 Task: Check the percentage active listings of 1 half bathroom in the last 1 year.
Action: Mouse moved to (1035, 240)
Screenshot: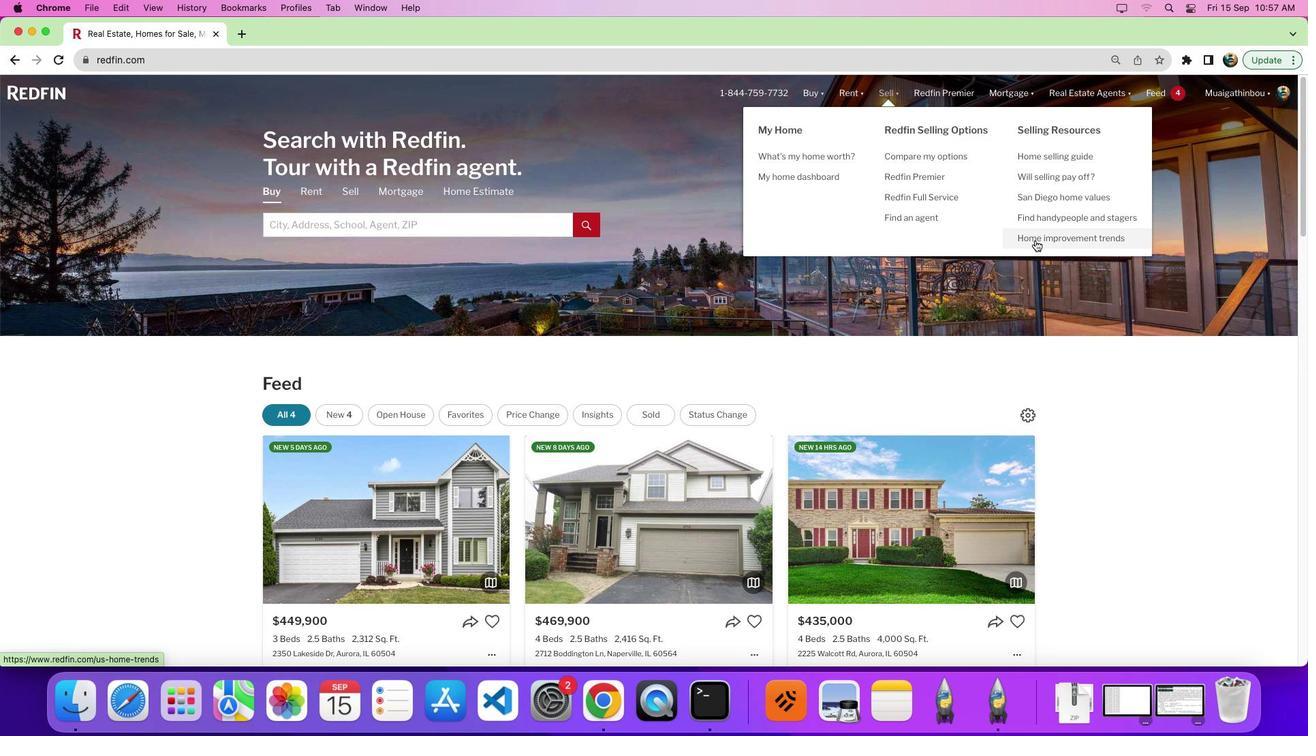 
Action: Mouse pressed left at (1035, 240)
Screenshot: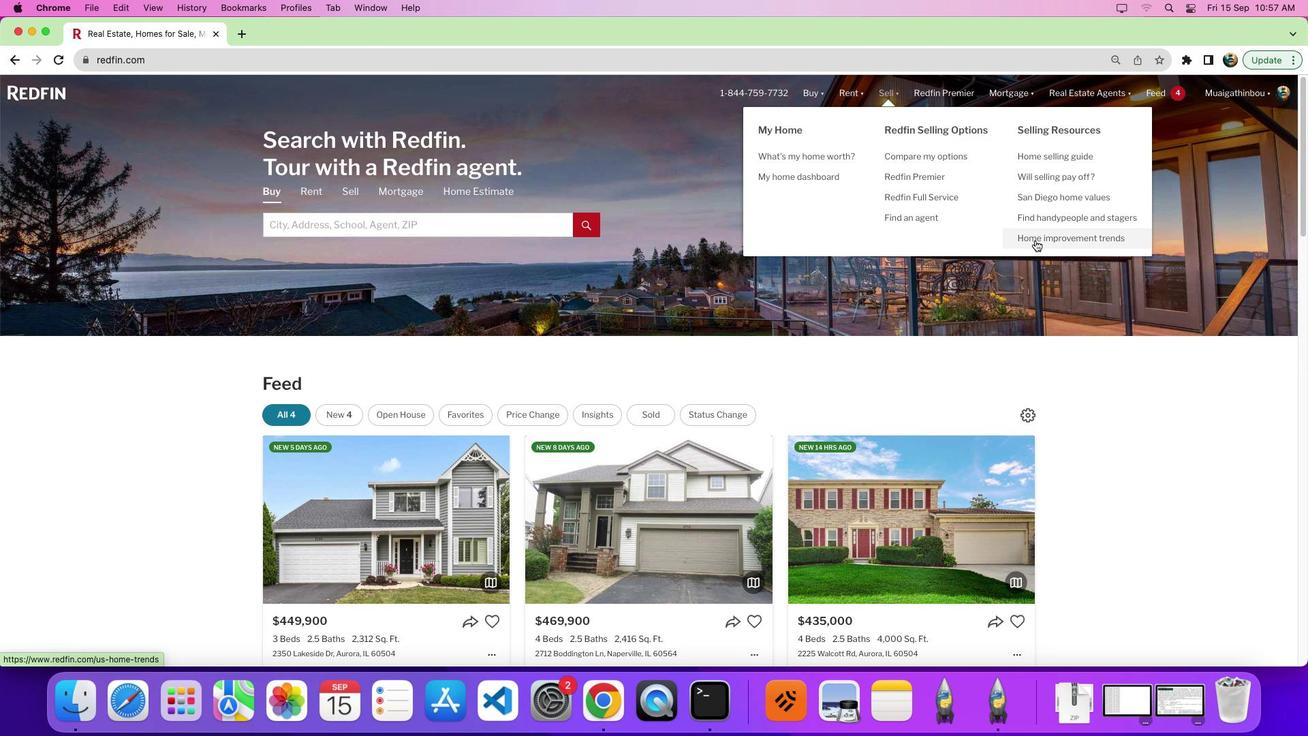 
Action: Mouse moved to (368, 263)
Screenshot: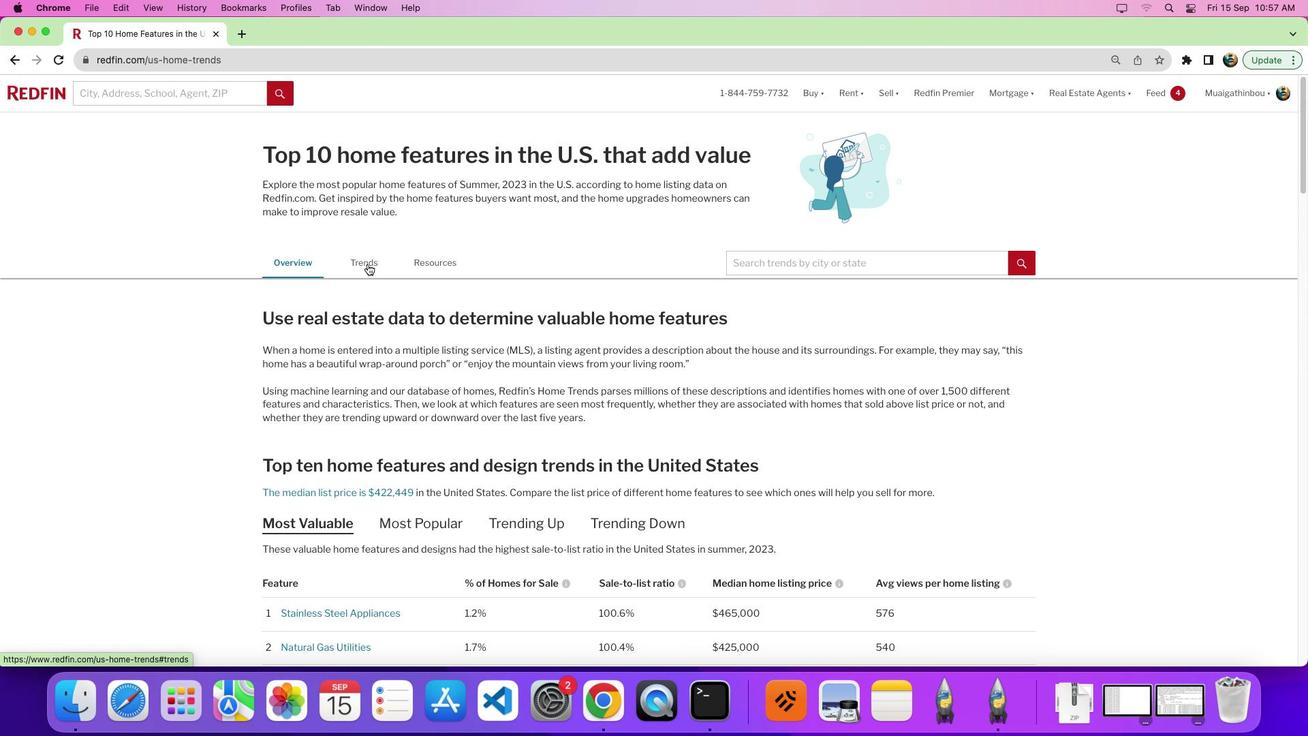 
Action: Mouse pressed left at (368, 263)
Screenshot: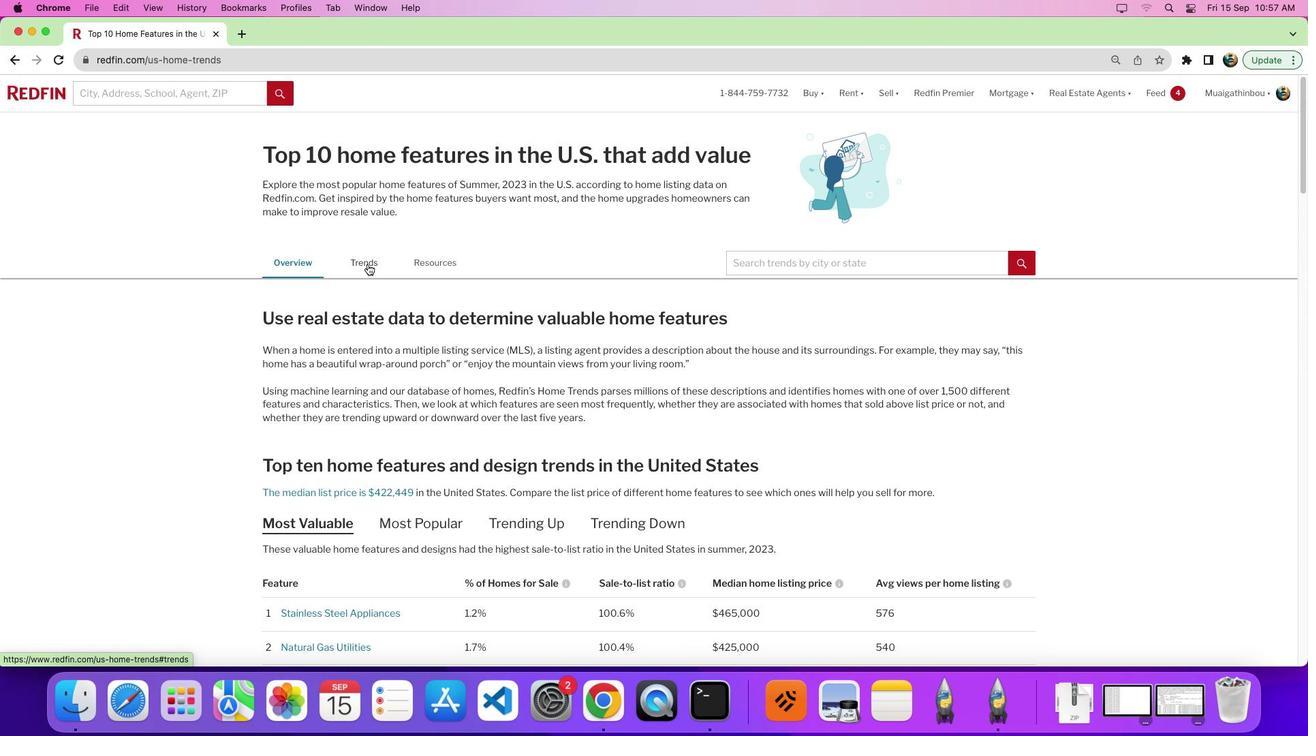 
Action: Mouse moved to (368, 264)
Screenshot: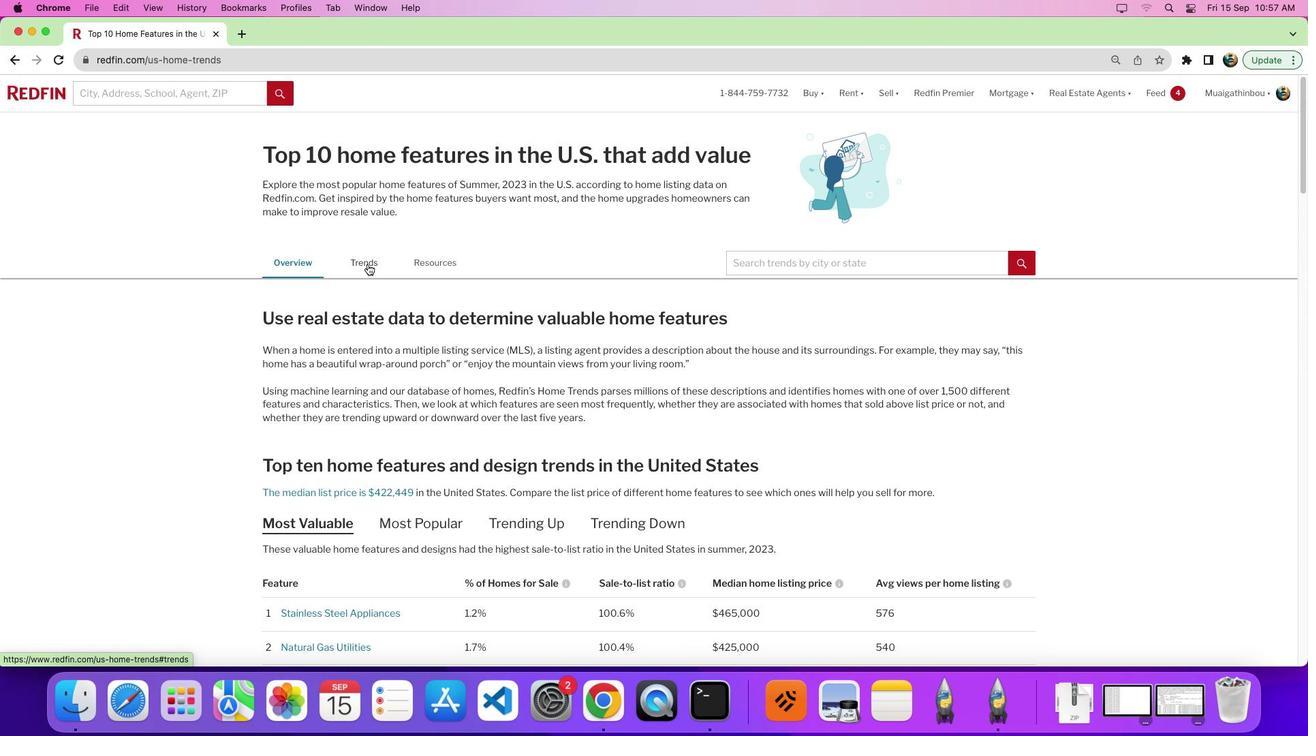 
Action: Mouse pressed left at (368, 264)
Screenshot: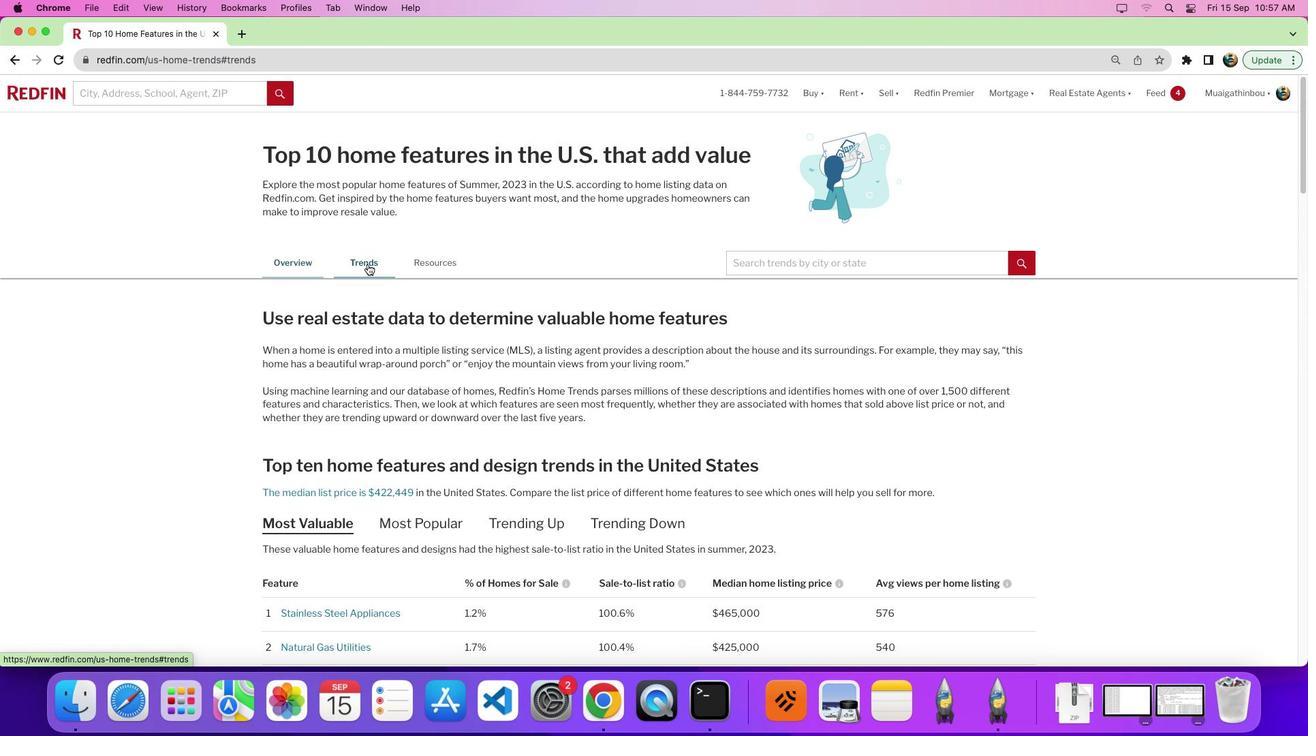 
Action: Mouse moved to (584, 308)
Screenshot: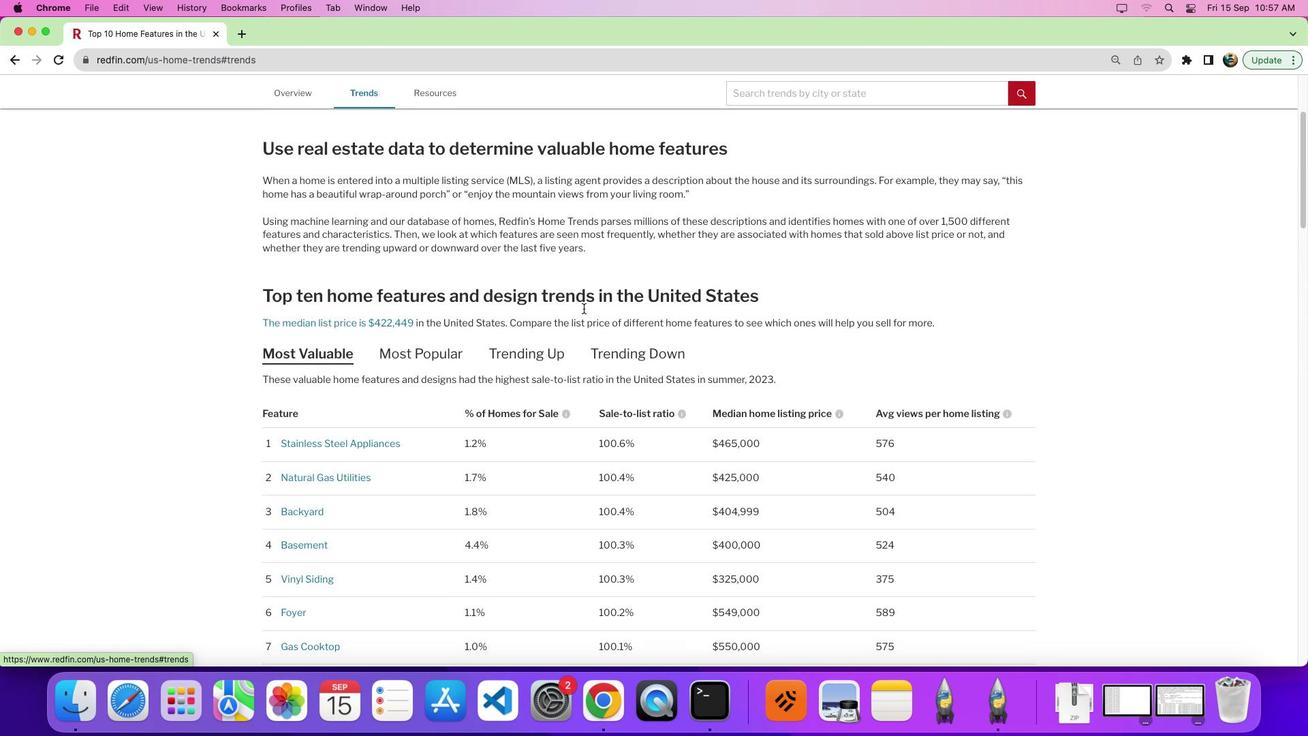 
Action: Mouse scrolled (584, 308) with delta (0, 0)
Screenshot: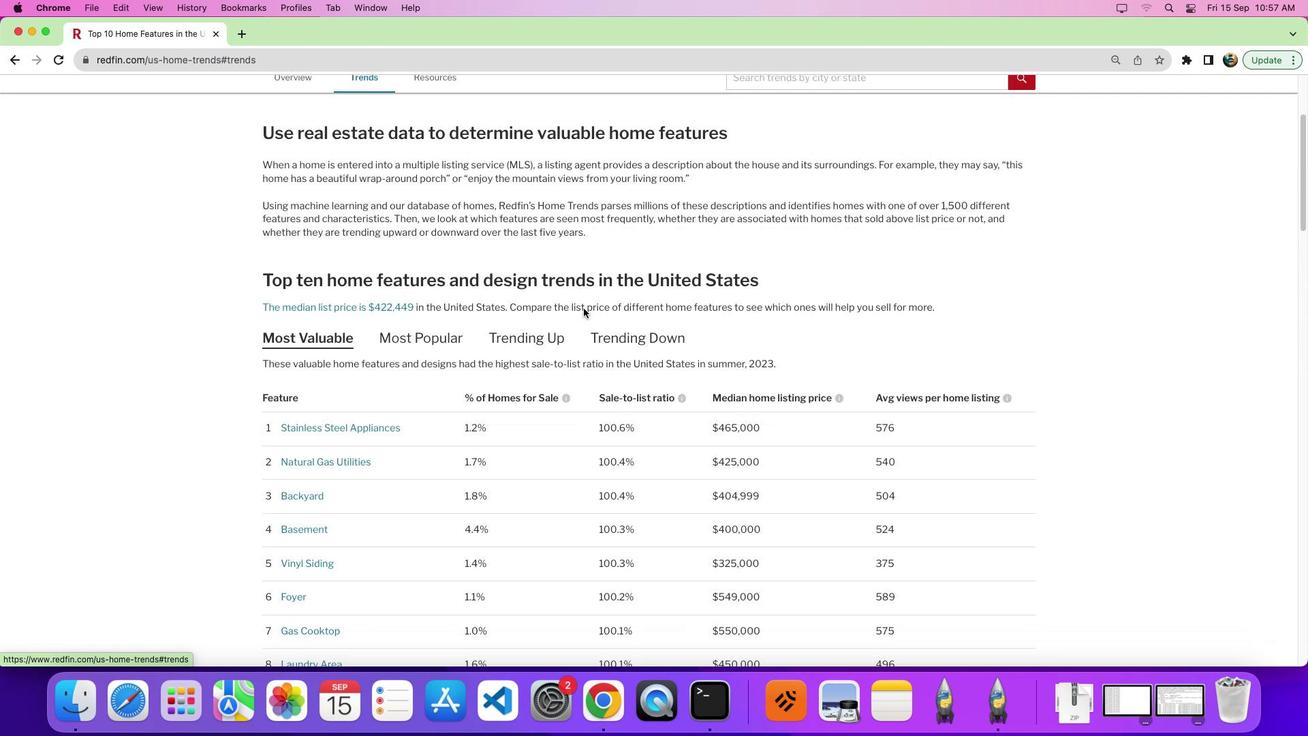 
Action: Mouse scrolled (584, 308) with delta (0, 0)
Screenshot: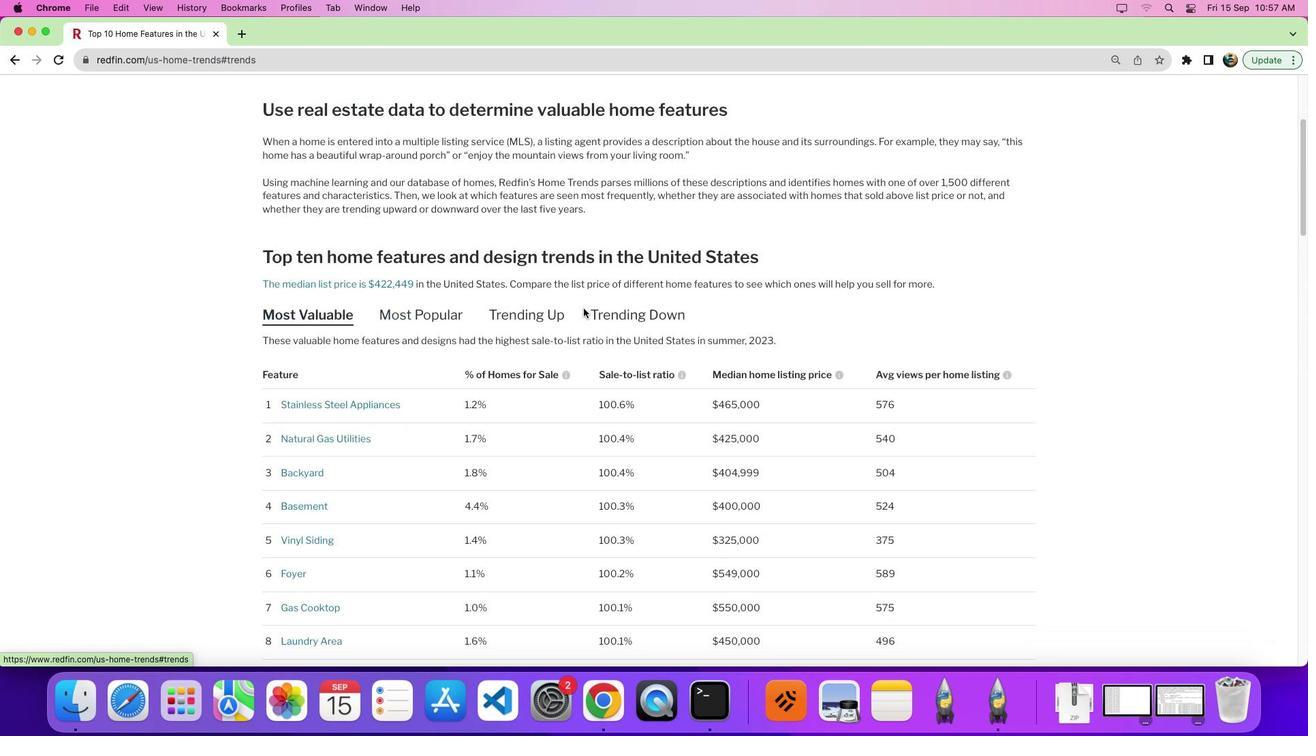 
Action: Mouse scrolled (584, 308) with delta (0, -4)
Screenshot: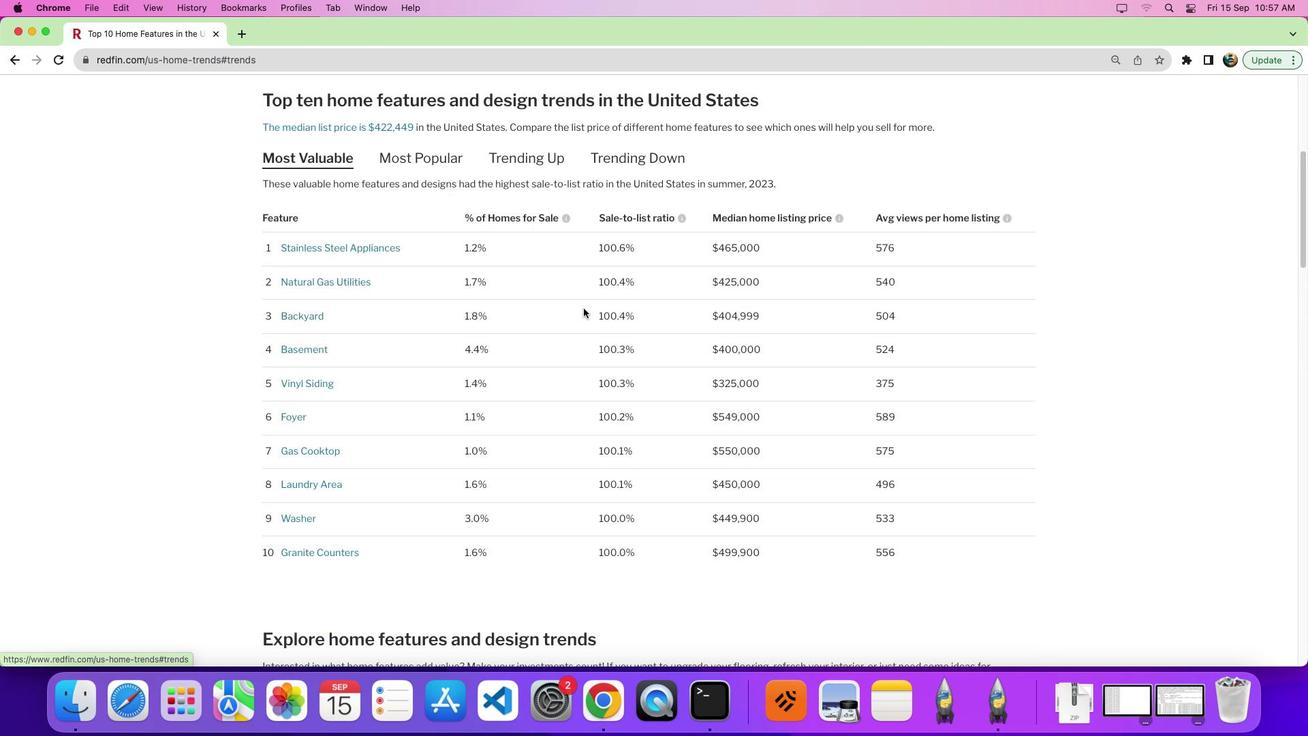 
Action: Mouse moved to (445, 288)
Screenshot: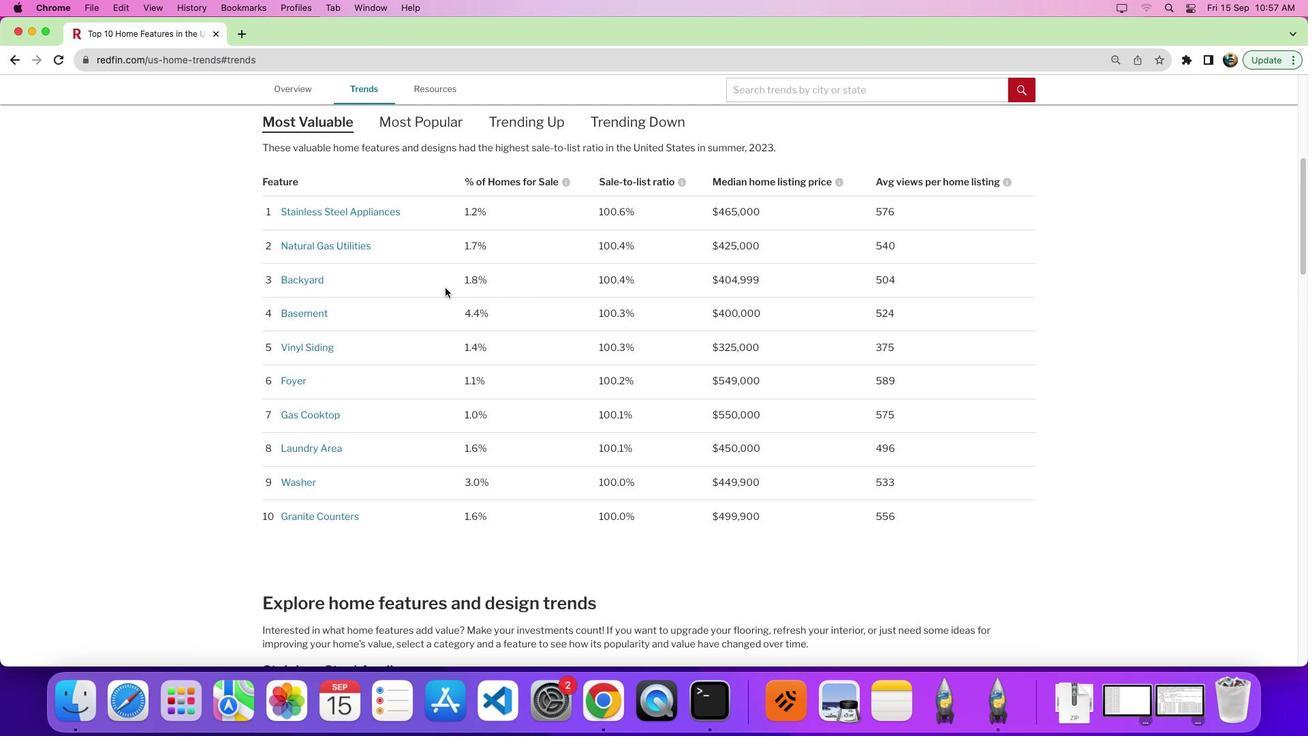 
Action: Mouse scrolled (445, 288) with delta (0, 0)
Screenshot: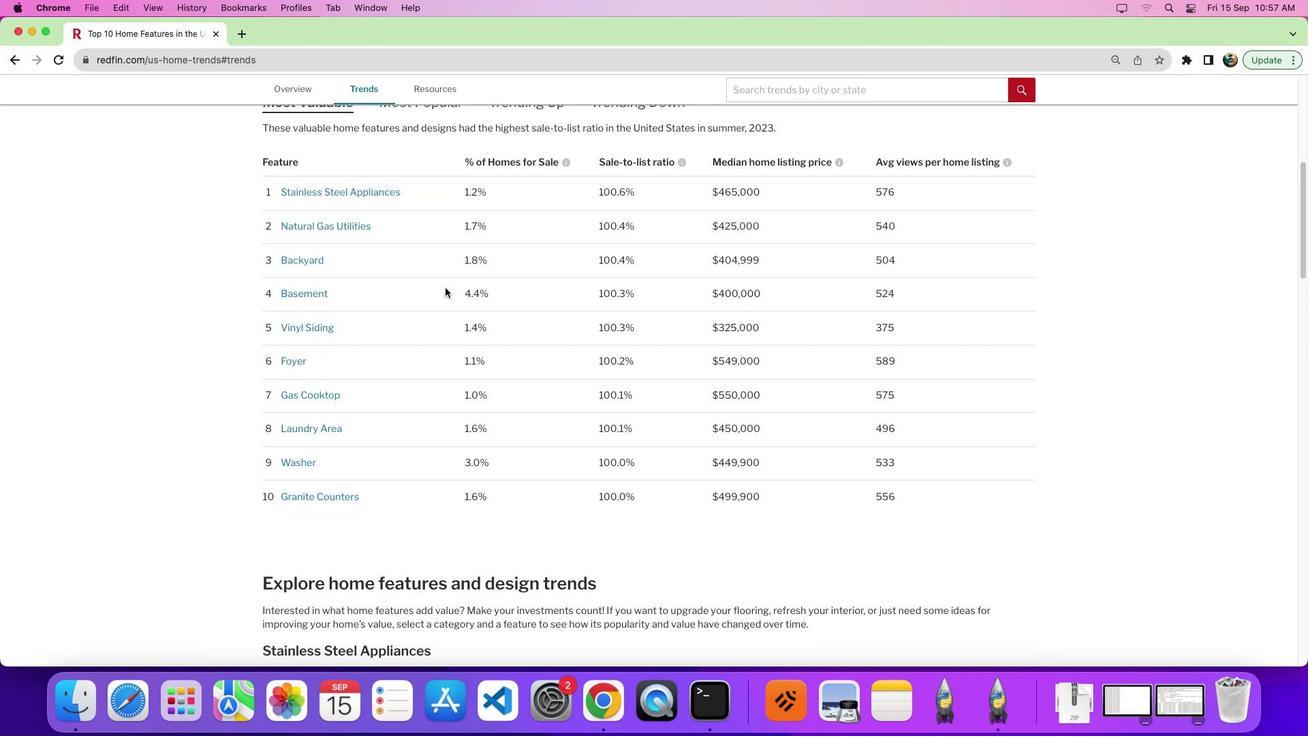 
Action: Mouse scrolled (445, 288) with delta (0, 0)
Screenshot: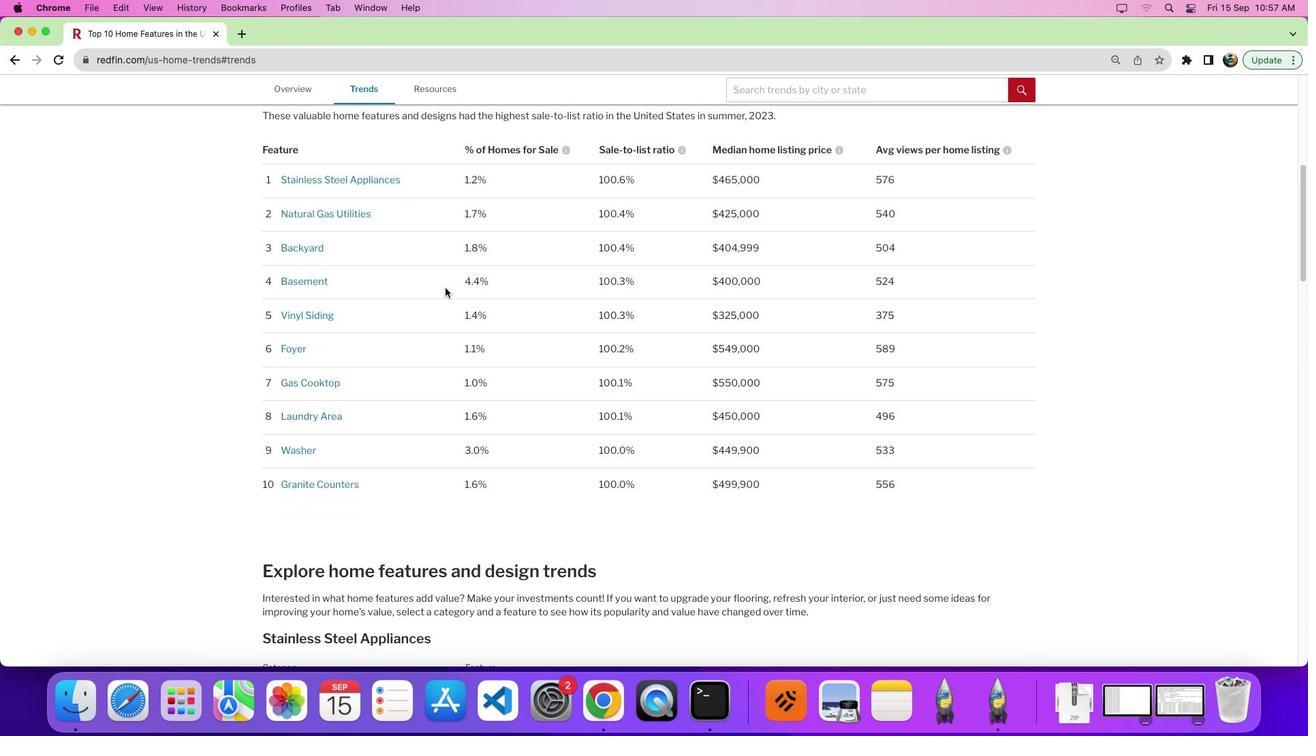 
Action: Mouse moved to (446, 288)
Screenshot: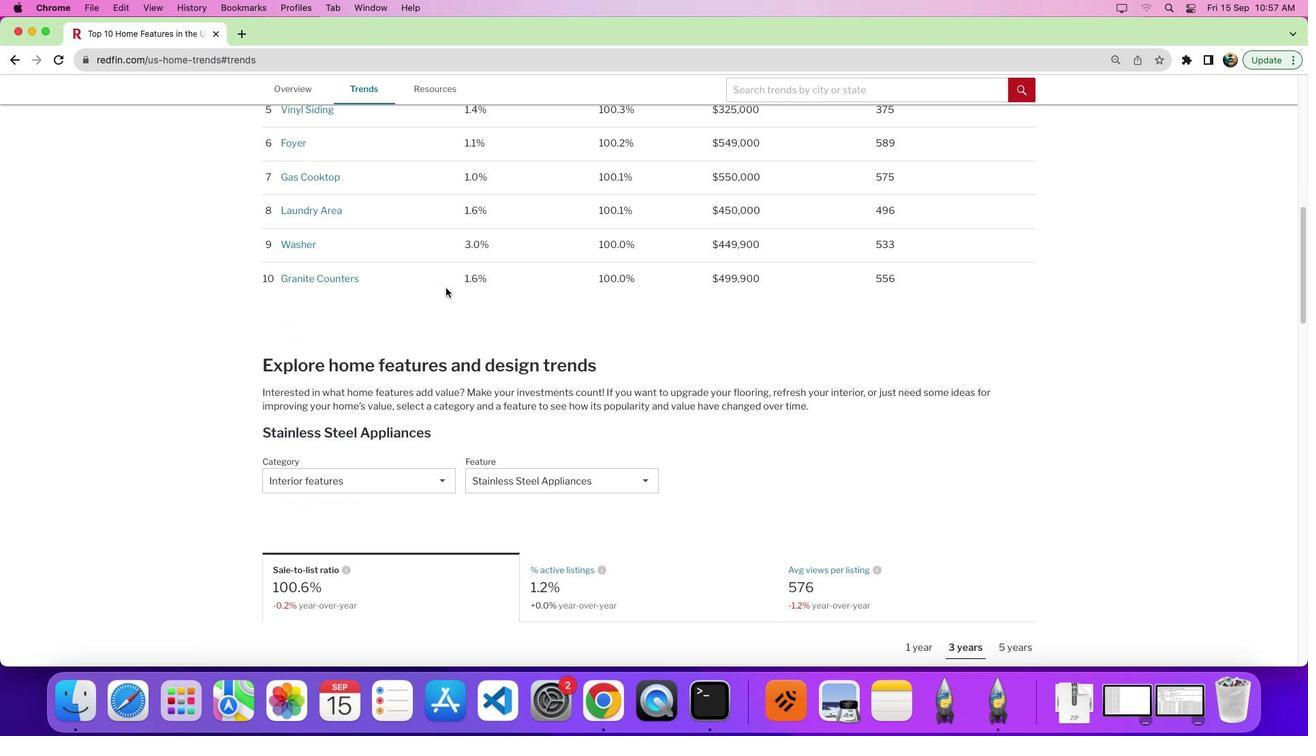 
Action: Mouse scrolled (446, 288) with delta (0, 0)
Screenshot: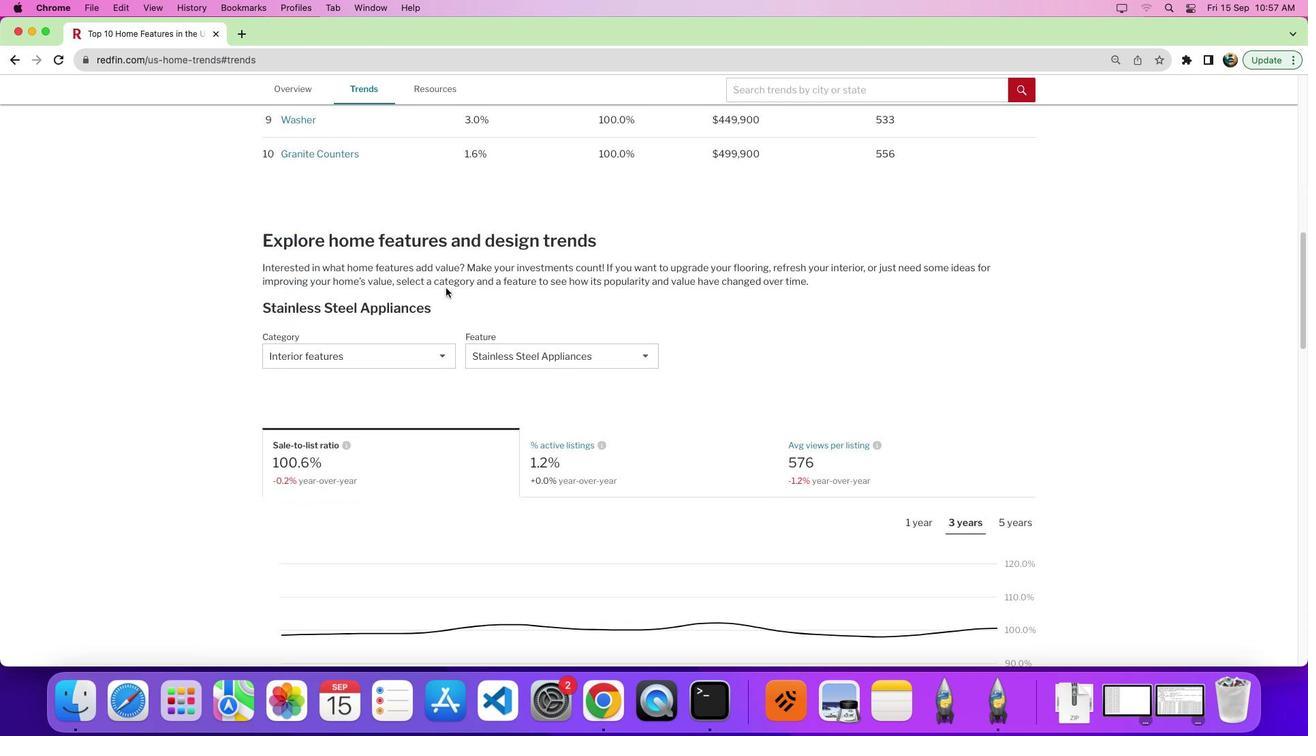 
Action: Mouse scrolled (446, 288) with delta (0, -1)
Screenshot: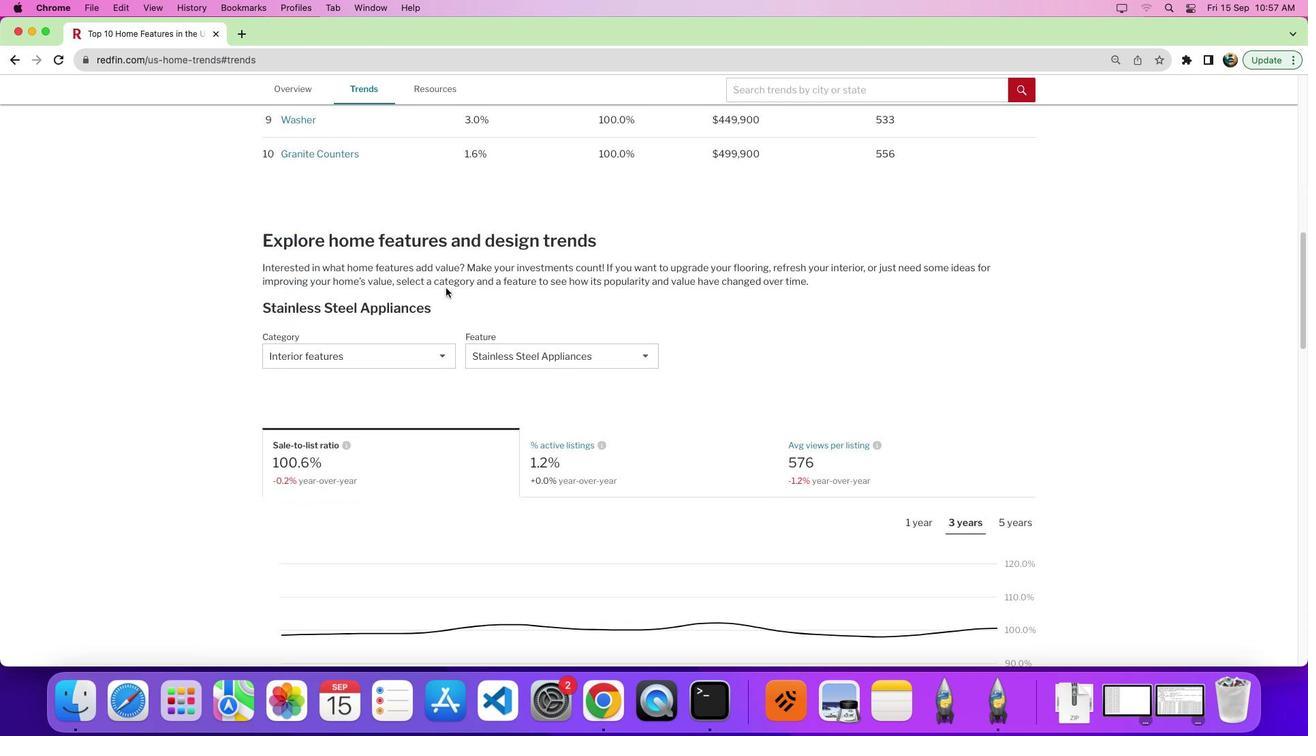 
Action: Mouse scrolled (446, 288) with delta (0, -6)
Screenshot: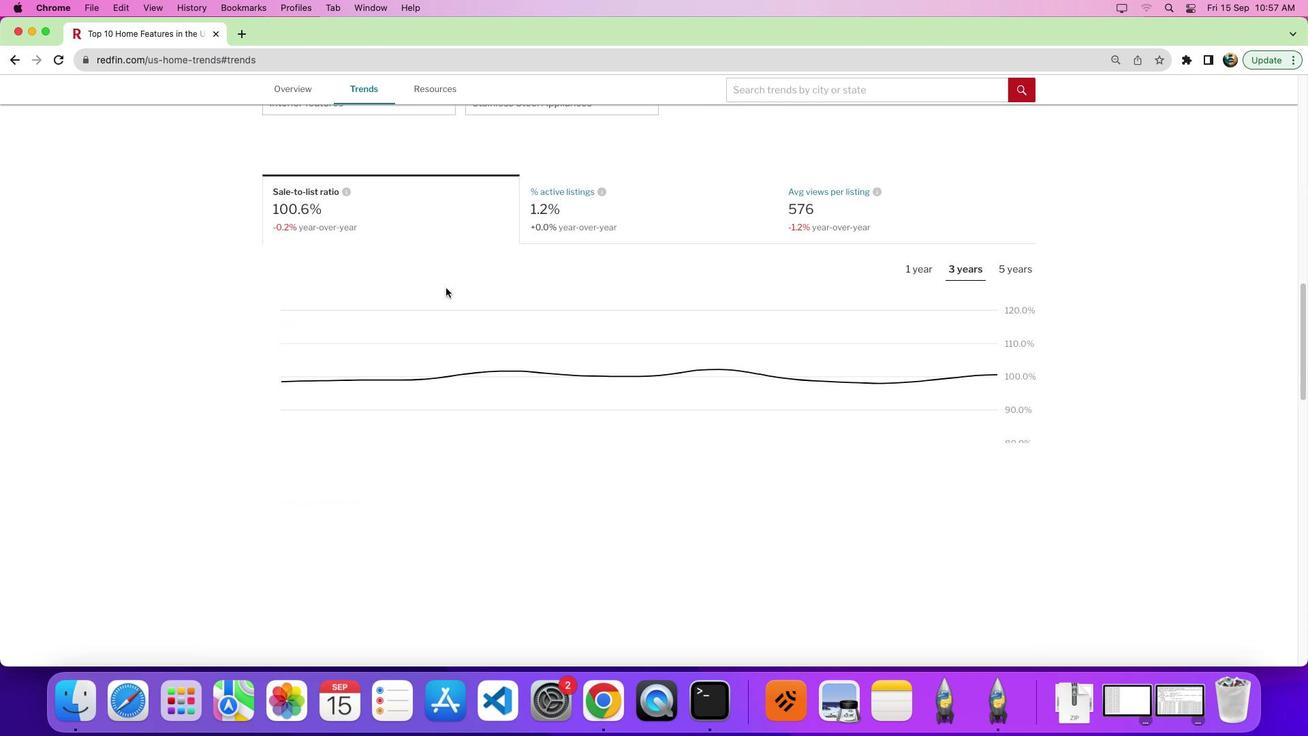 
Action: Mouse scrolled (446, 288) with delta (0, -8)
Screenshot: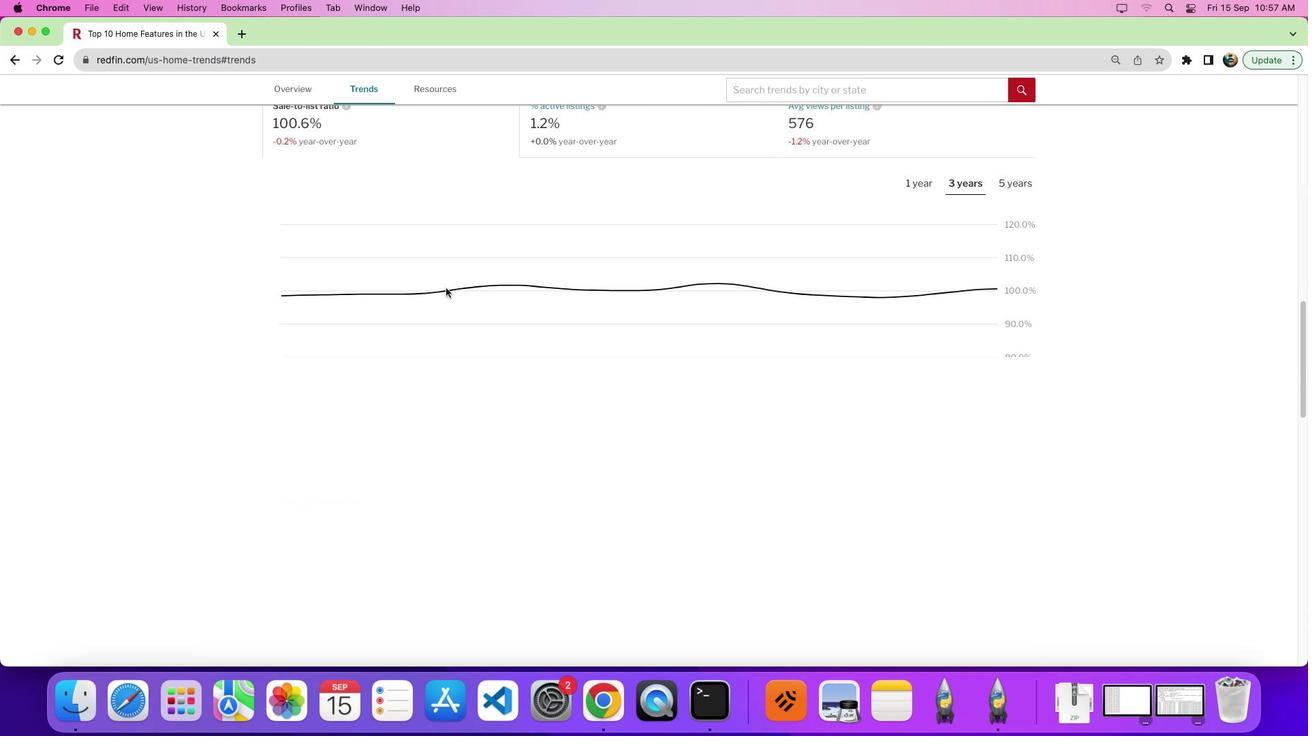 
Action: Mouse moved to (385, 211)
Screenshot: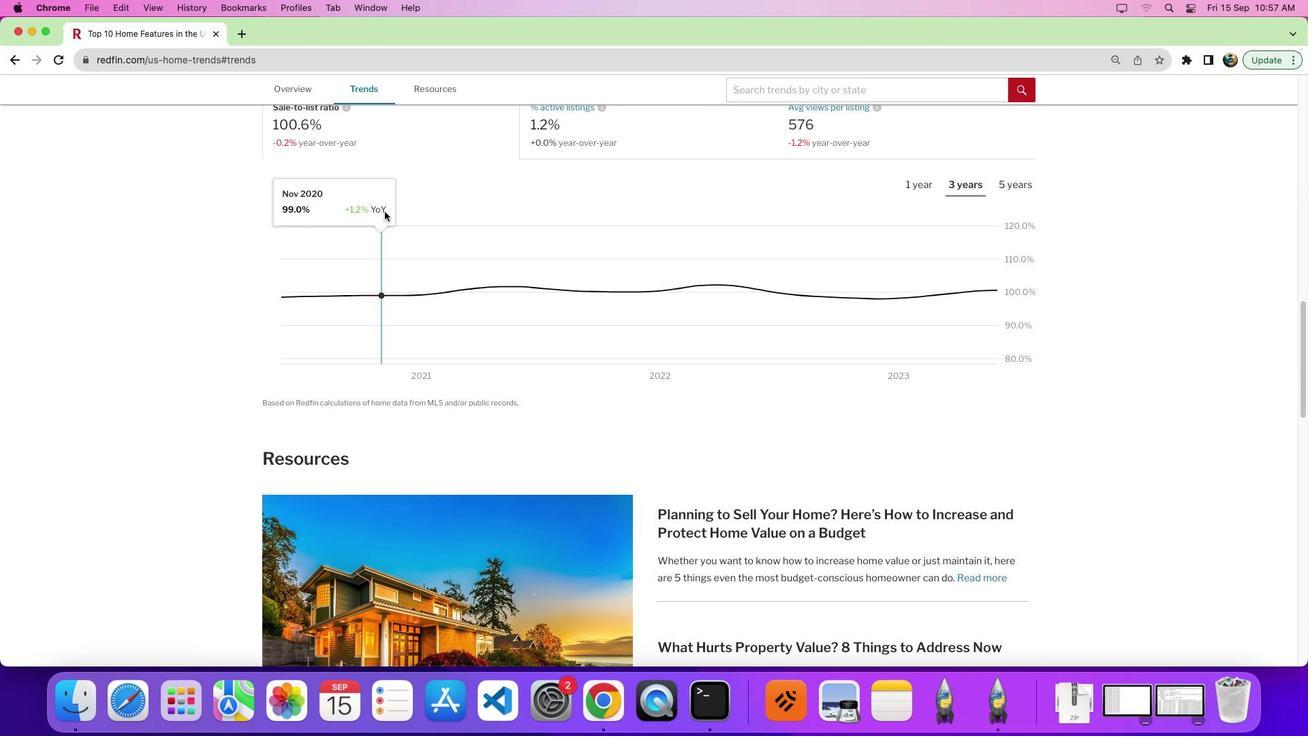 
Action: Mouse scrolled (385, 211) with delta (0, 0)
Screenshot: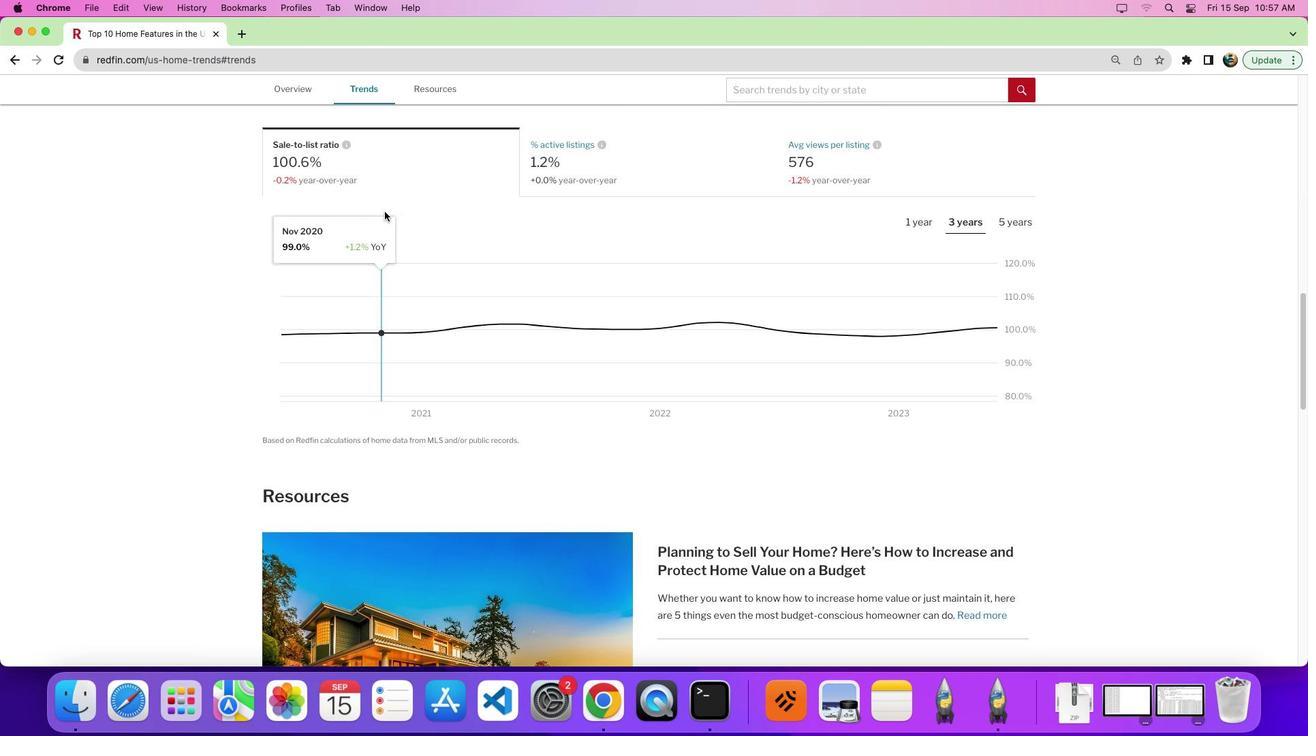 
Action: Mouse scrolled (385, 211) with delta (0, 0)
Screenshot: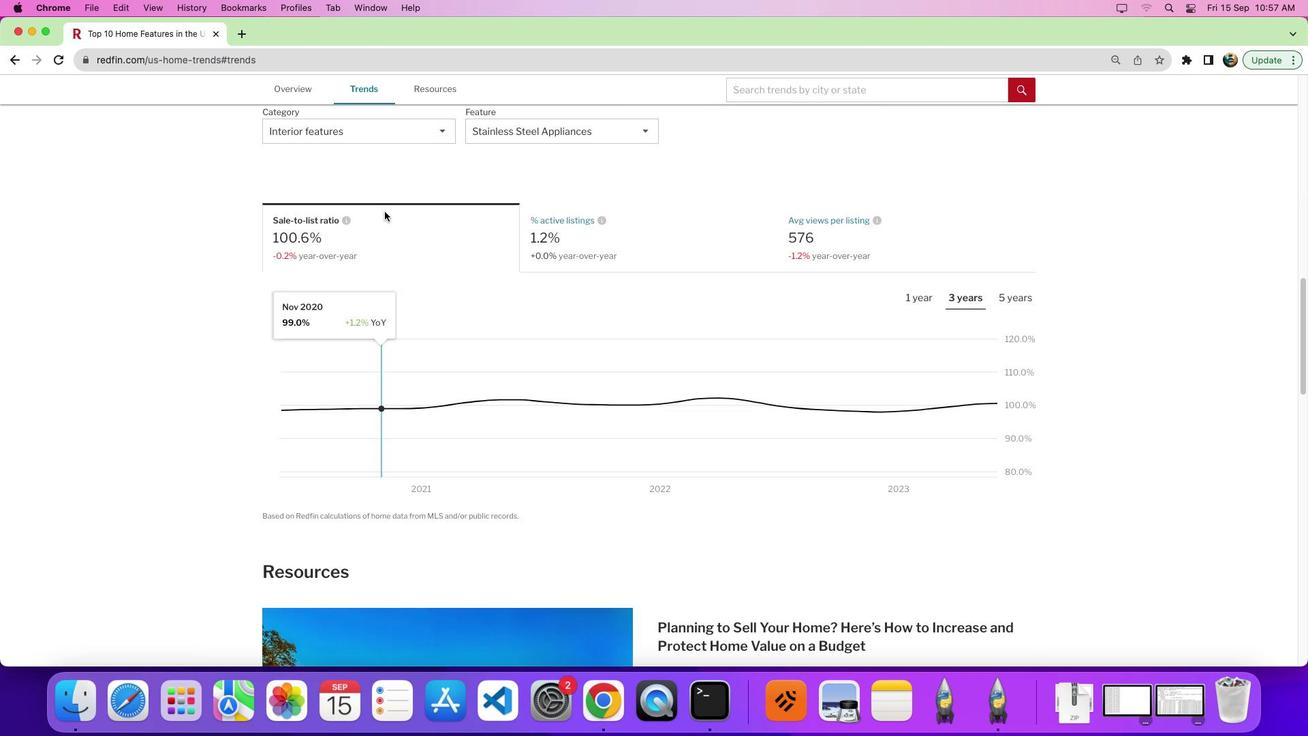 
Action: Mouse scrolled (385, 211) with delta (0, 4)
Screenshot: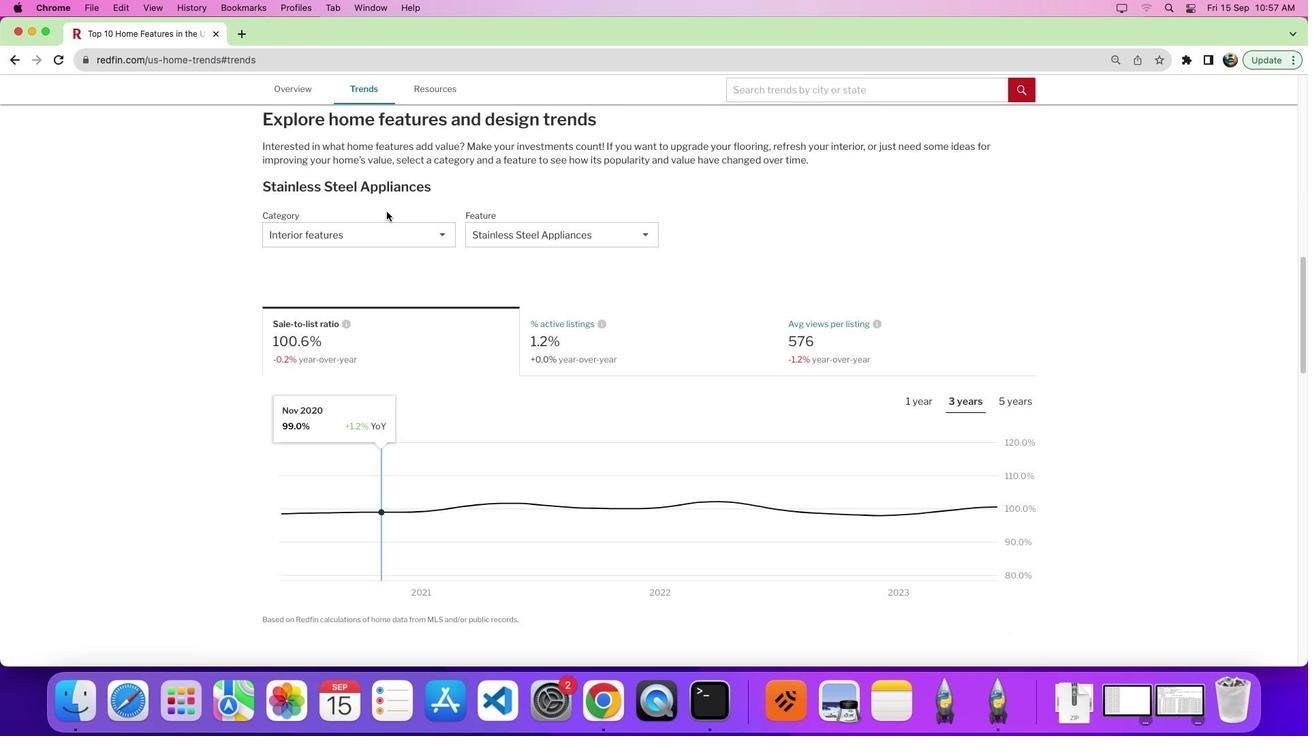 
Action: Mouse moved to (337, 253)
Screenshot: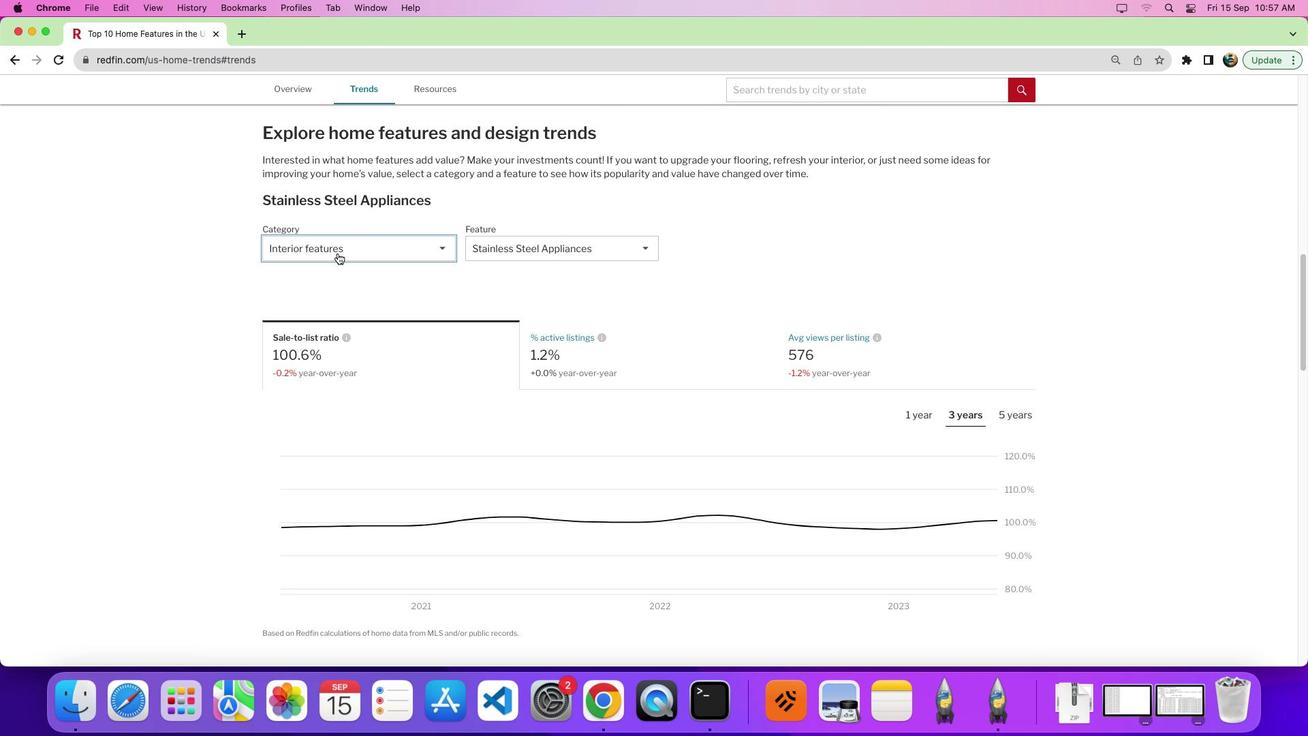 
Action: Mouse pressed left at (337, 253)
Screenshot: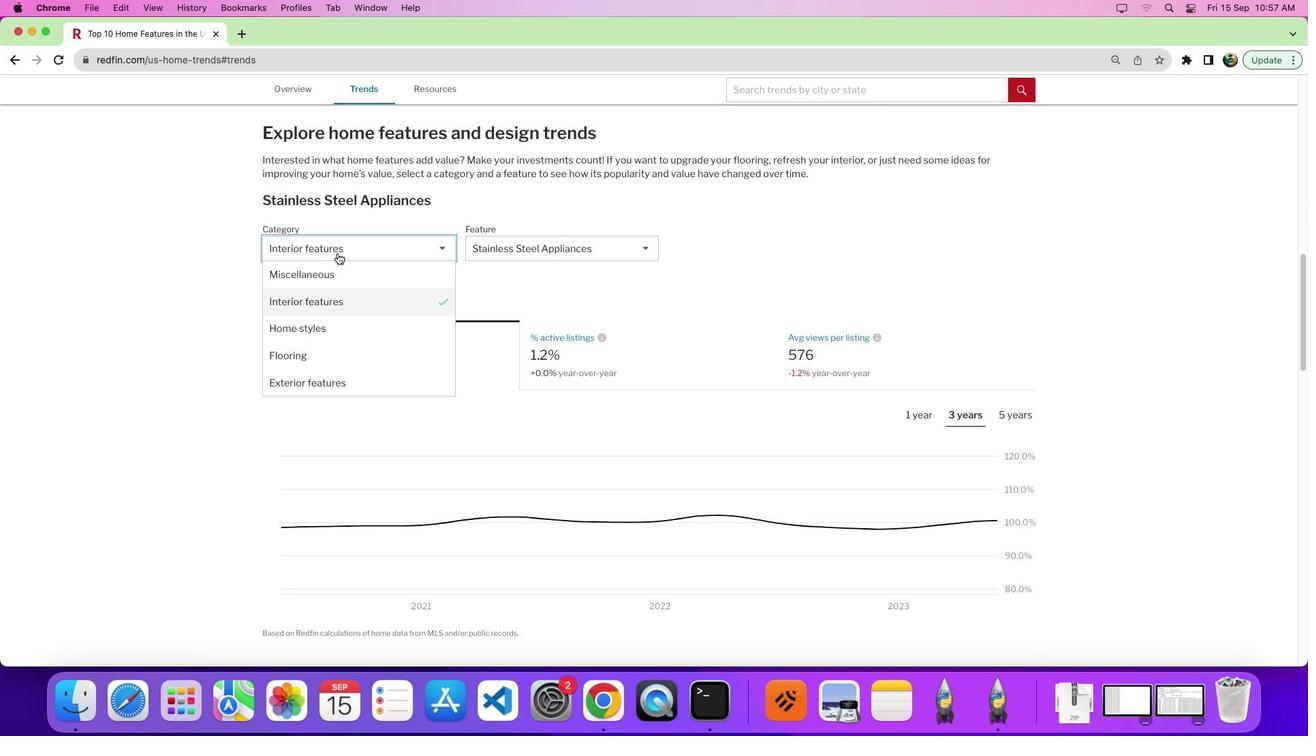 
Action: Mouse moved to (553, 244)
Screenshot: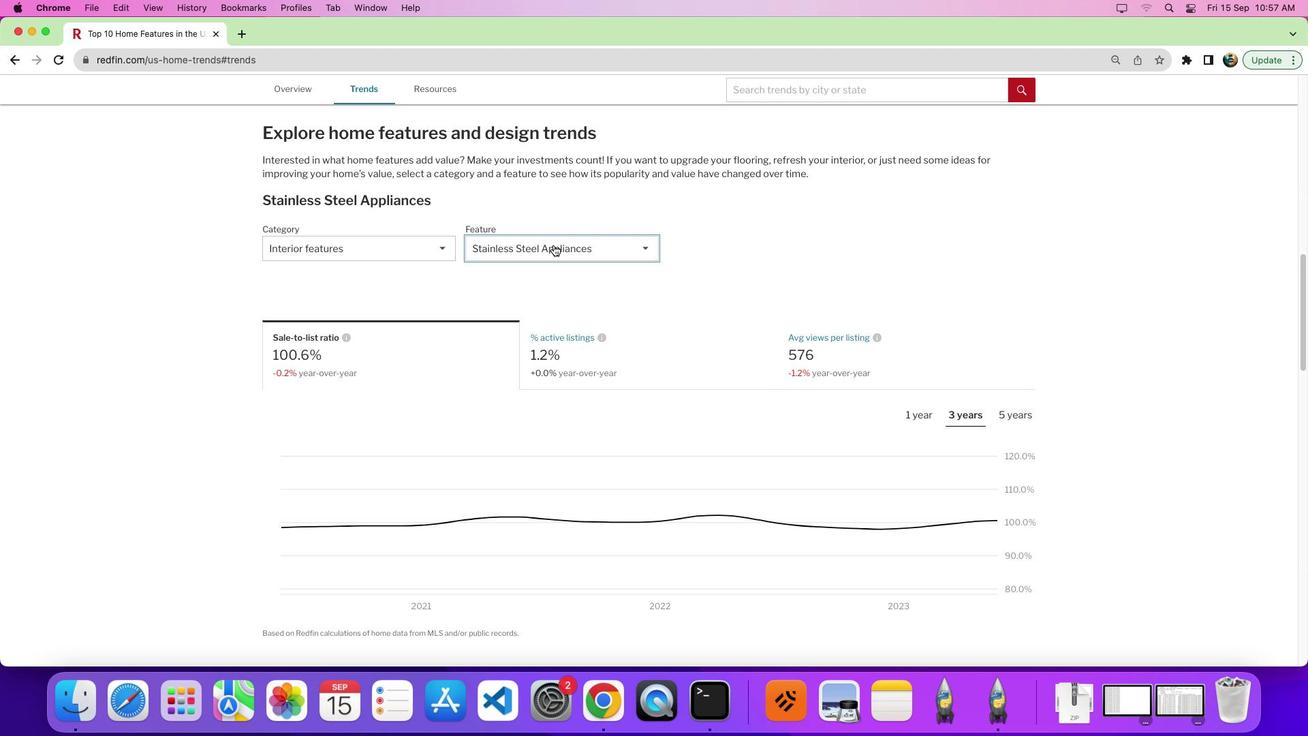 
Action: Mouse pressed left at (553, 244)
Screenshot: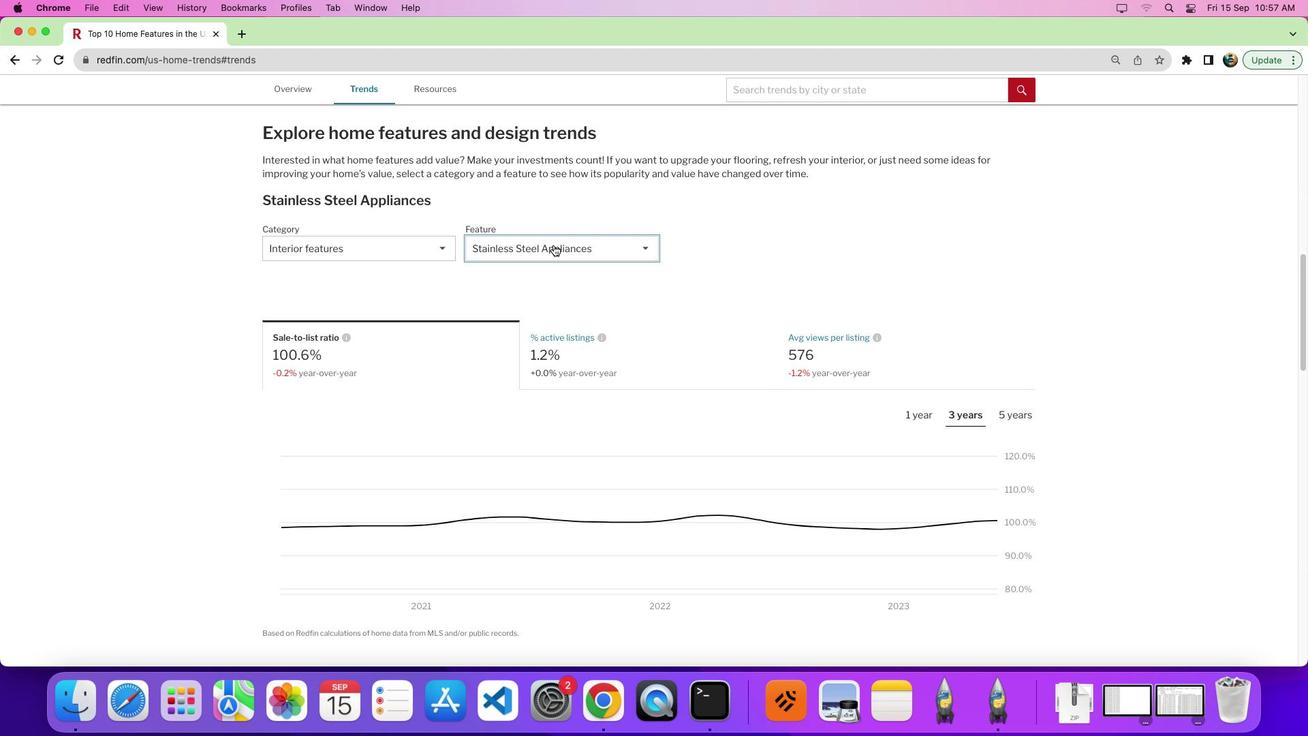
Action: Mouse moved to (549, 333)
Screenshot: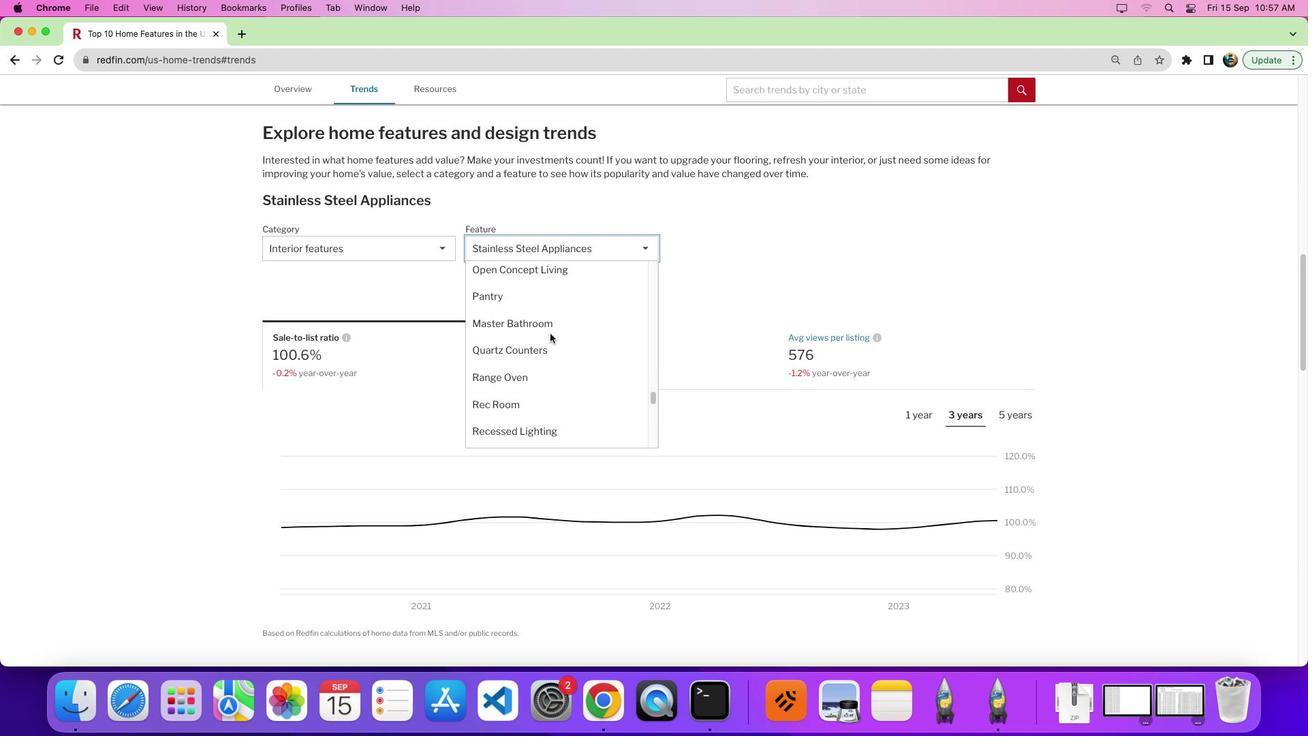 
Action: Mouse scrolled (549, 333) with delta (0, 0)
Screenshot: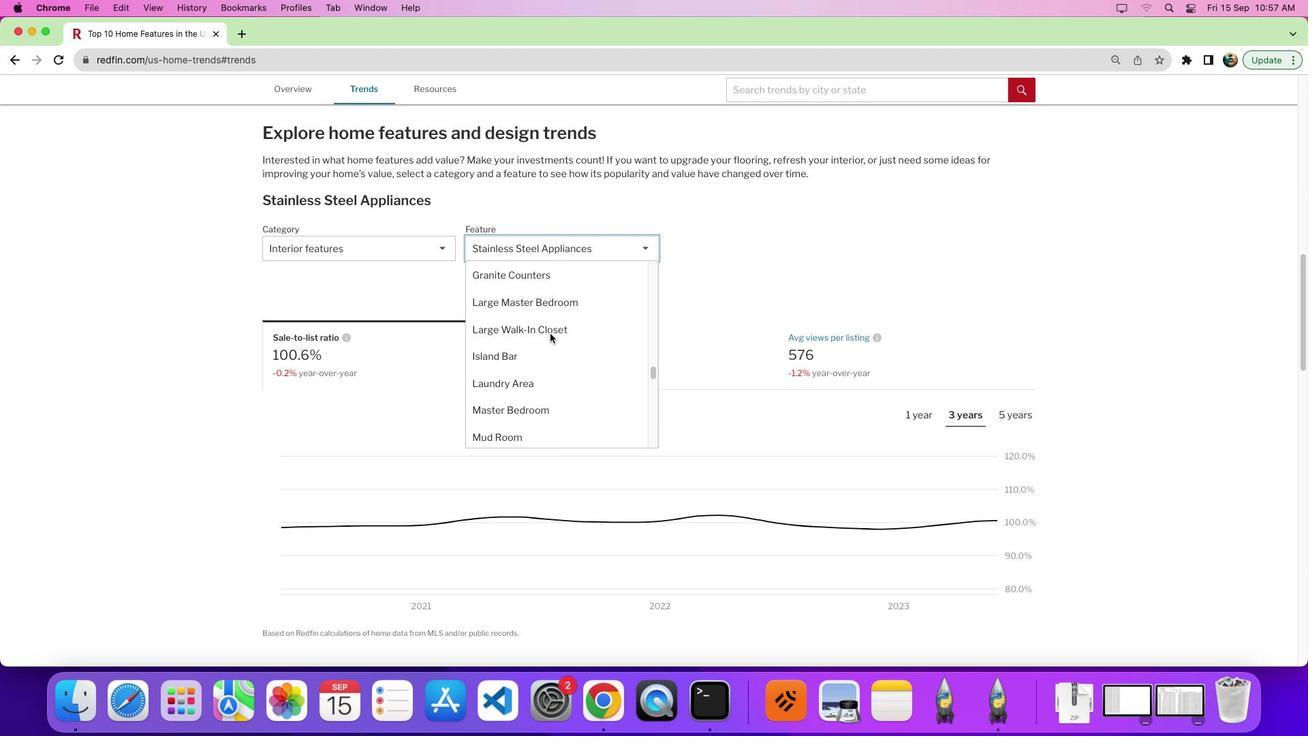 
Action: Mouse scrolled (549, 333) with delta (0, 1)
Screenshot: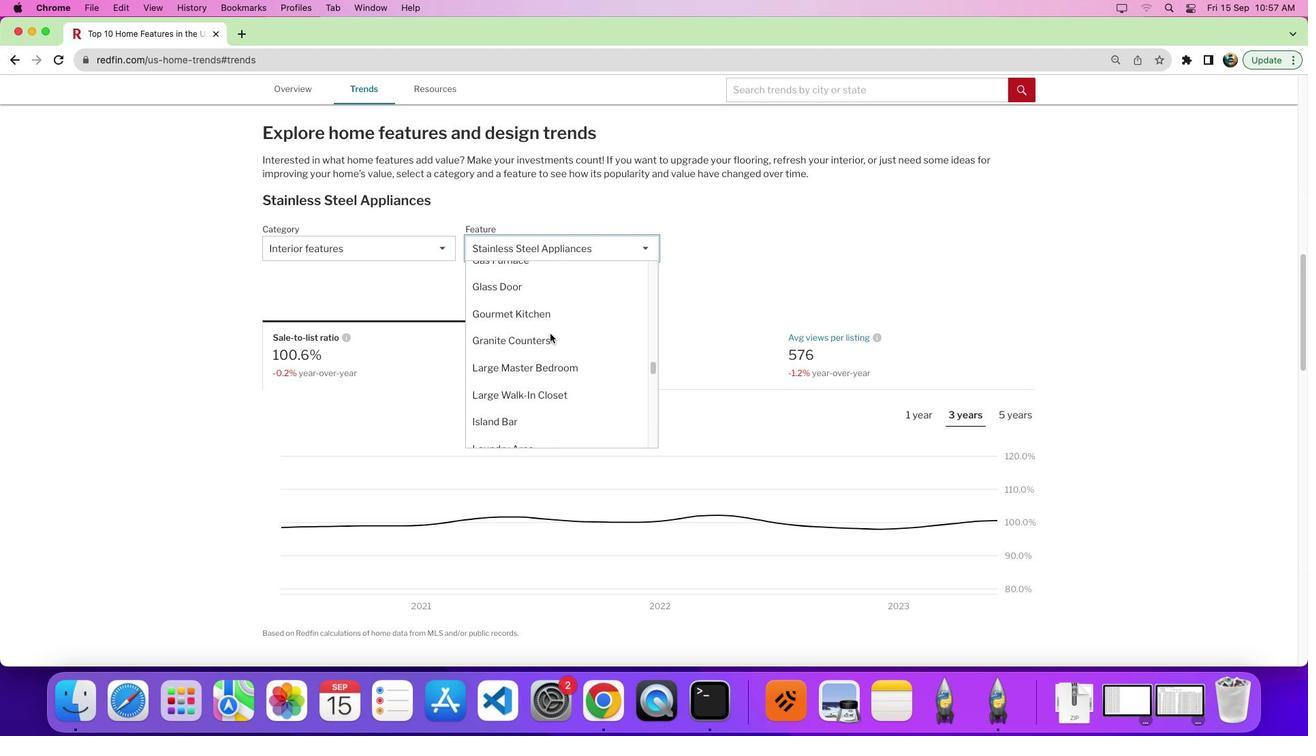 
Action: Mouse scrolled (549, 333) with delta (0, 6)
Screenshot: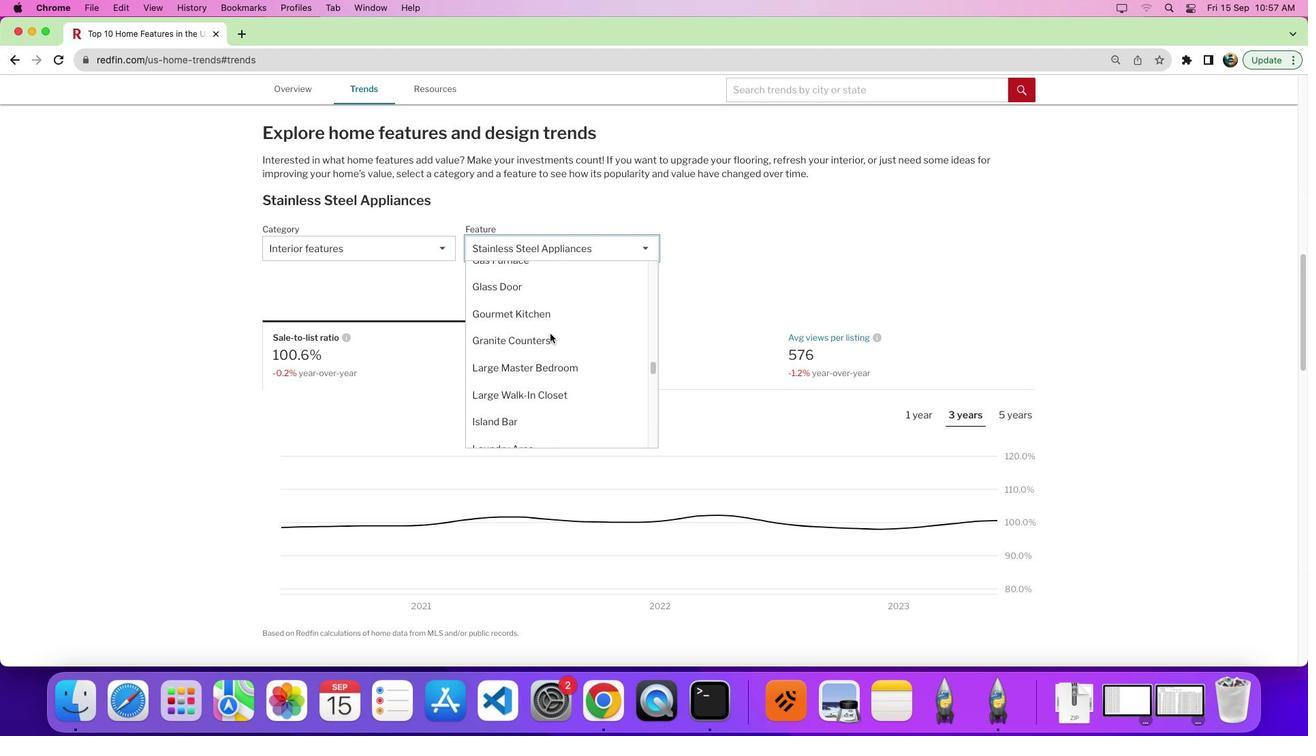 
Action: Mouse scrolled (549, 333) with delta (0, 9)
Screenshot: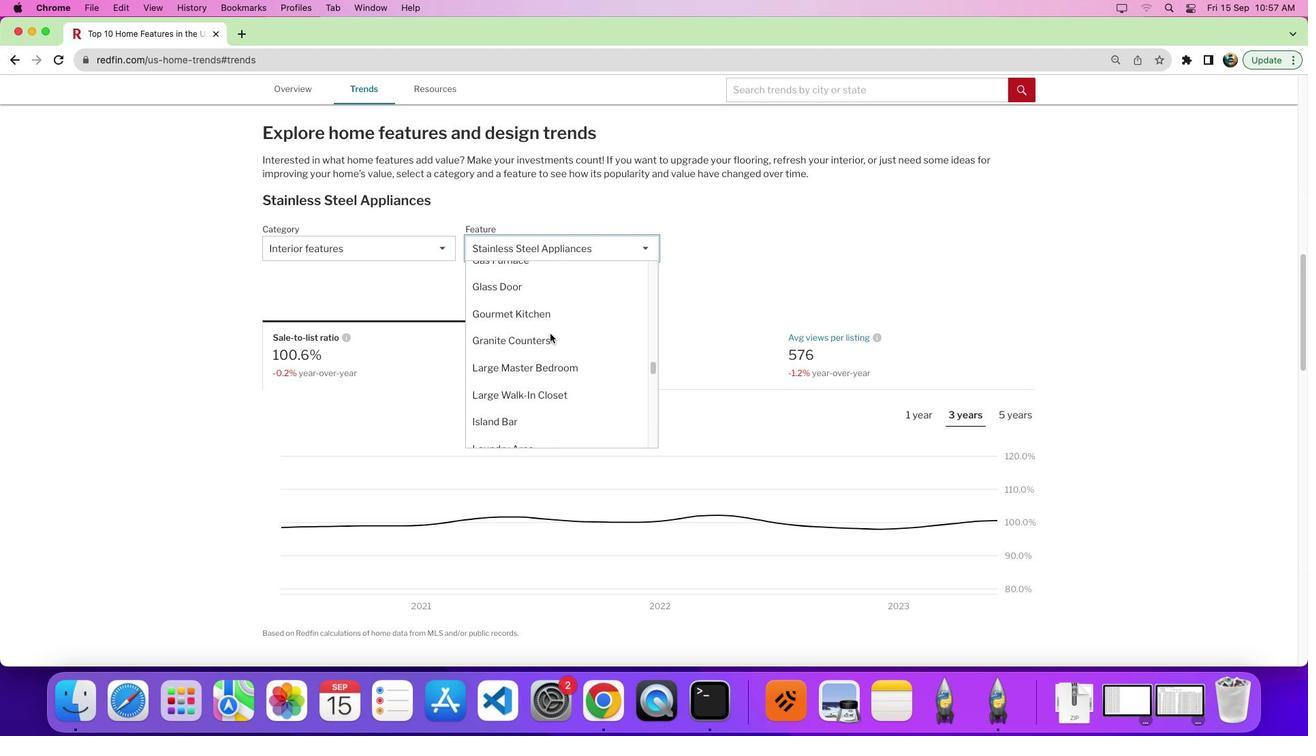 
Action: Mouse moved to (549, 333)
Screenshot: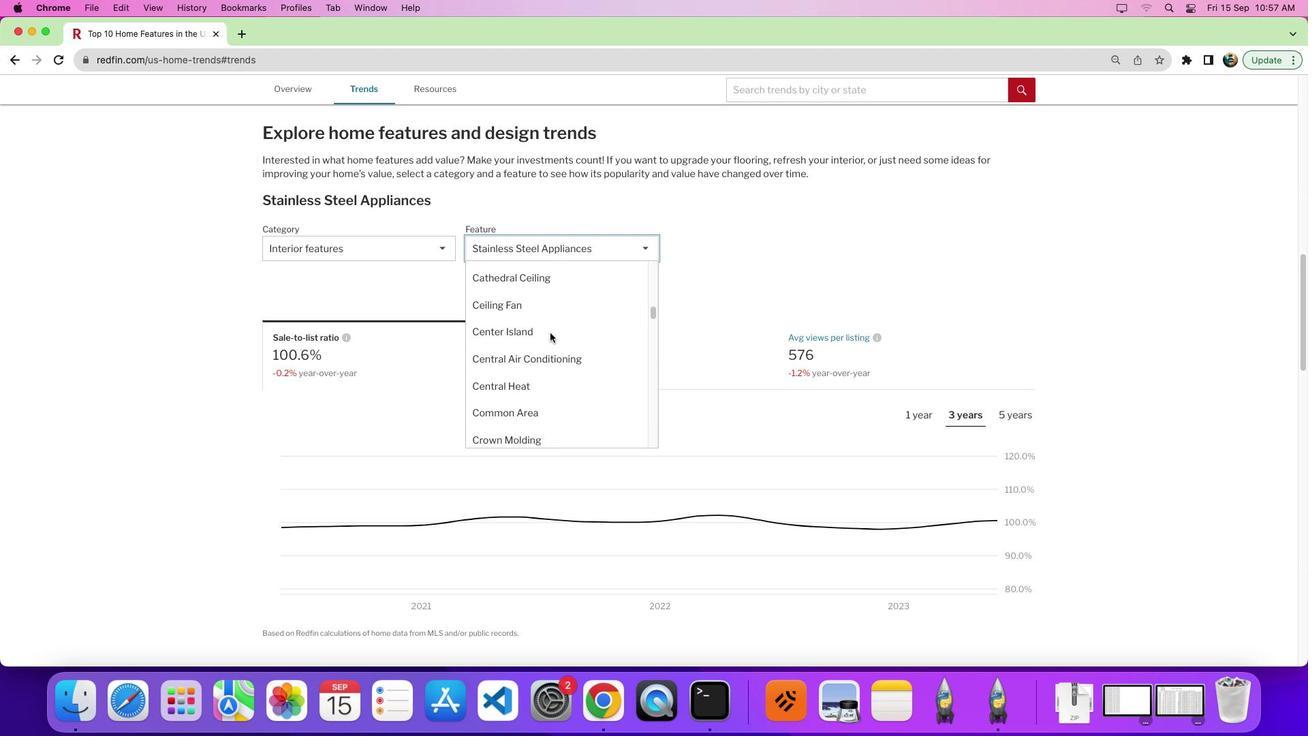 
Action: Mouse scrolled (549, 333) with delta (0, 0)
Screenshot: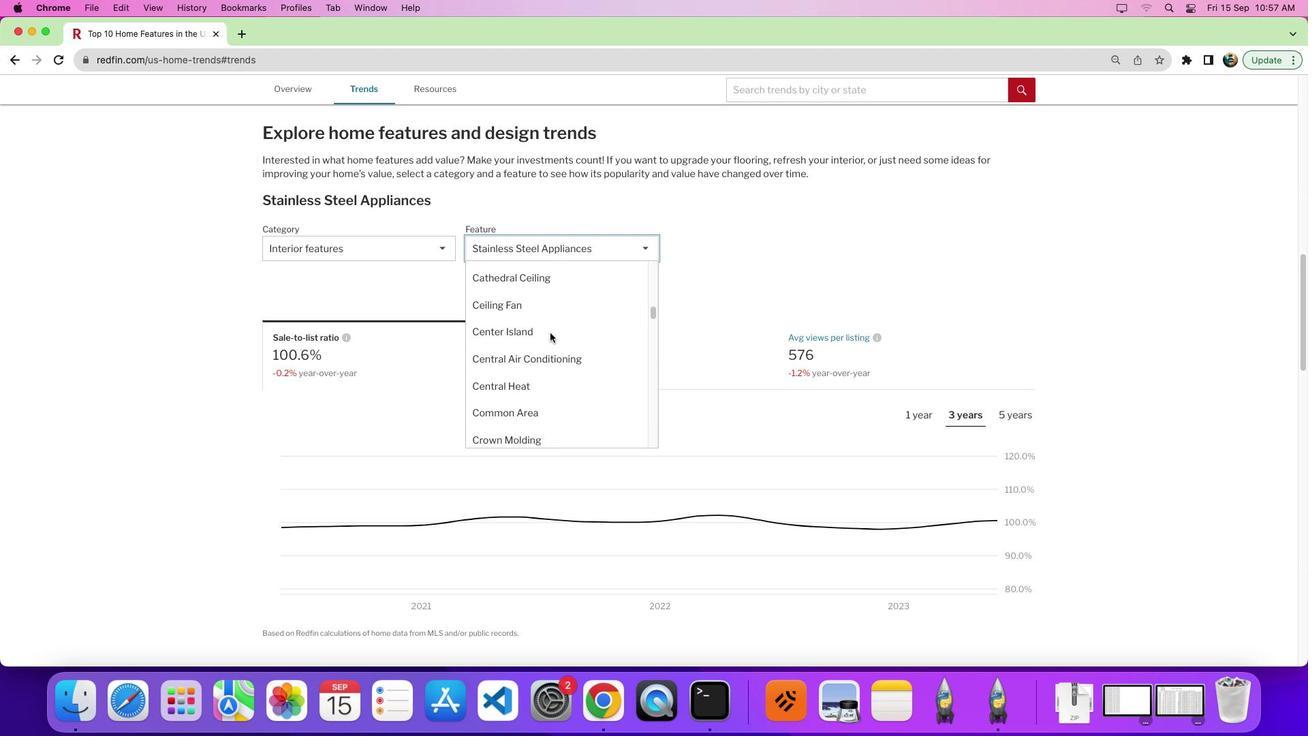 
Action: Mouse scrolled (549, 333) with delta (0, 1)
Screenshot: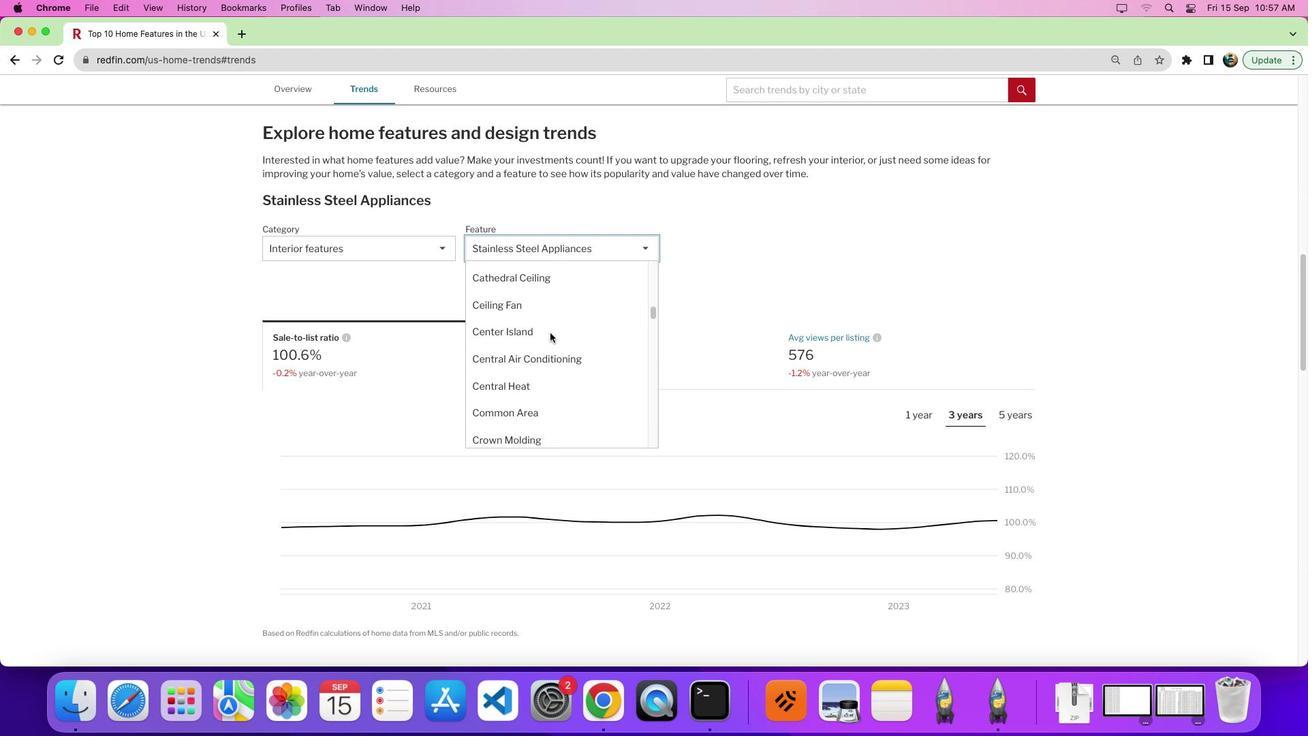 
Action: Mouse scrolled (549, 333) with delta (0, 6)
Screenshot: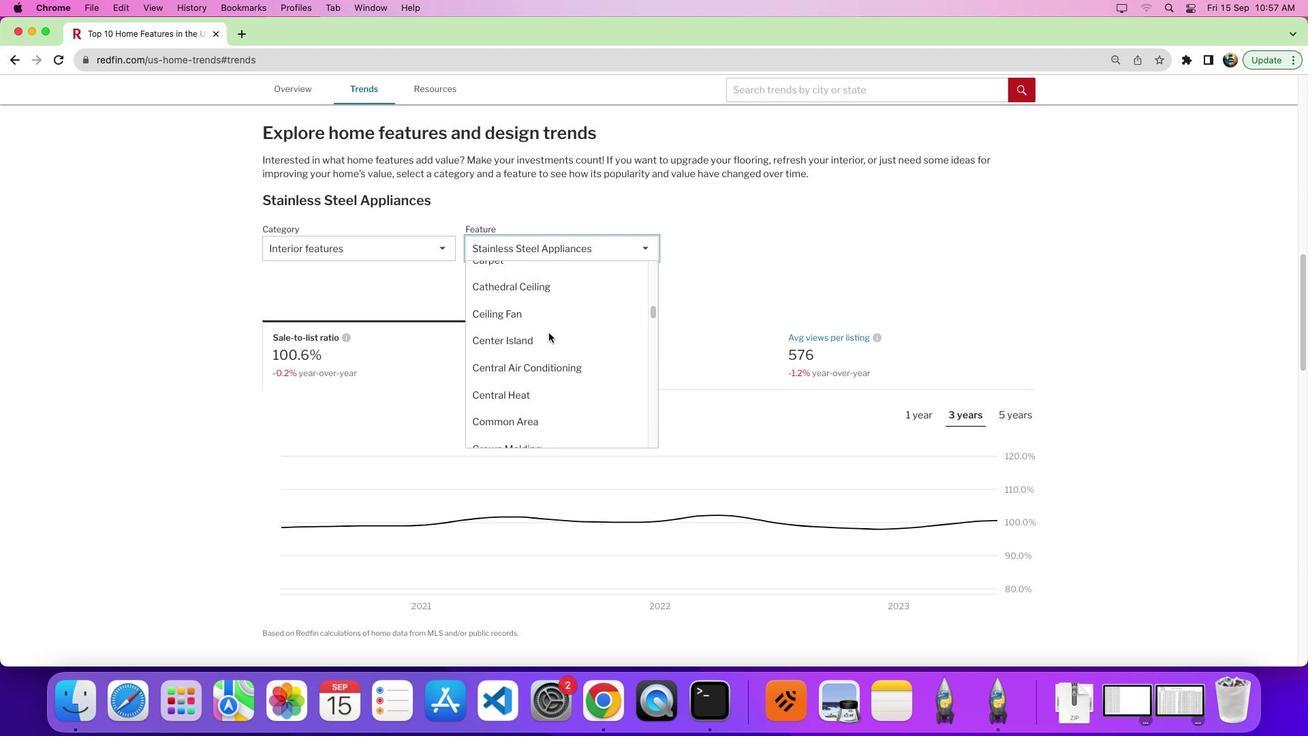 
Action: Mouse scrolled (549, 333) with delta (0, 9)
Screenshot: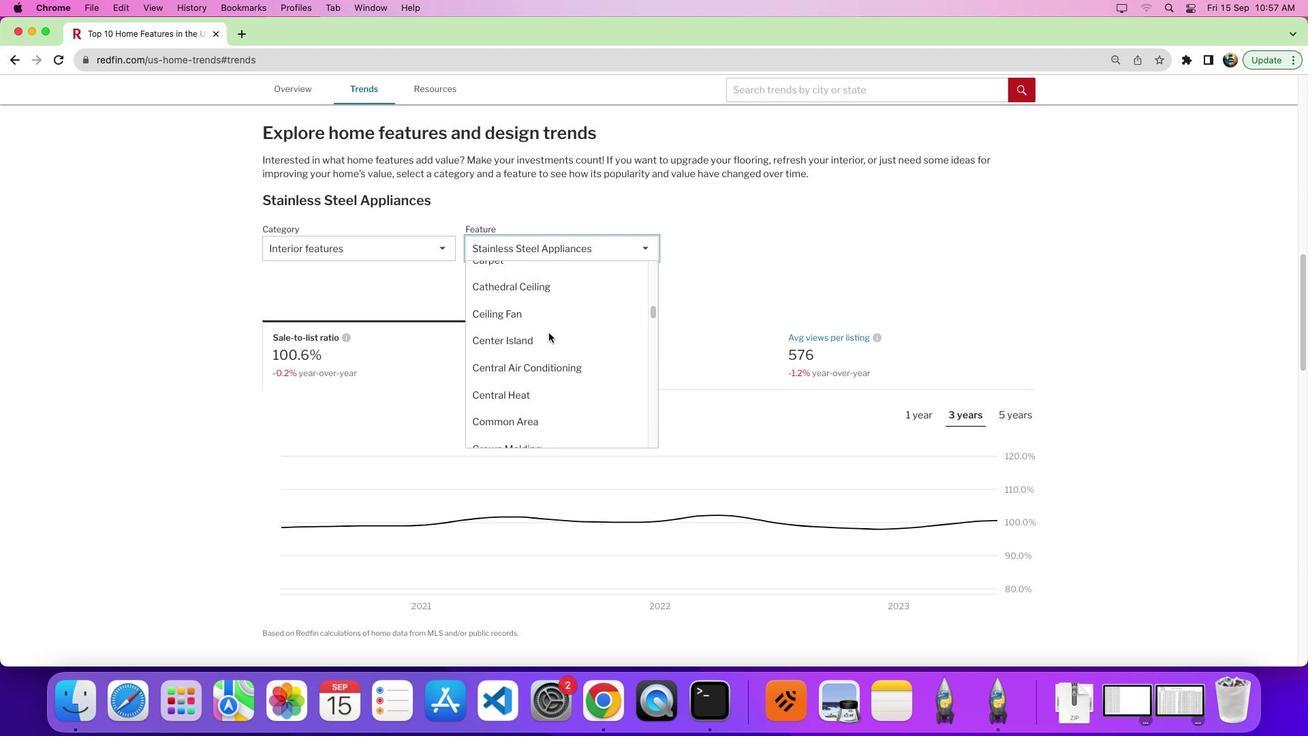 
Action: Mouse moved to (543, 331)
Screenshot: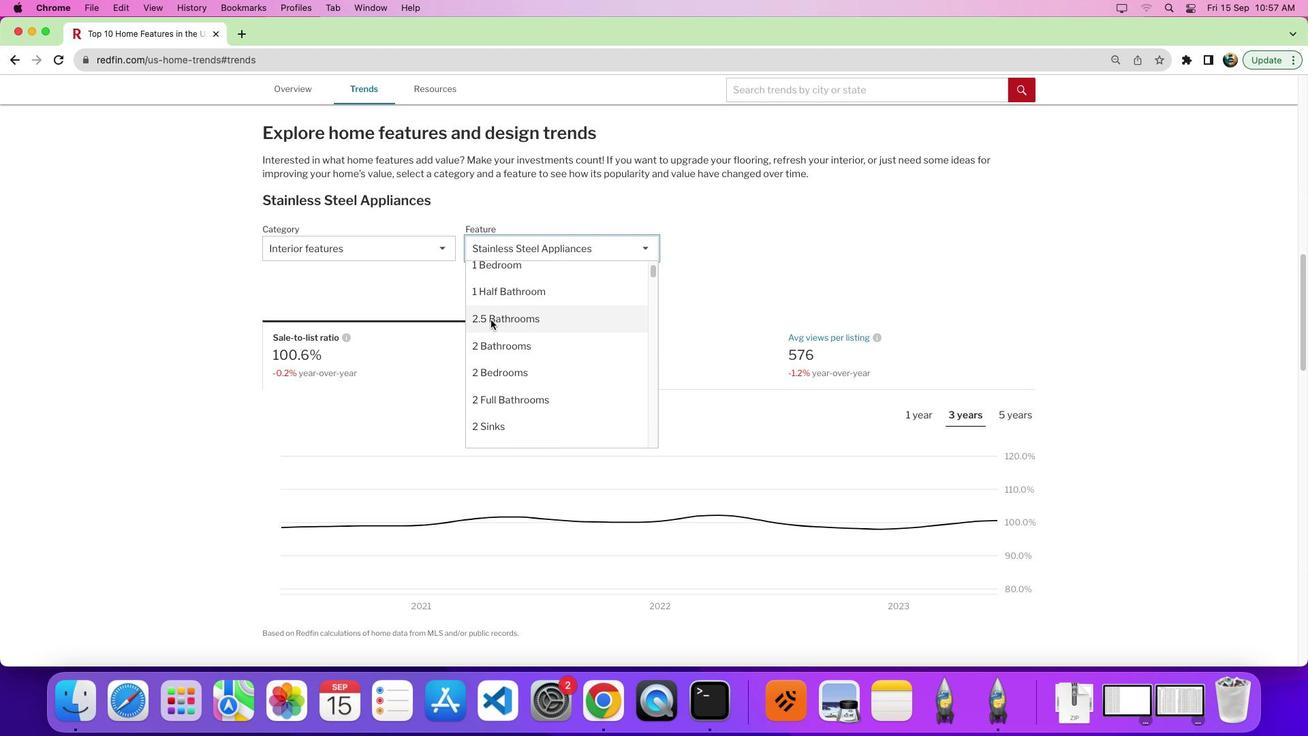 
Action: Mouse scrolled (543, 331) with delta (0, 0)
Screenshot: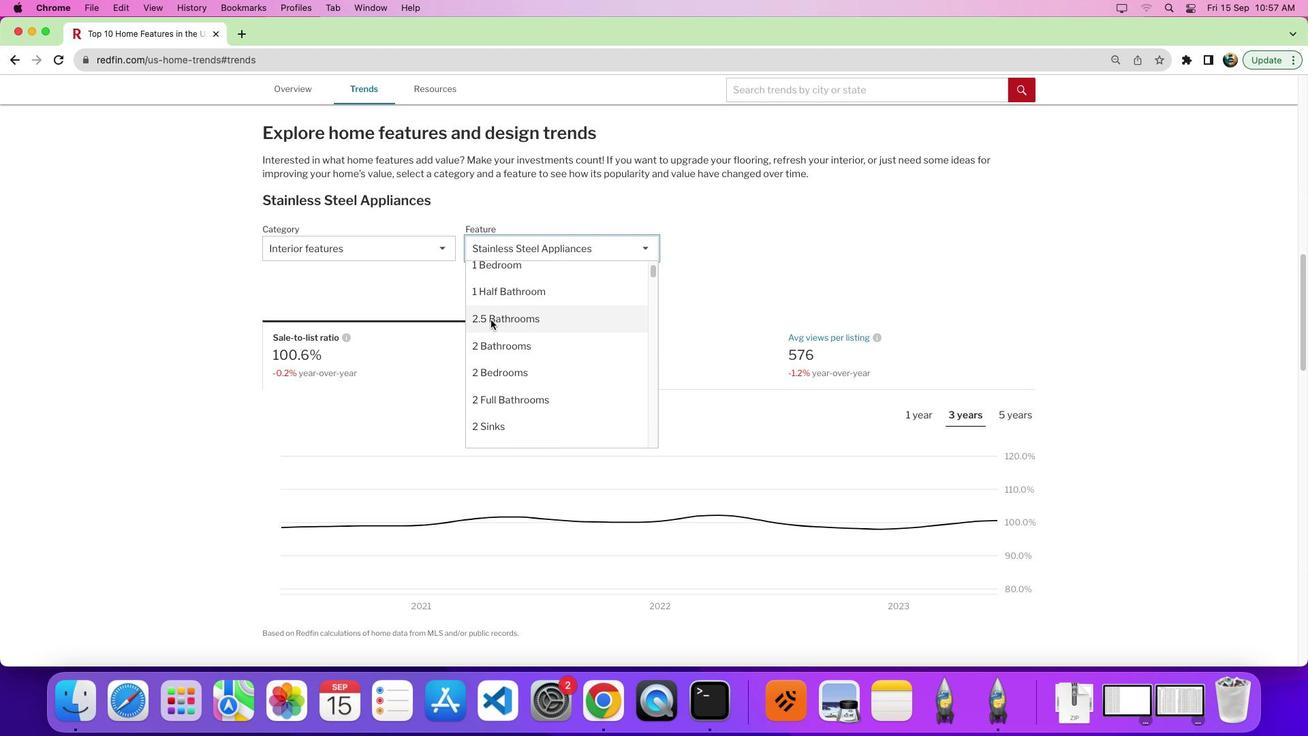 
Action: Mouse moved to (542, 331)
Screenshot: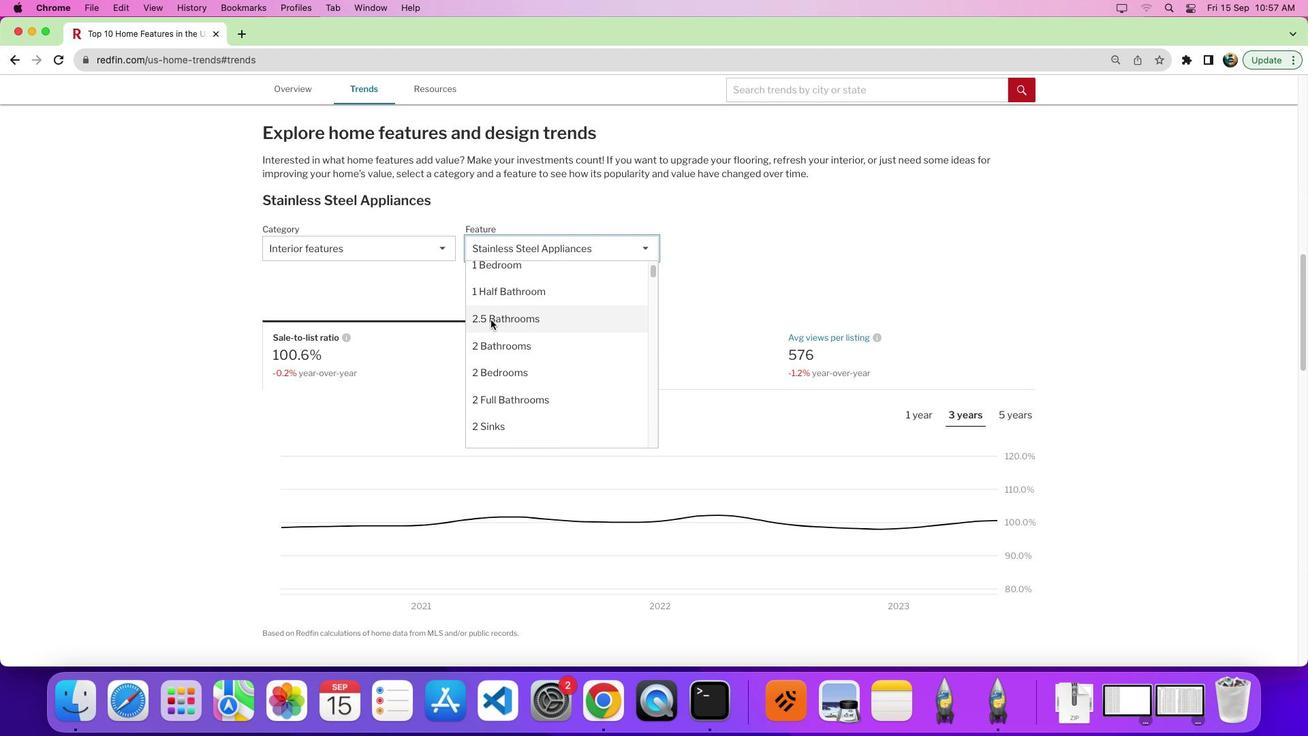 
Action: Mouse scrolled (542, 331) with delta (0, 0)
Screenshot: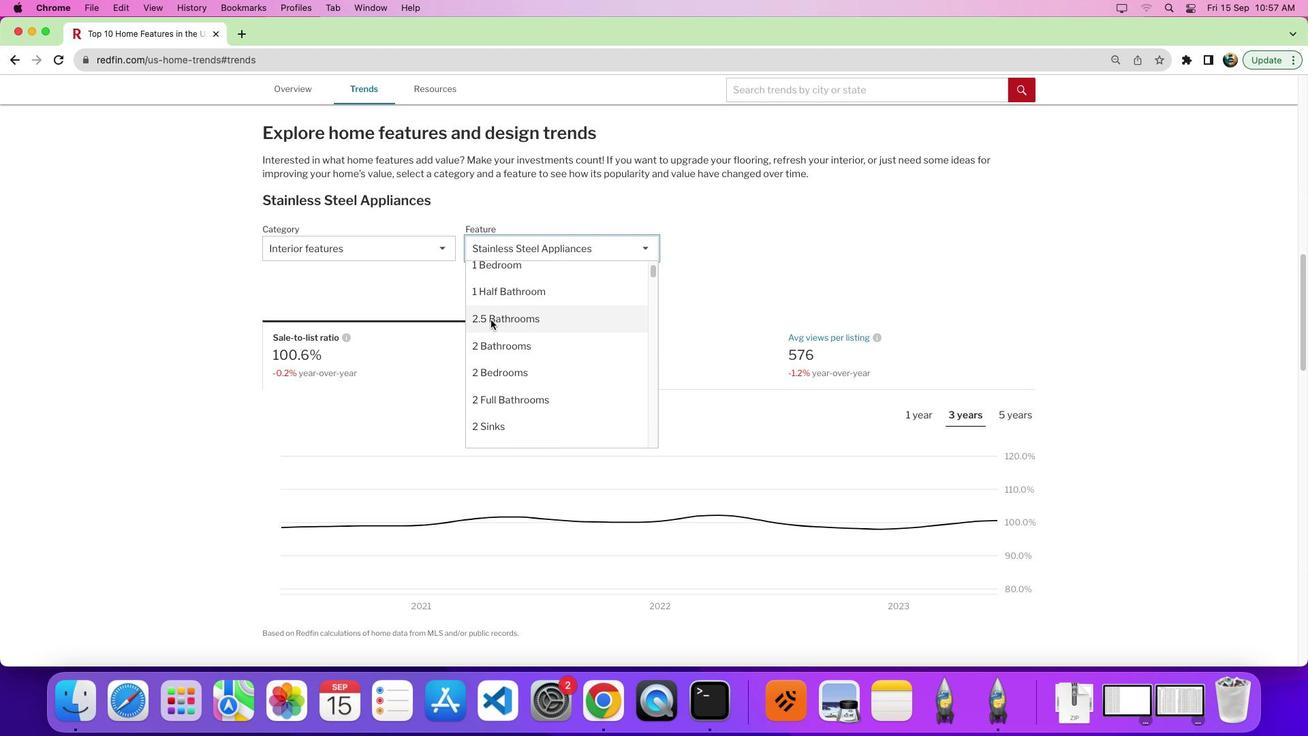 
Action: Mouse moved to (541, 331)
Screenshot: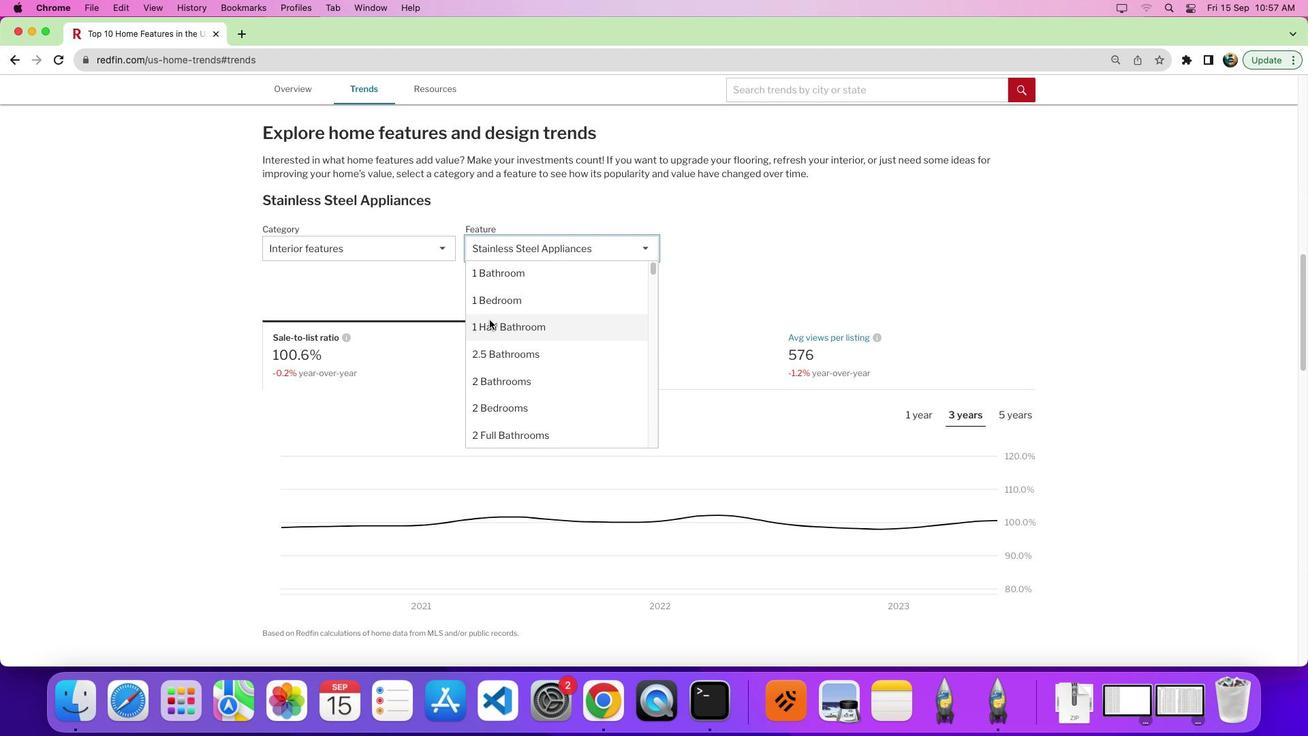 
Action: Mouse scrolled (541, 331) with delta (0, 6)
Screenshot: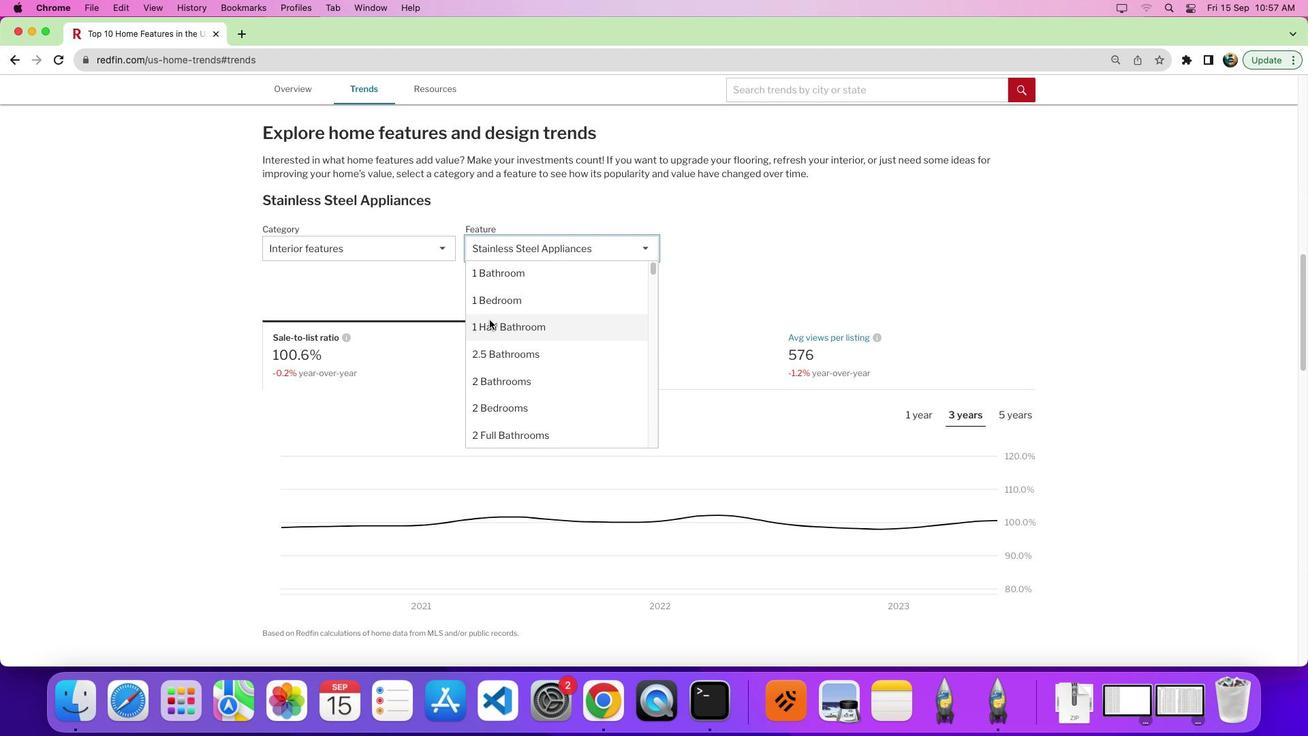 
Action: Mouse moved to (541, 330)
Screenshot: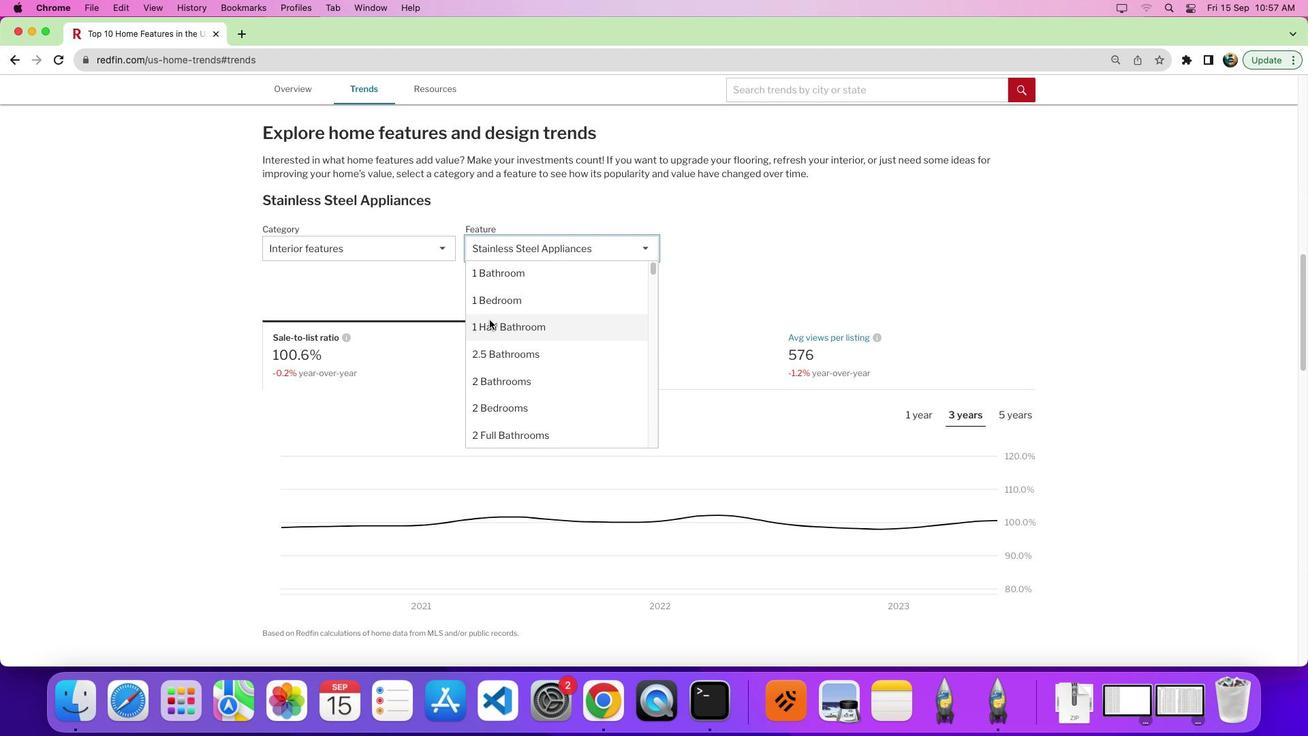 
Action: Mouse scrolled (541, 330) with delta (0, 8)
Screenshot: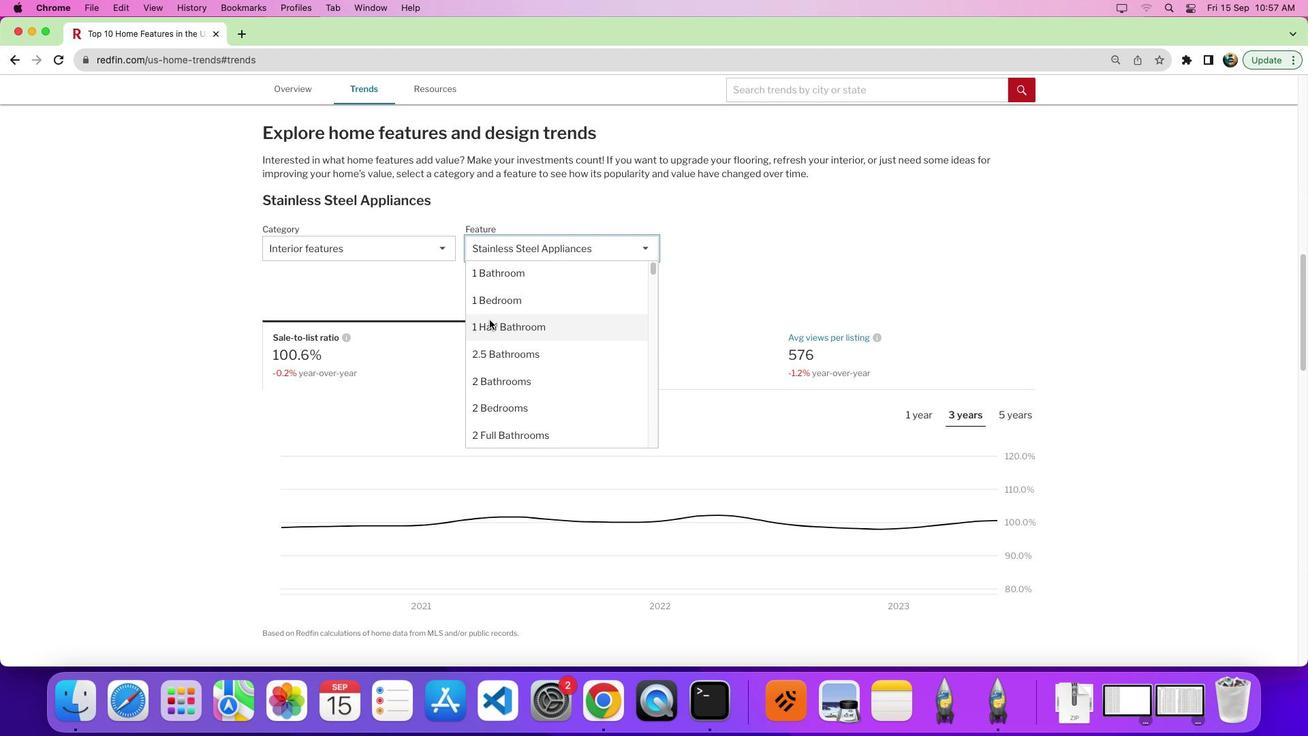 
Action: Mouse moved to (489, 319)
Screenshot: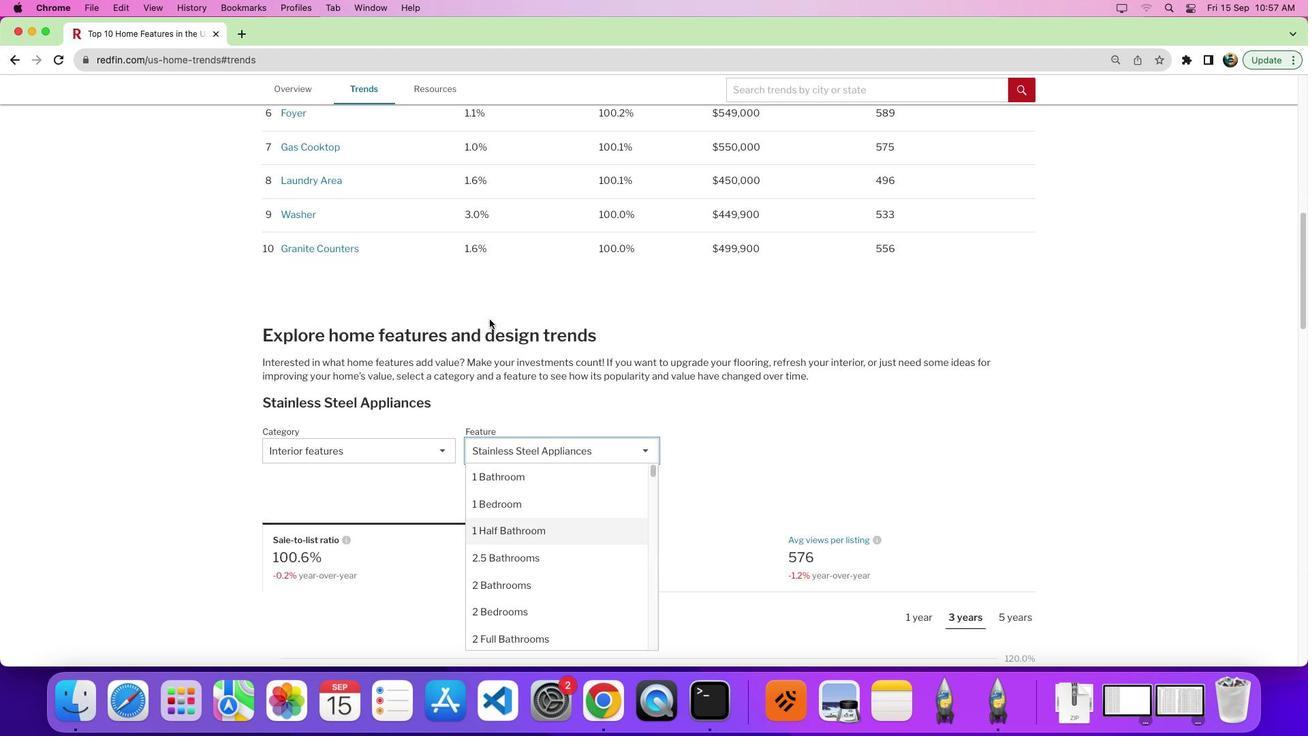 
Action: Mouse scrolled (489, 319) with delta (0, 0)
Screenshot: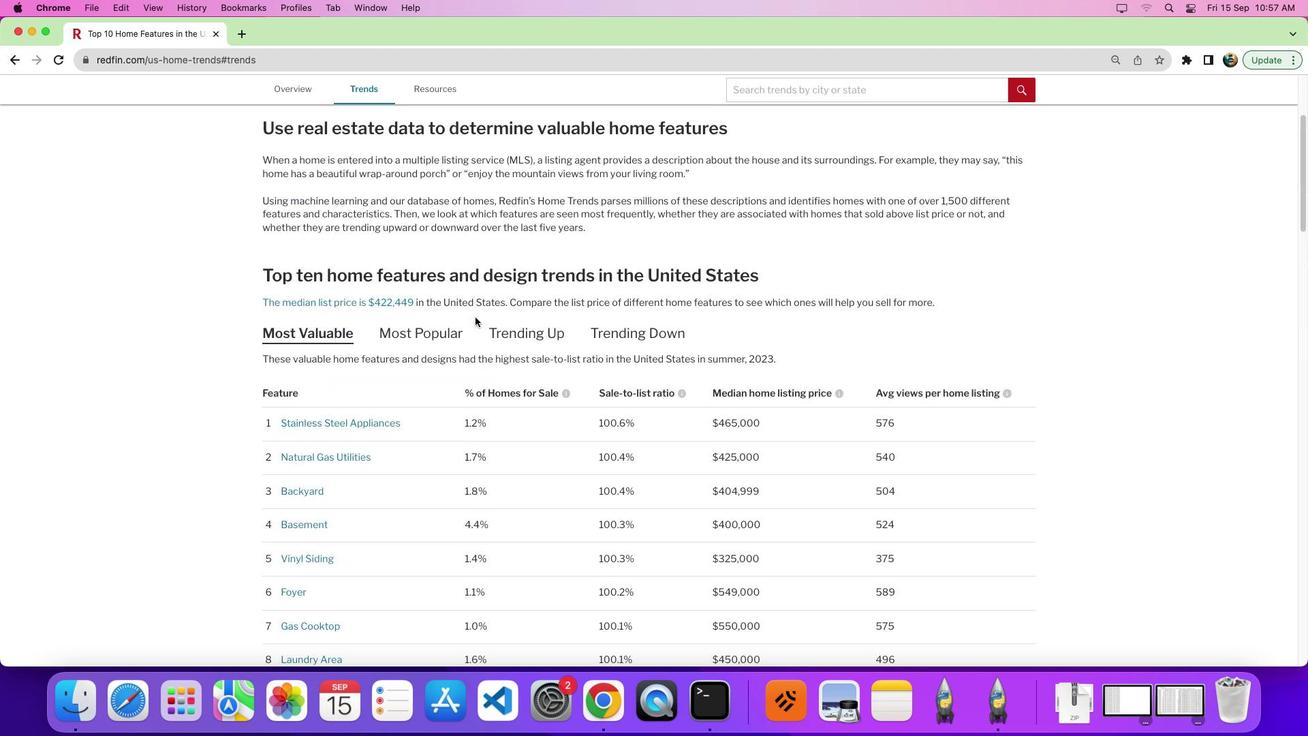 
Action: Mouse scrolled (489, 319) with delta (0, 1)
Screenshot: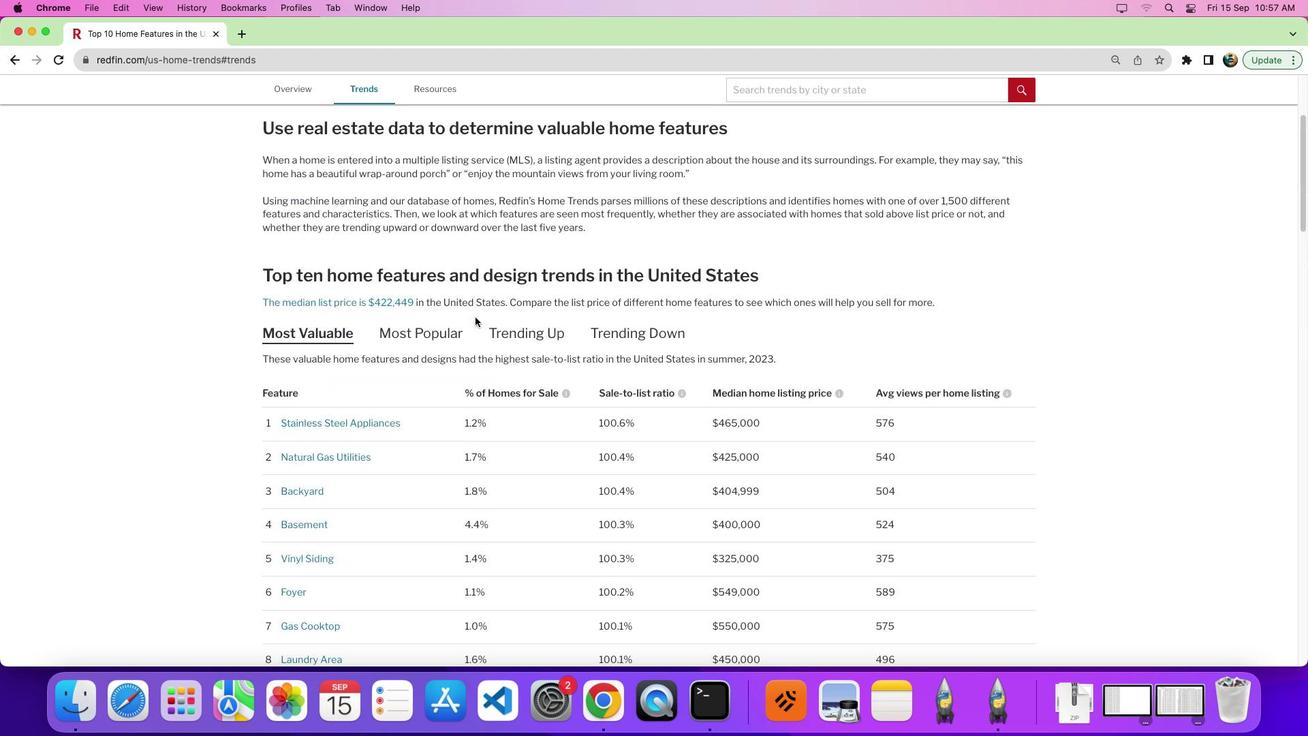 
Action: Mouse scrolled (489, 319) with delta (0, 6)
Screenshot: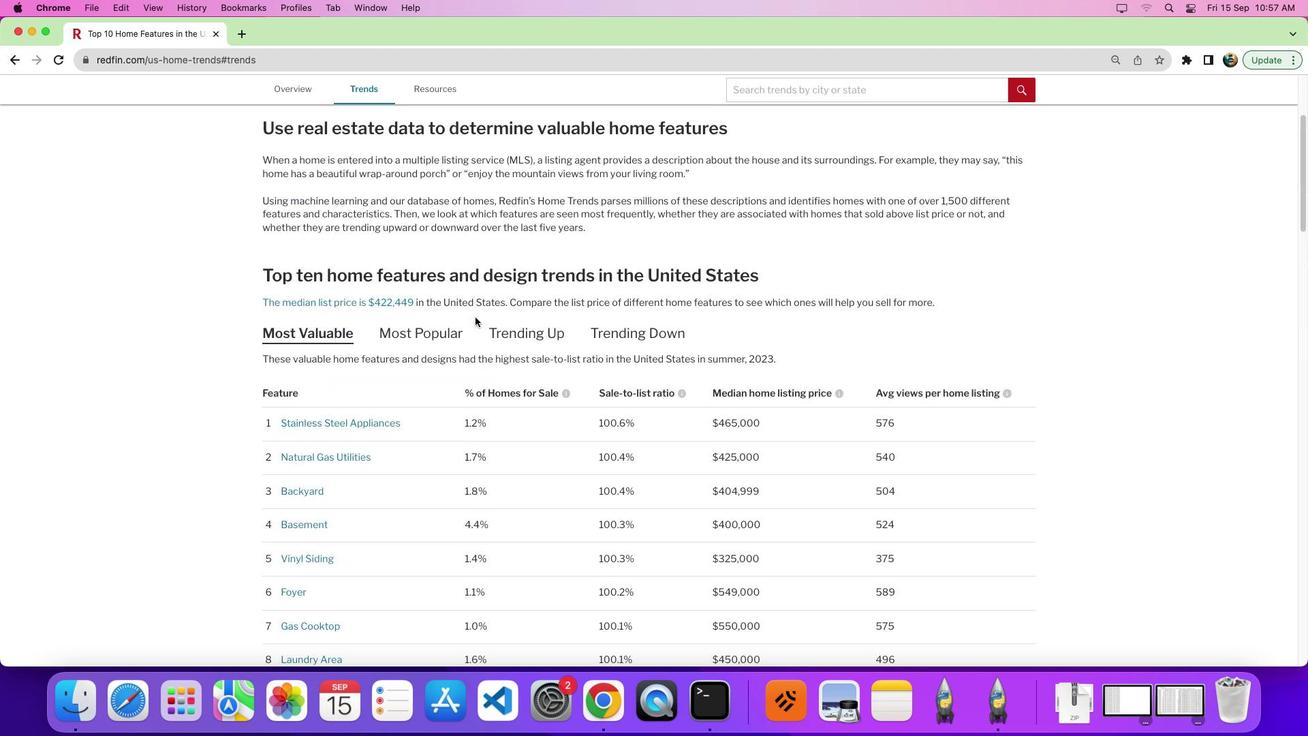 
Action: Mouse scrolled (489, 319) with delta (0, 9)
Screenshot: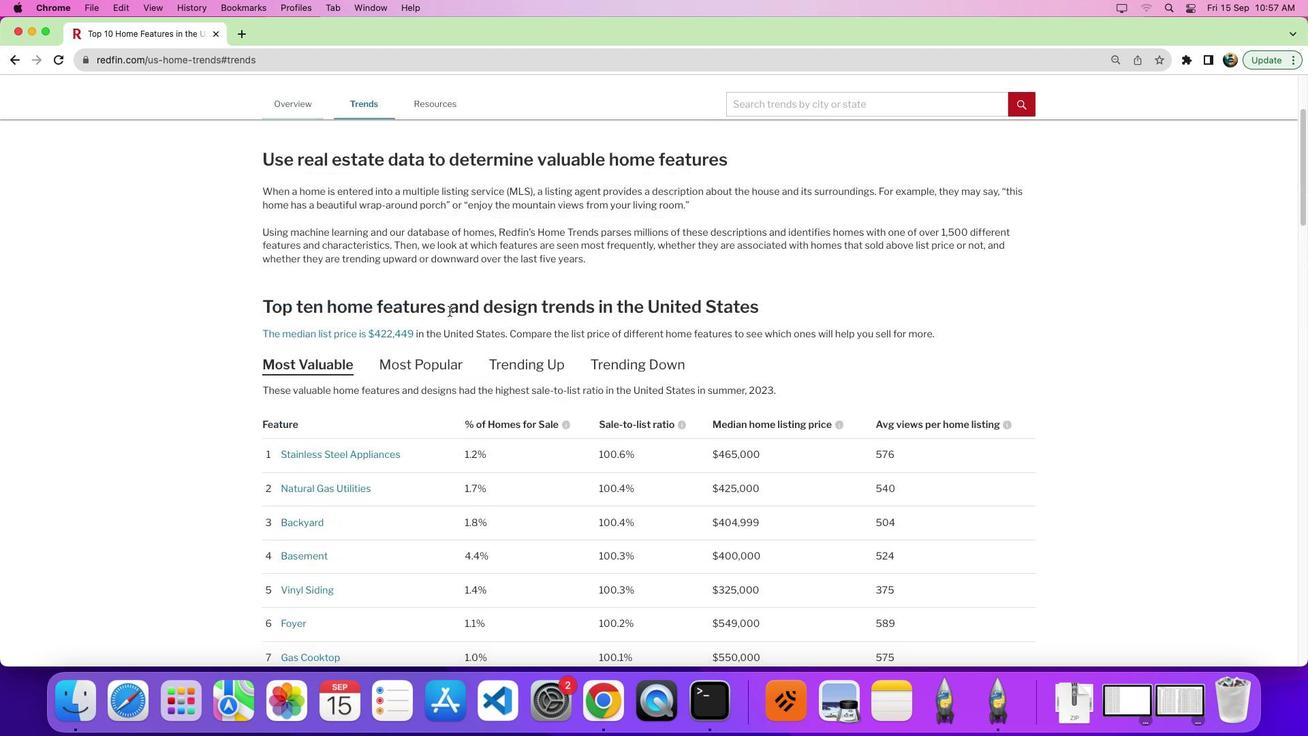 
Action: Mouse moved to (573, 364)
Screenshot: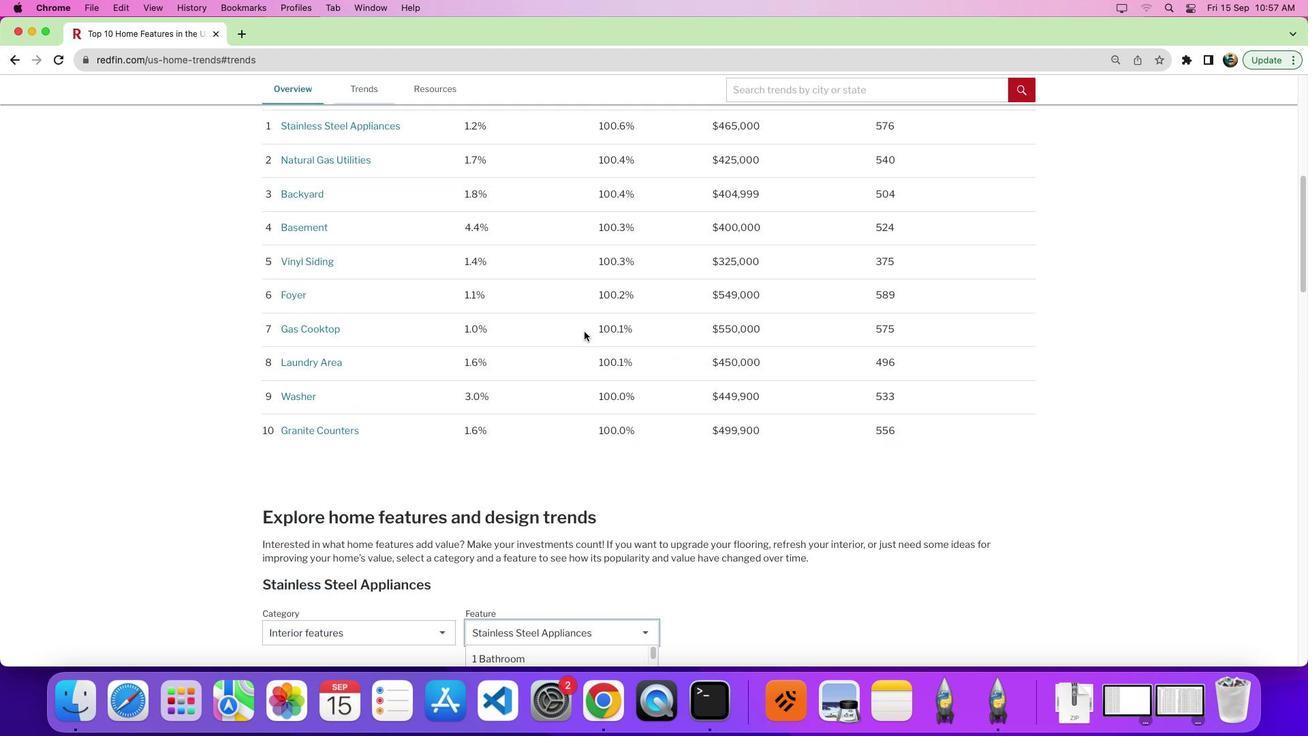 
Action: Mouse scrolled (573, 364) with delta (0, 0)
Screenshot: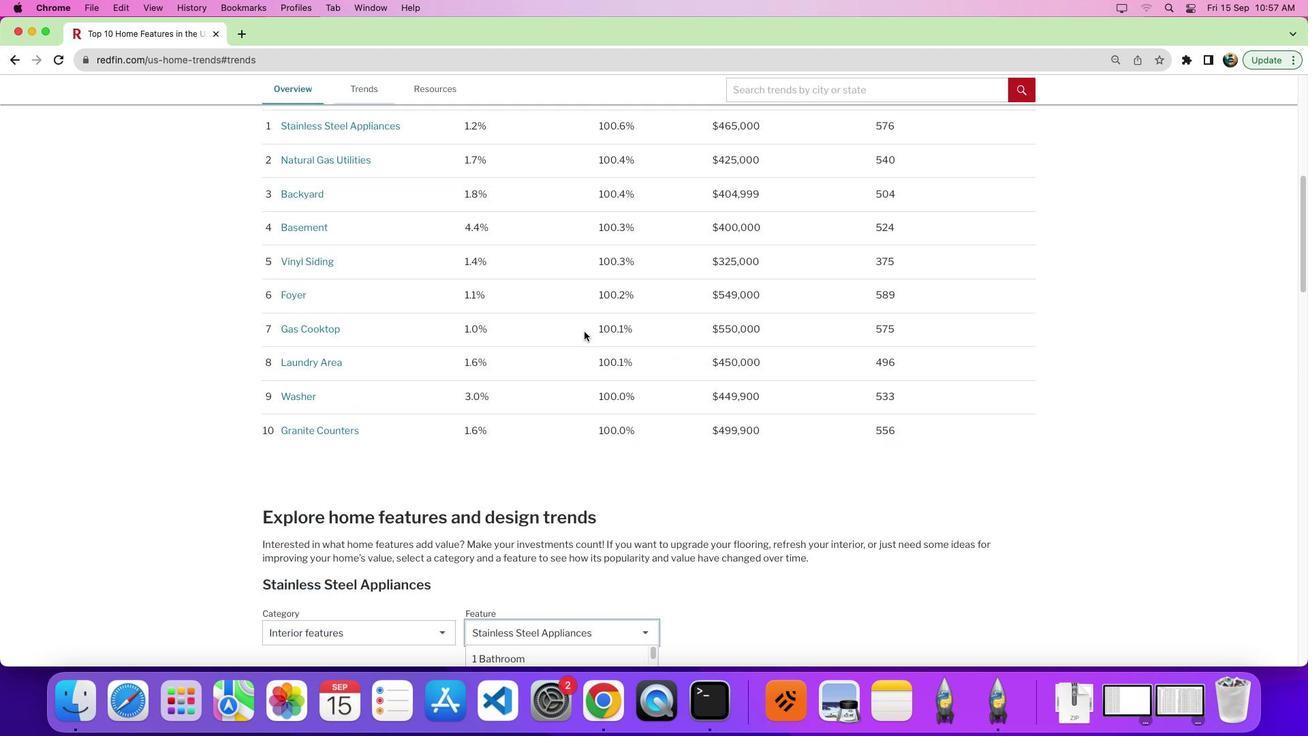 
Action: Mouse moved to (574, 363)
Screenshot: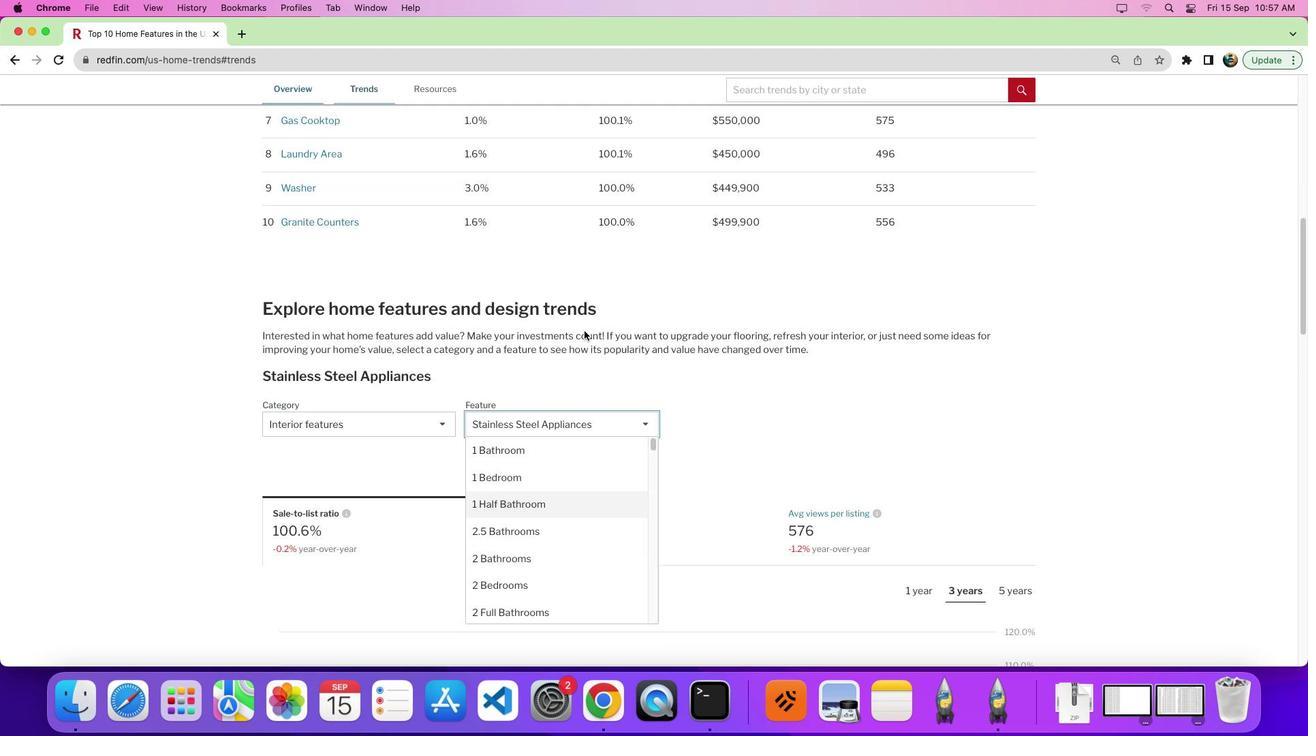
Action: Mouse scrolled (574, 363) with delta (0, 0)
Screenshot: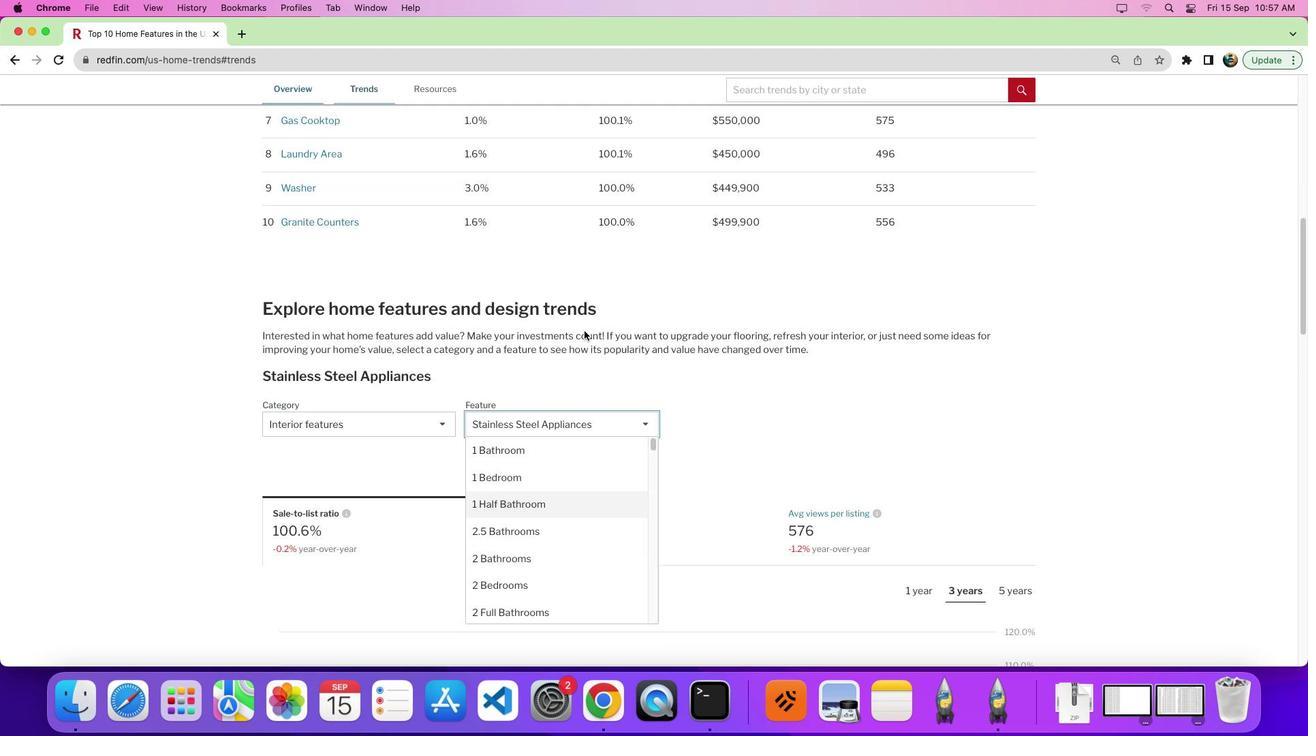 
Action: Mouse moved to (579, 350)
Screenshot: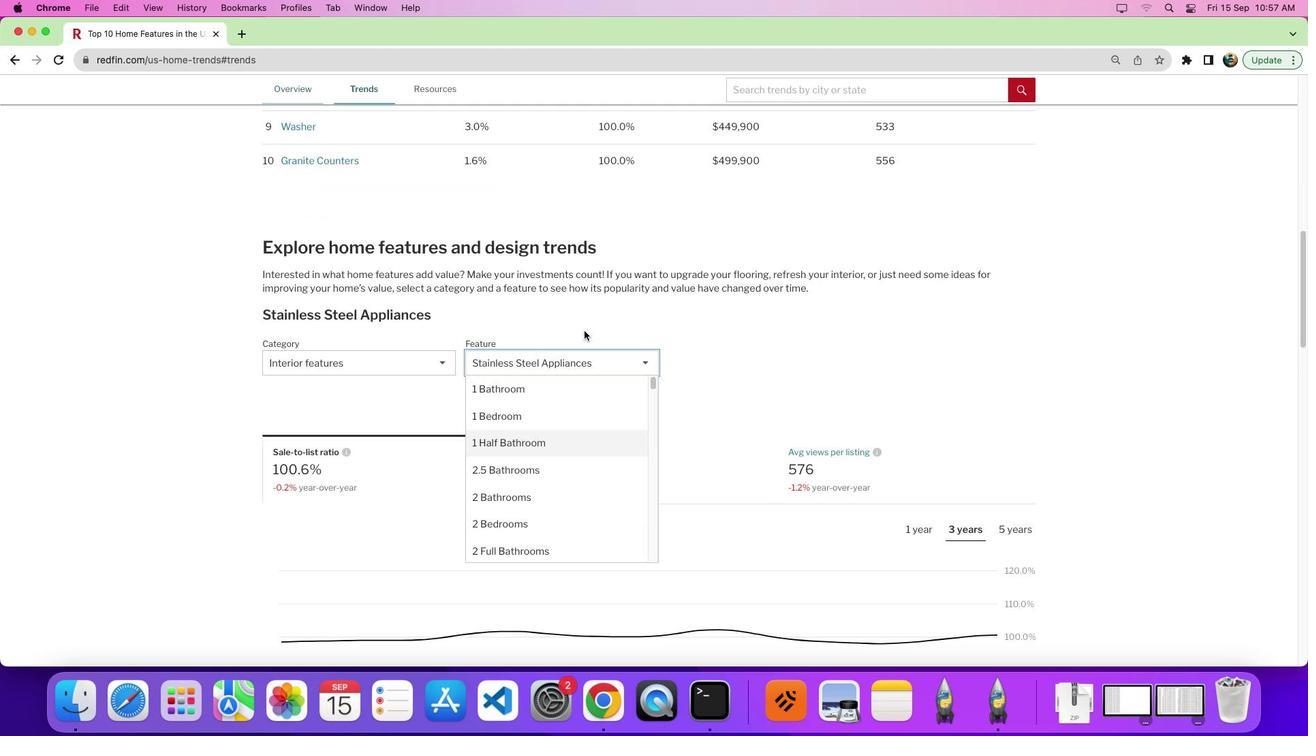 
Action: Mouse scrolled (579, 350) with delta (0, -5)
Screenshot: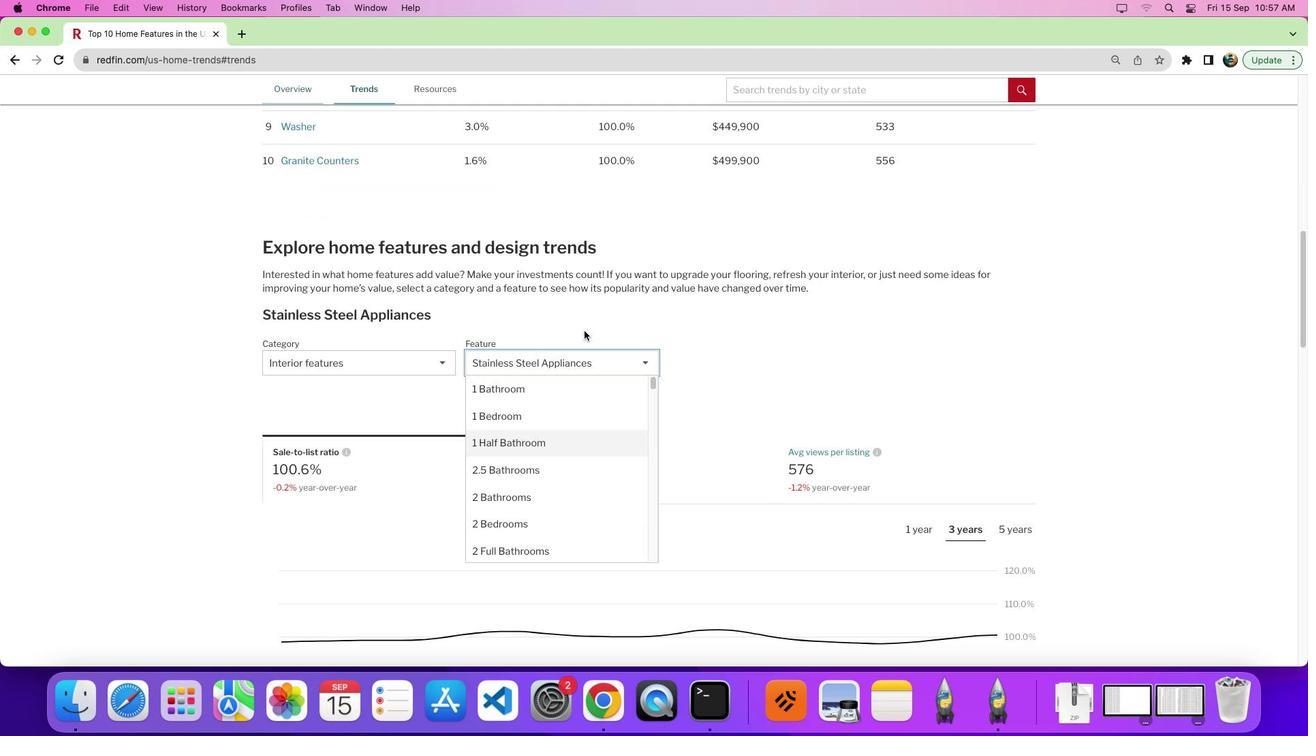 
Action: Mouse moved to (584, 333)
Screenshot: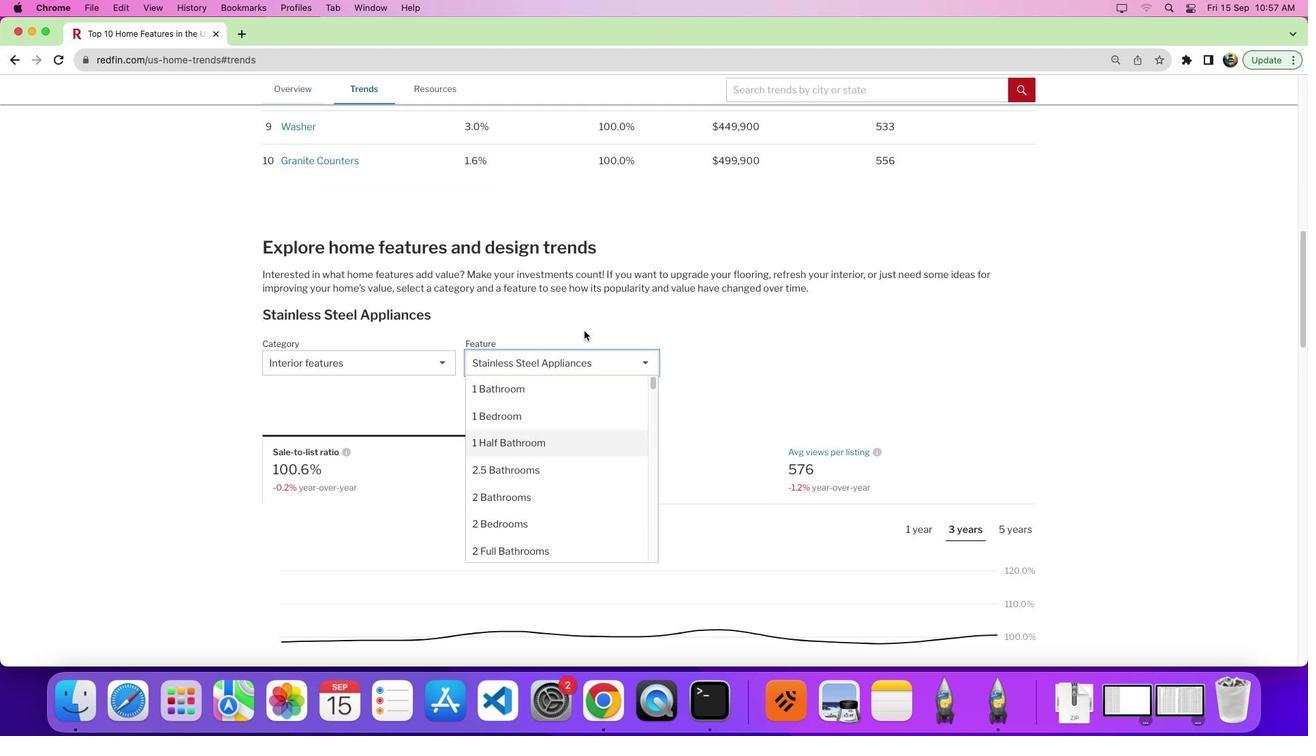 
Action: Mouse scrolled (584, 333) with delta (0, -7)
Screenshot: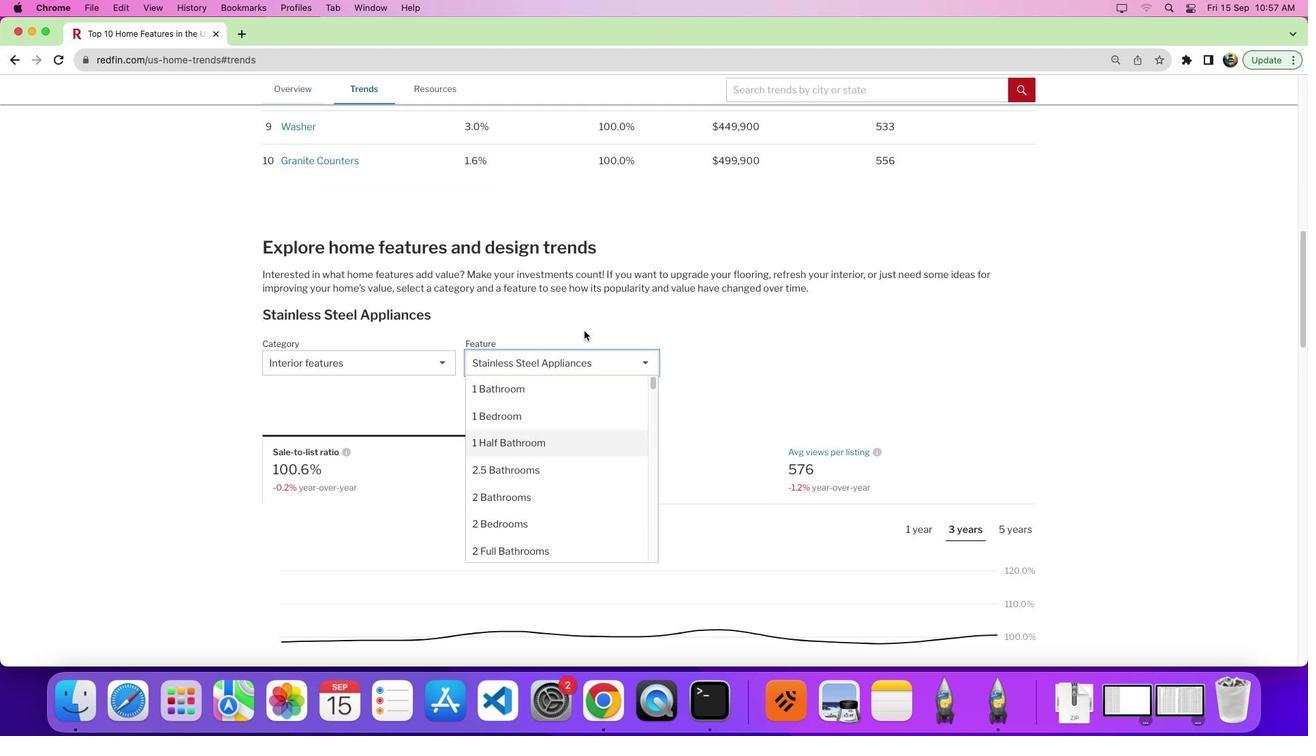 
Action: Mouse moved to (584, 330)
Screenshot: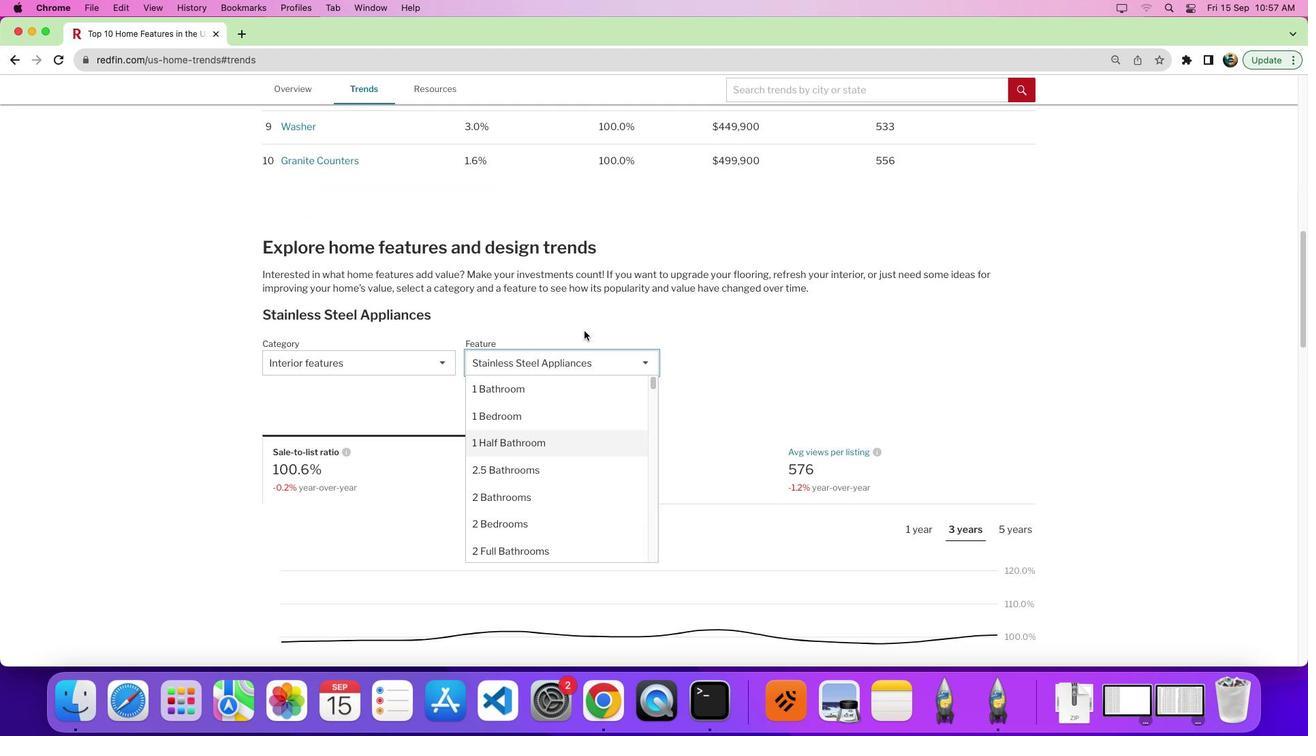 
Action: Mouse scrolled (584, 330) with delta (0, 0)
Screenshot: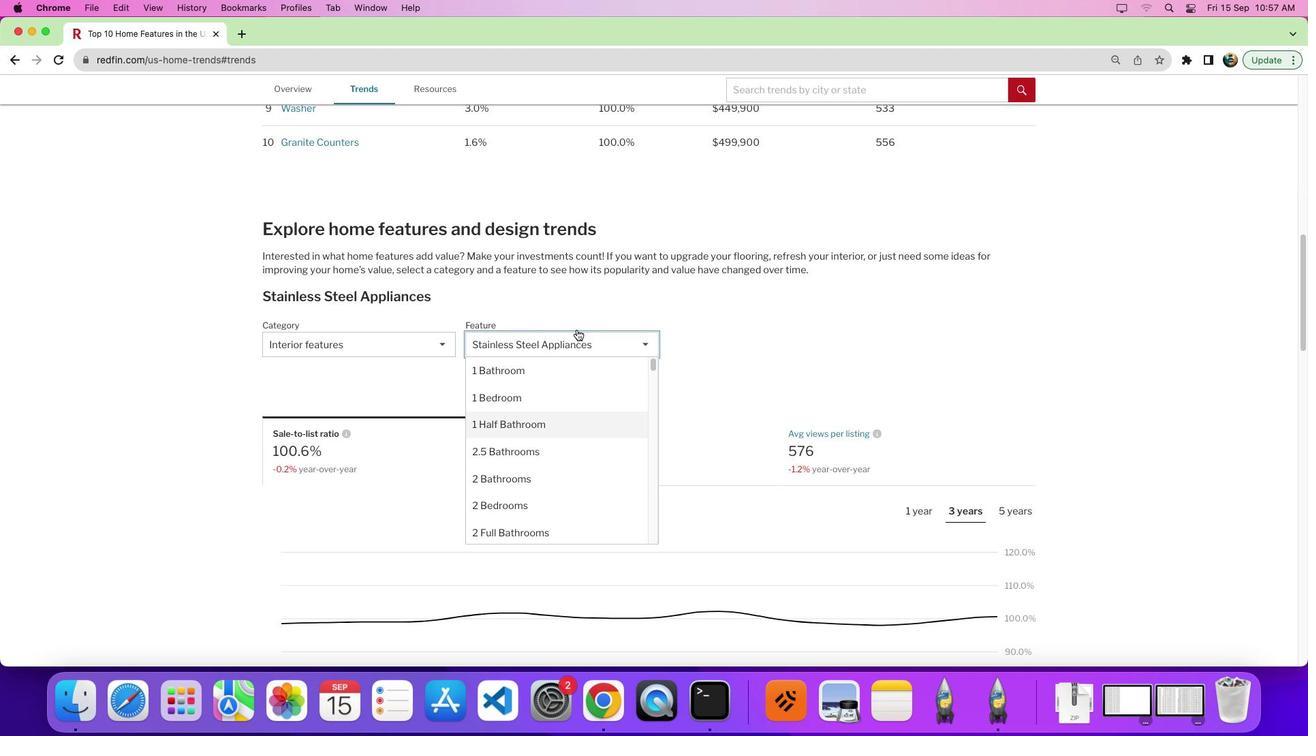 
Action: Mouse scrolled (584, 330) with delta (0, 0)
Screenshot: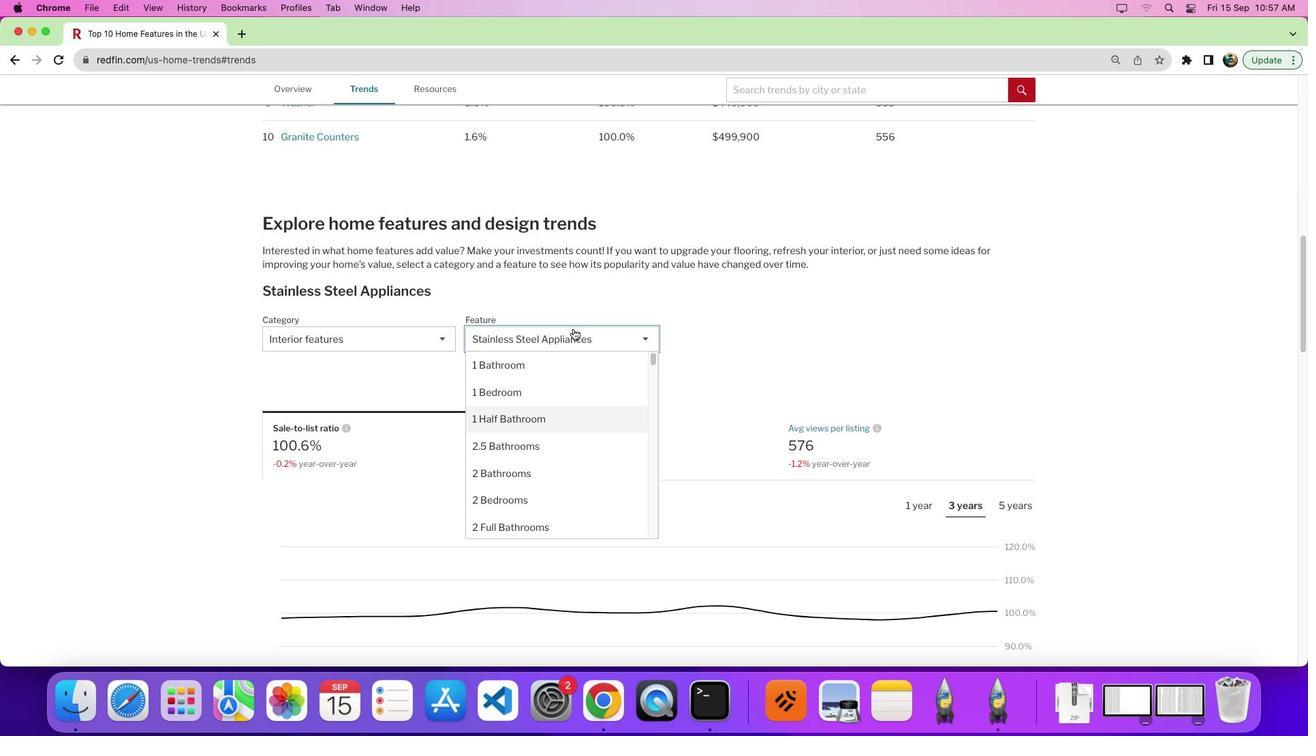 
Action: Mouse moved to (440, 323)
Screenshot: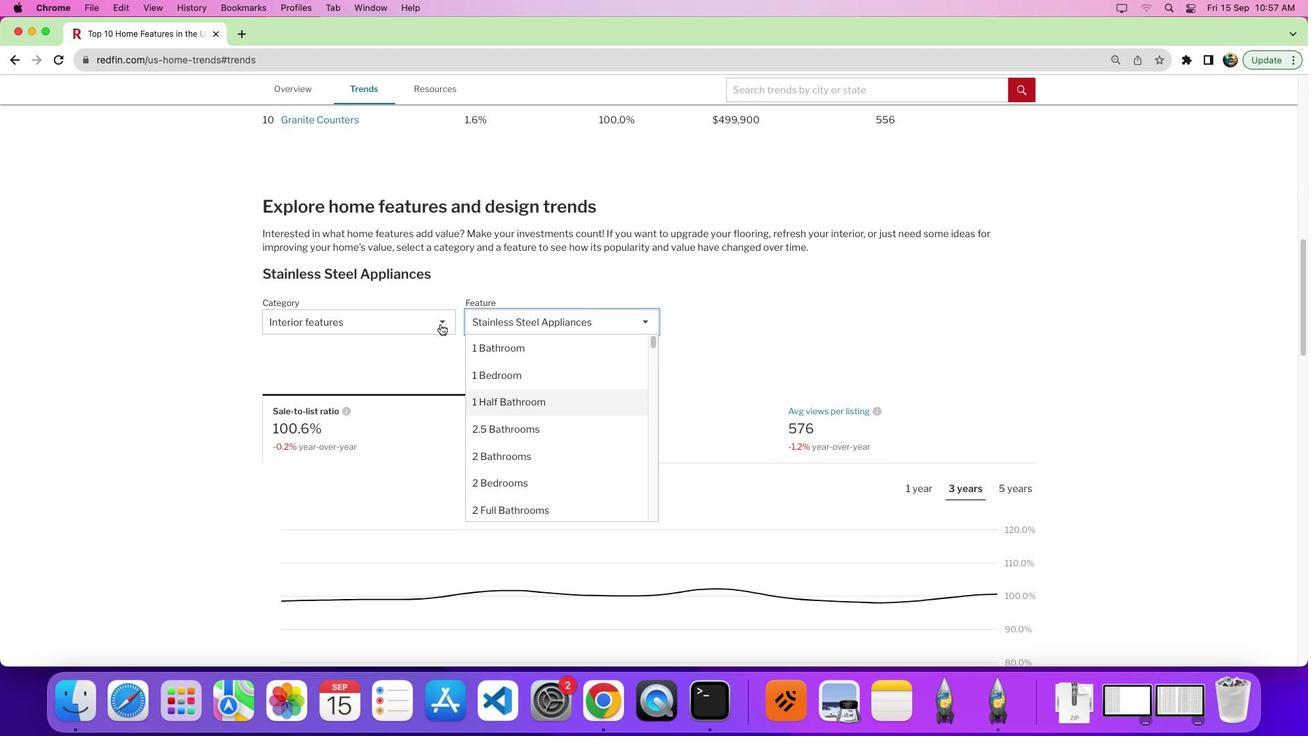 
Action: Mouse pressed left at (440, 323)
Screenshot: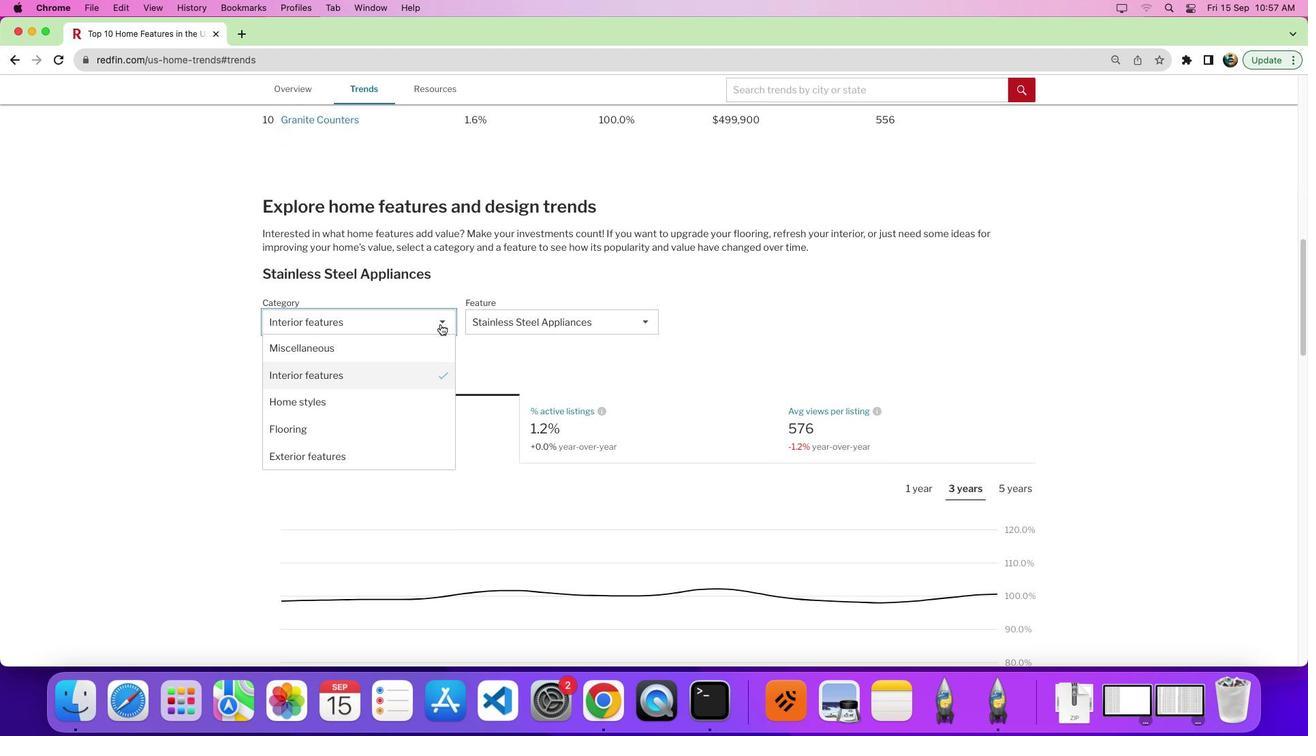 
Action: Mouse moved to (412, 383)
Screenshot: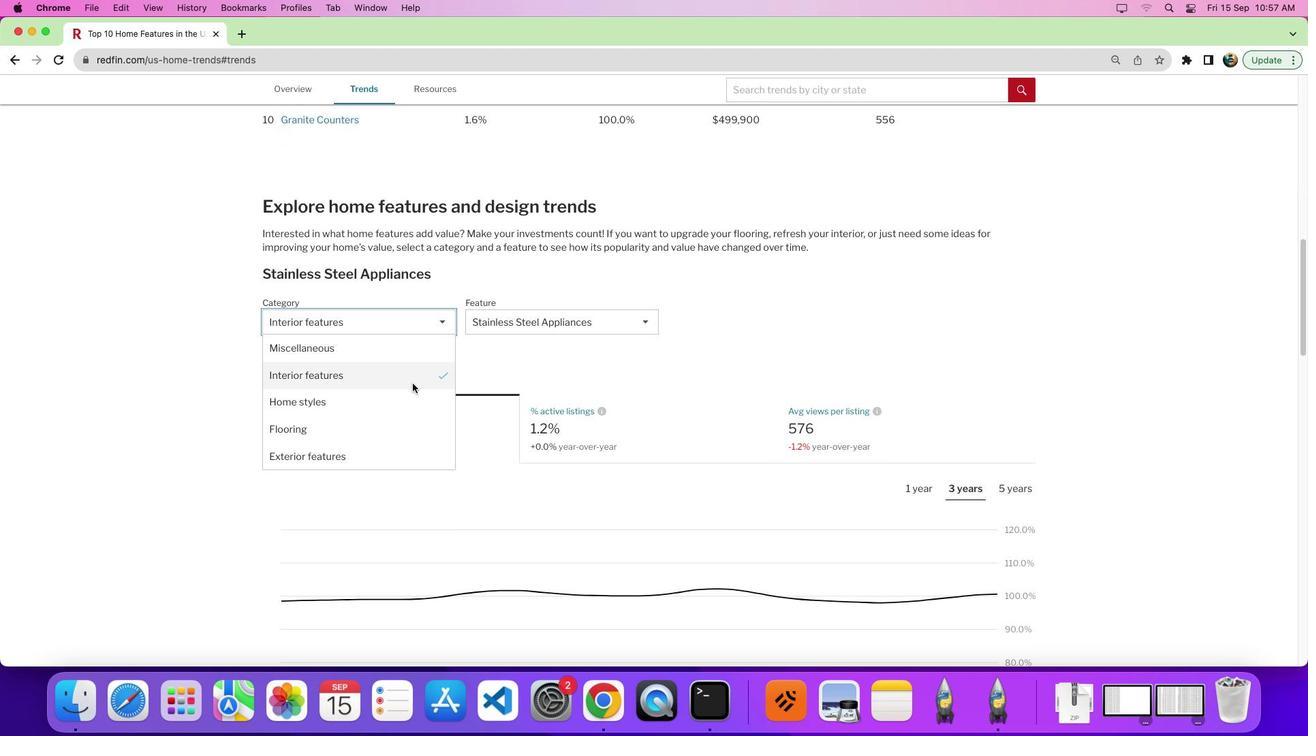 
Action: Mouse pressed left at (412, 383)
Screenshot: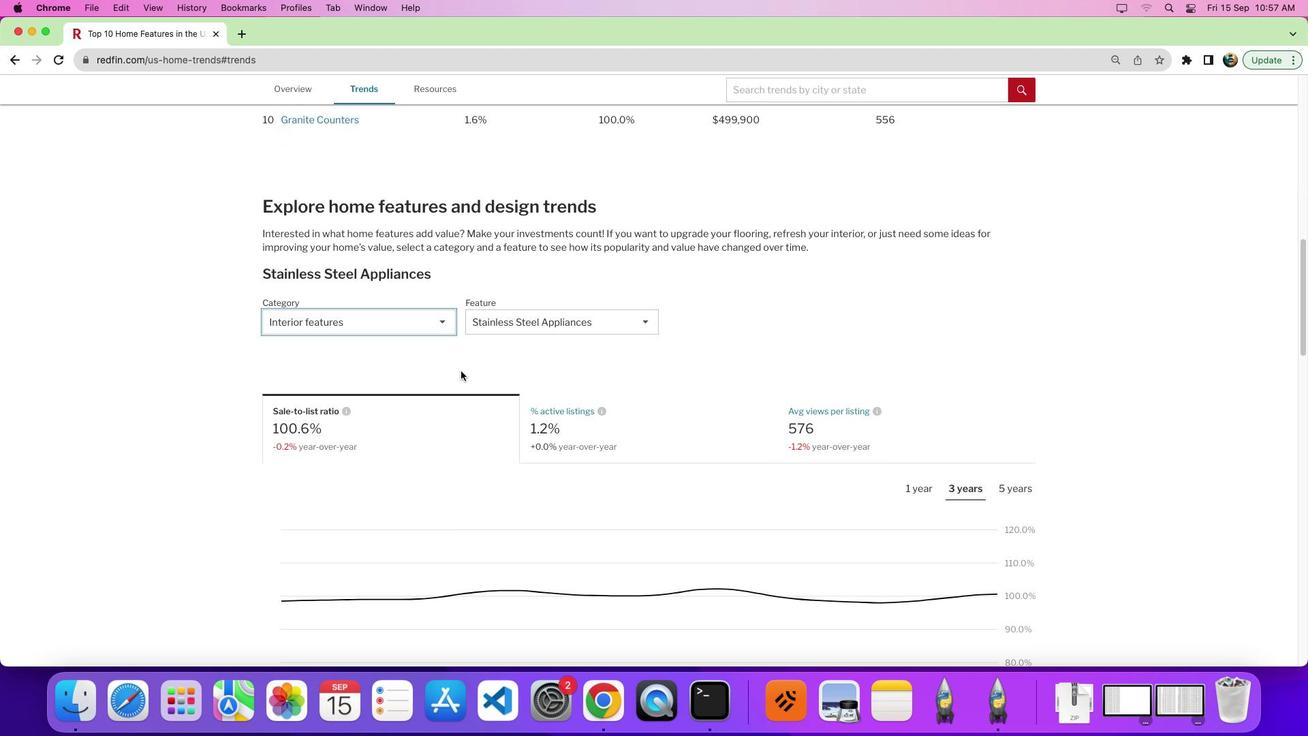 
Action: Mouse moved to (541, 318)
Screenshot: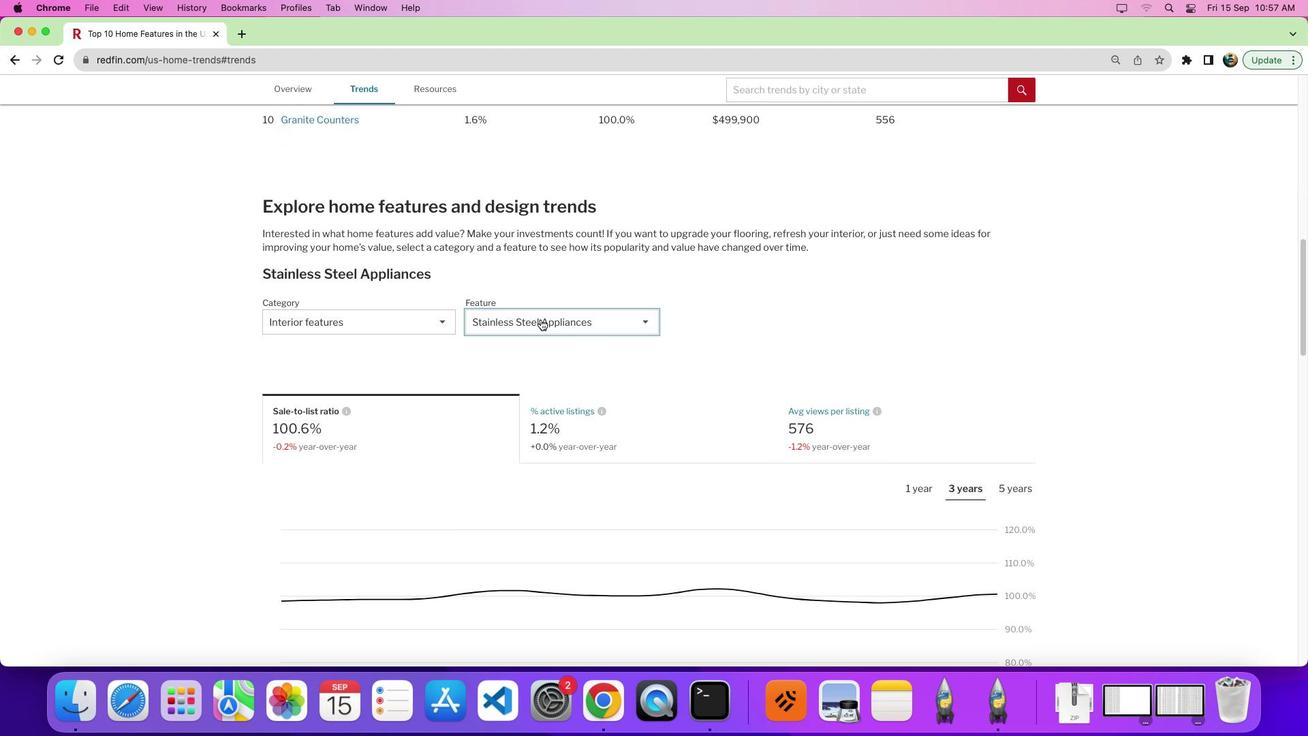 
Action: Mouse pressed left at (541, 318)
Screenshot: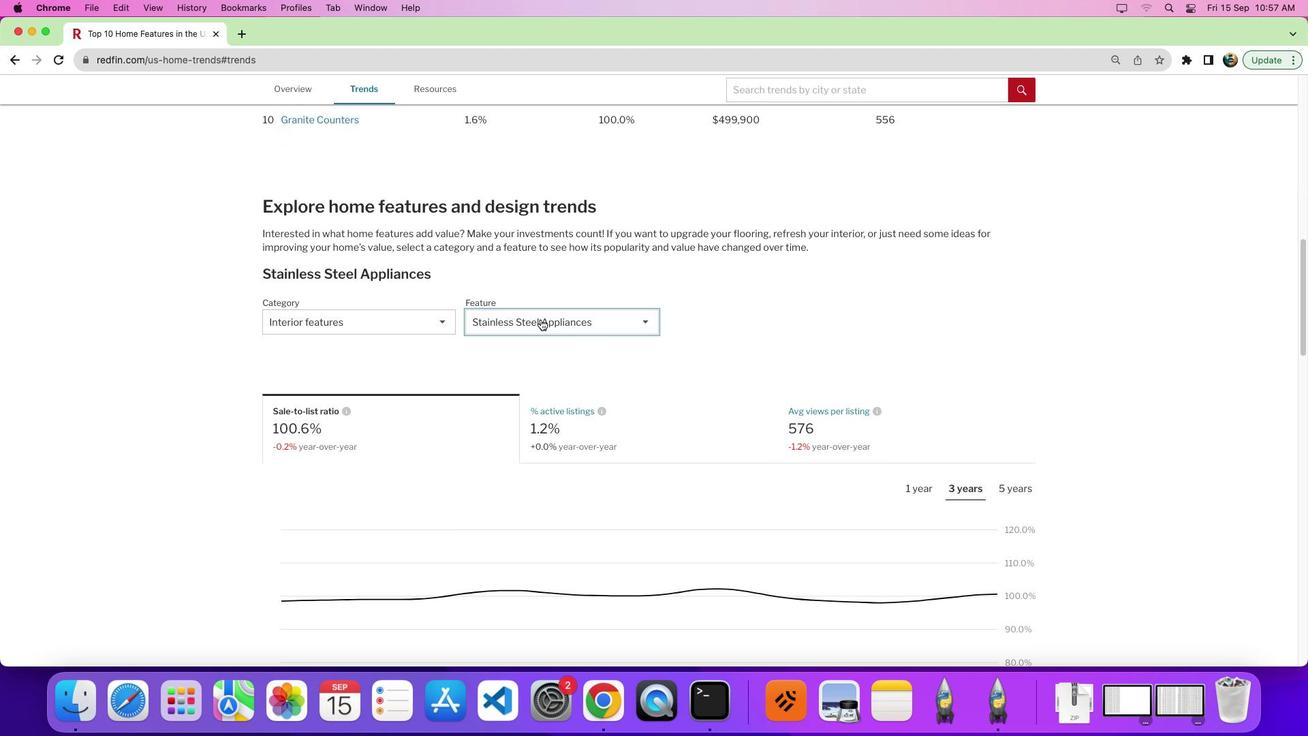 
Action: Mouse moved to (530, 400)
Screenshot: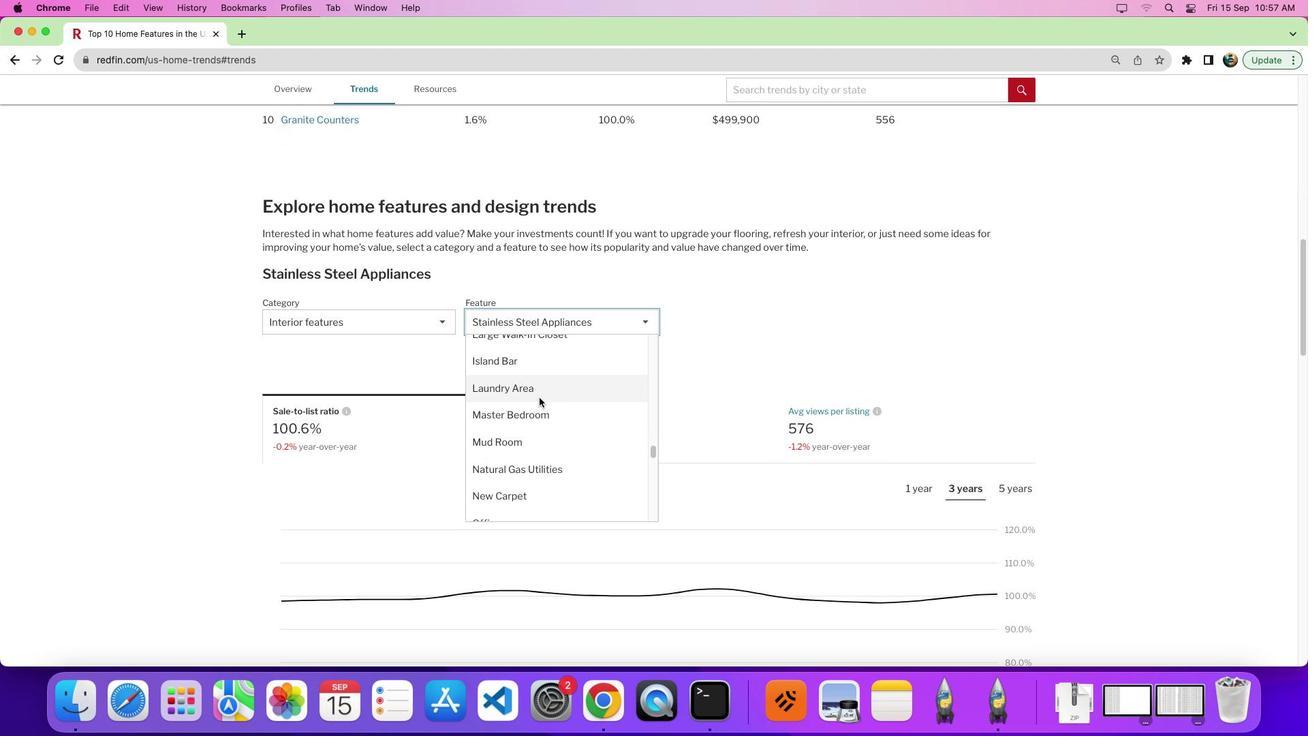 
Action: Mouse scrolled (530, 400) with delta (0, 0)
Screenshot: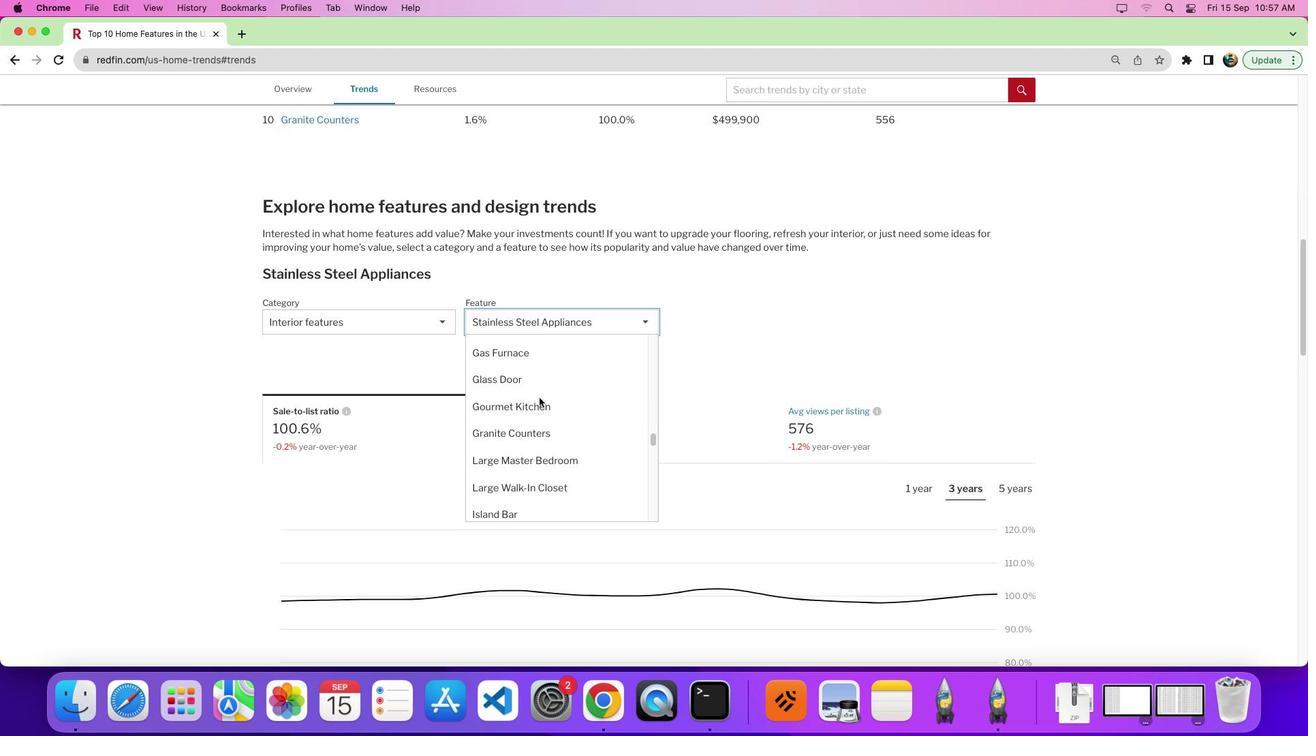 
Action: Mouse scrolled (530, 400) with delta (0, 1)
Screenshot: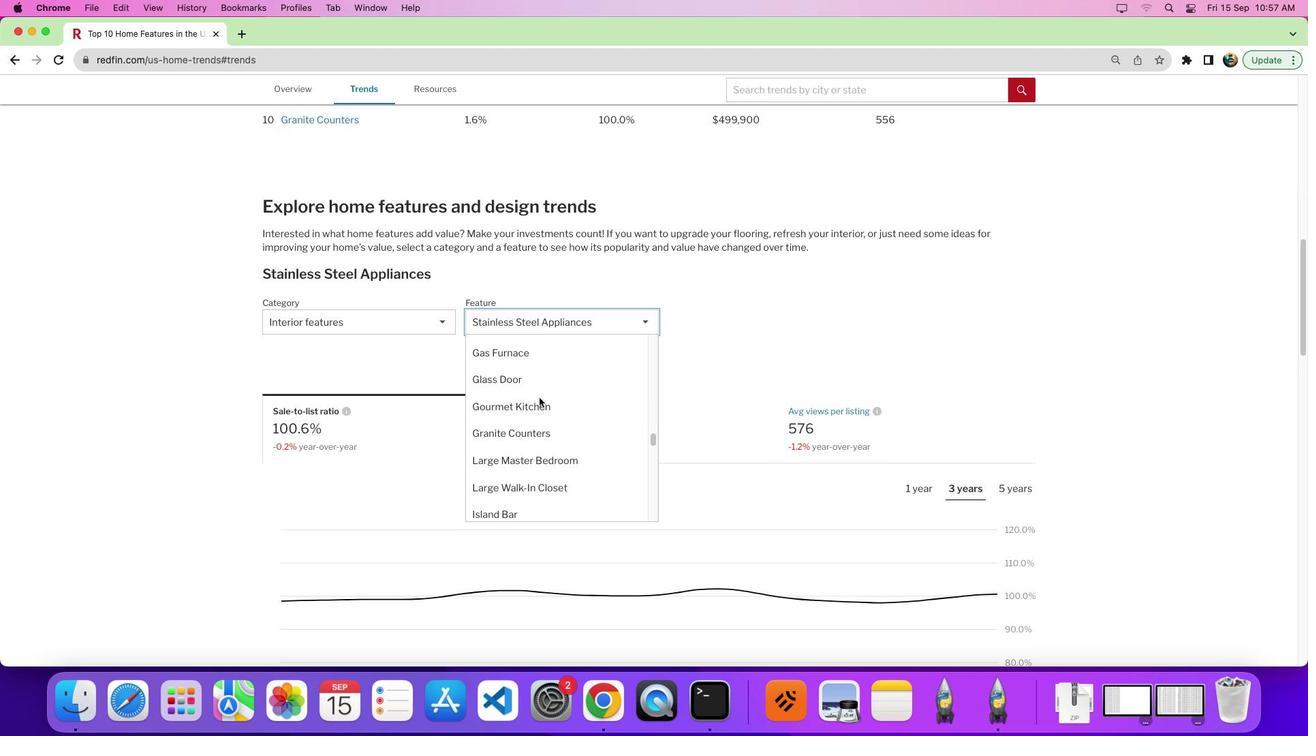 
Action: Mouse moved to (530, 400)
Screenshot: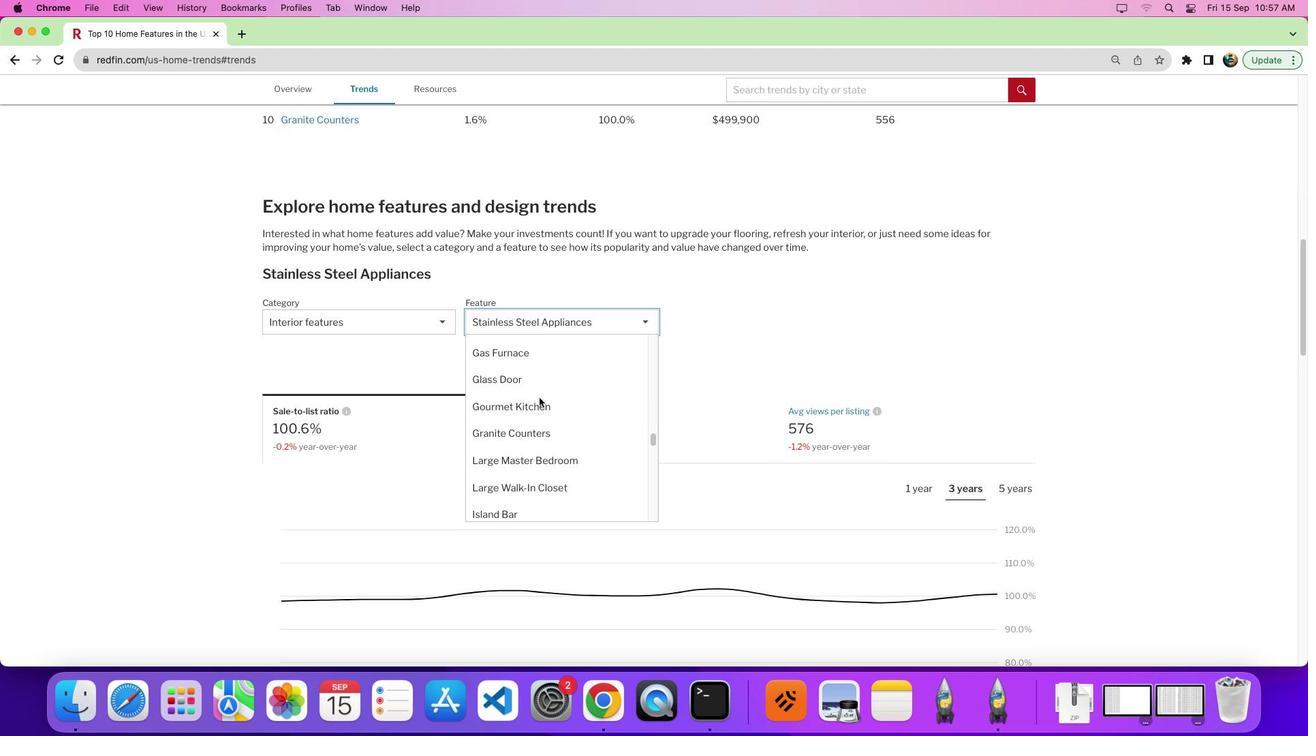 
Action: Mouse scrolled (530, 400) with delta (0, 6)
Screenshot: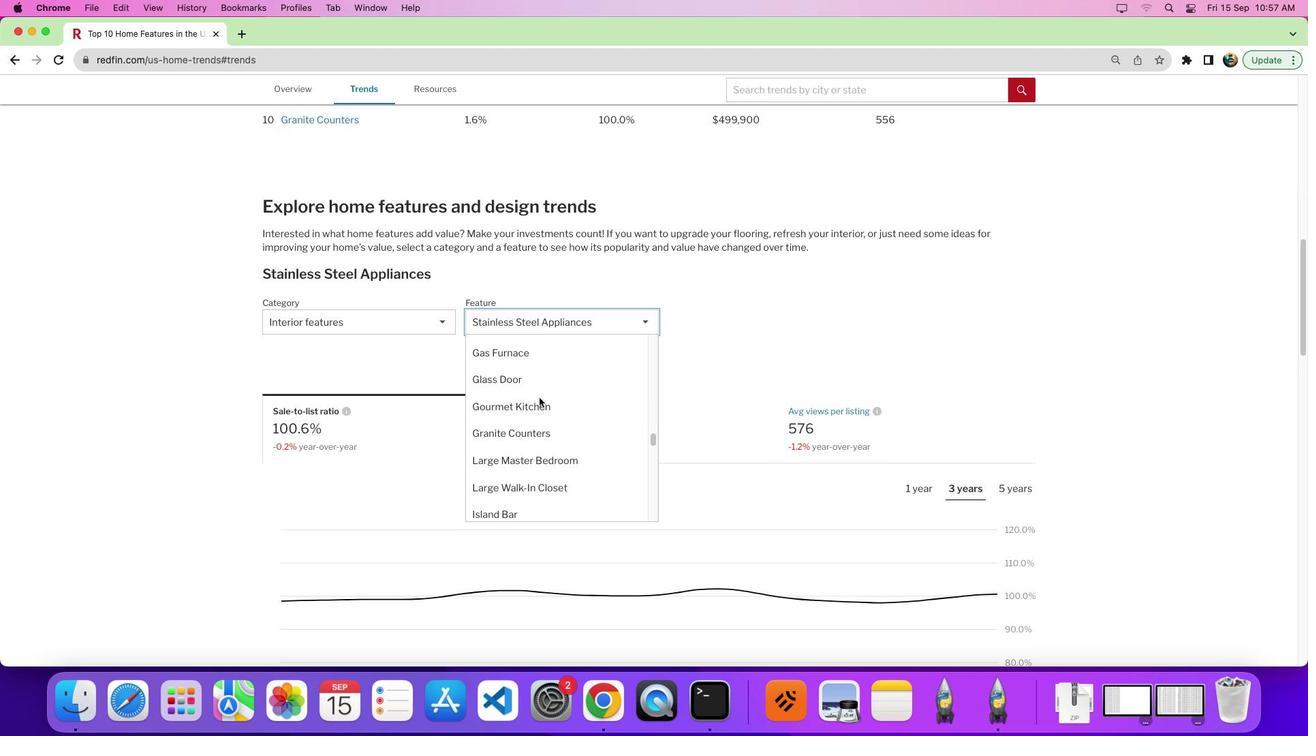 
Action: Mouse moved to (535, 398)
Screenshot: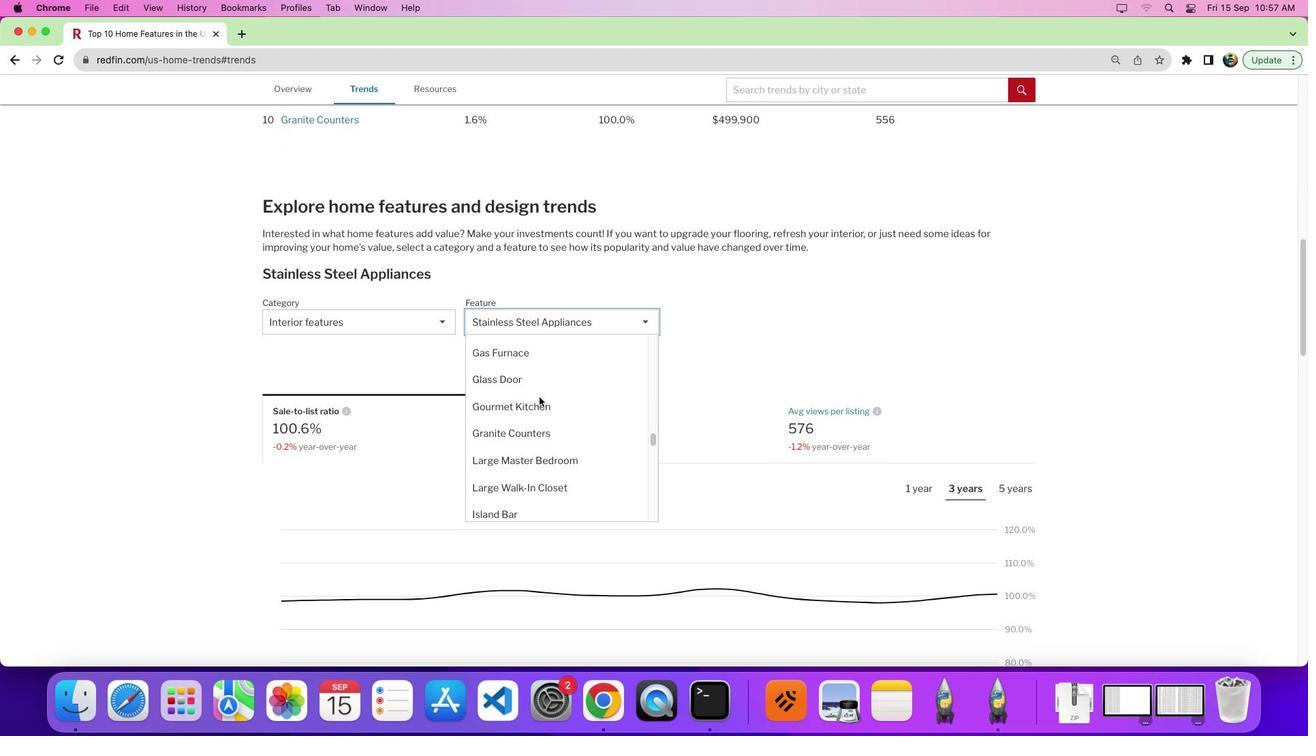 
Action: Mouse scrolled (535, 398) with delta (0, 9)
Screenshot: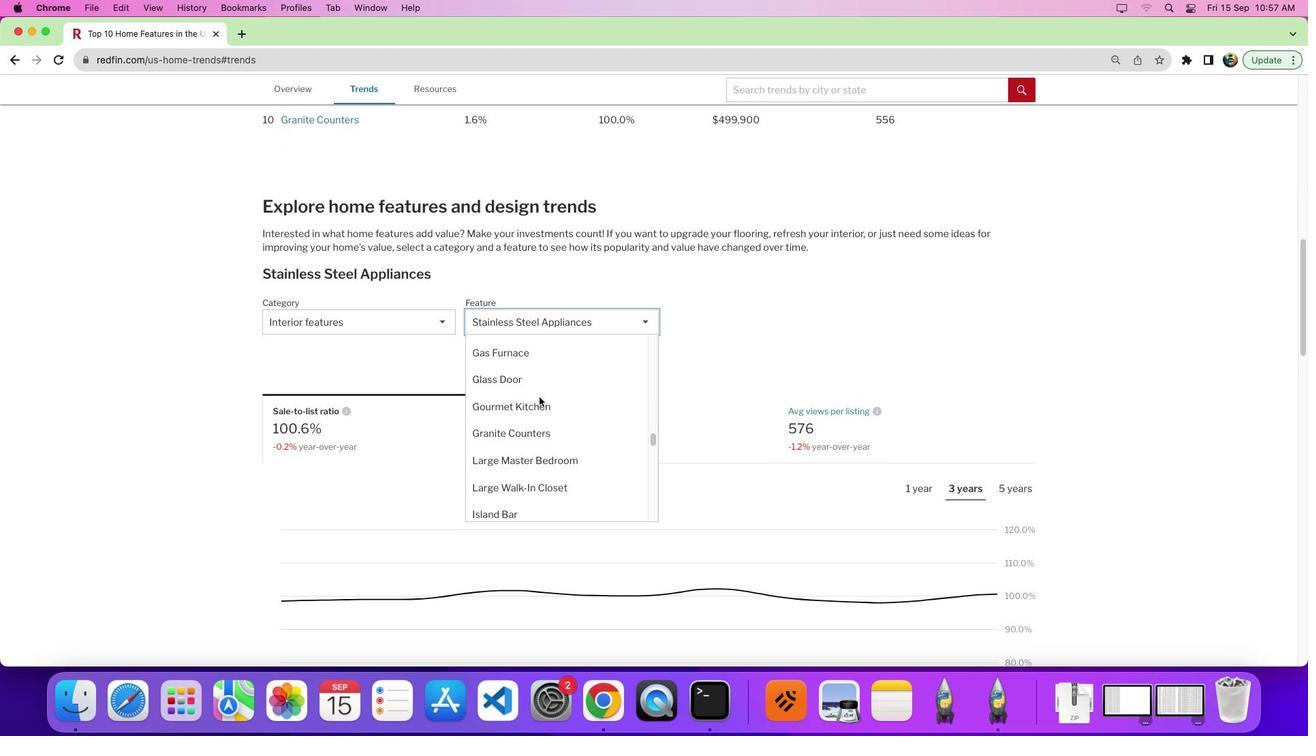
Action: Mouse moved to (539, 397)
Screenshot: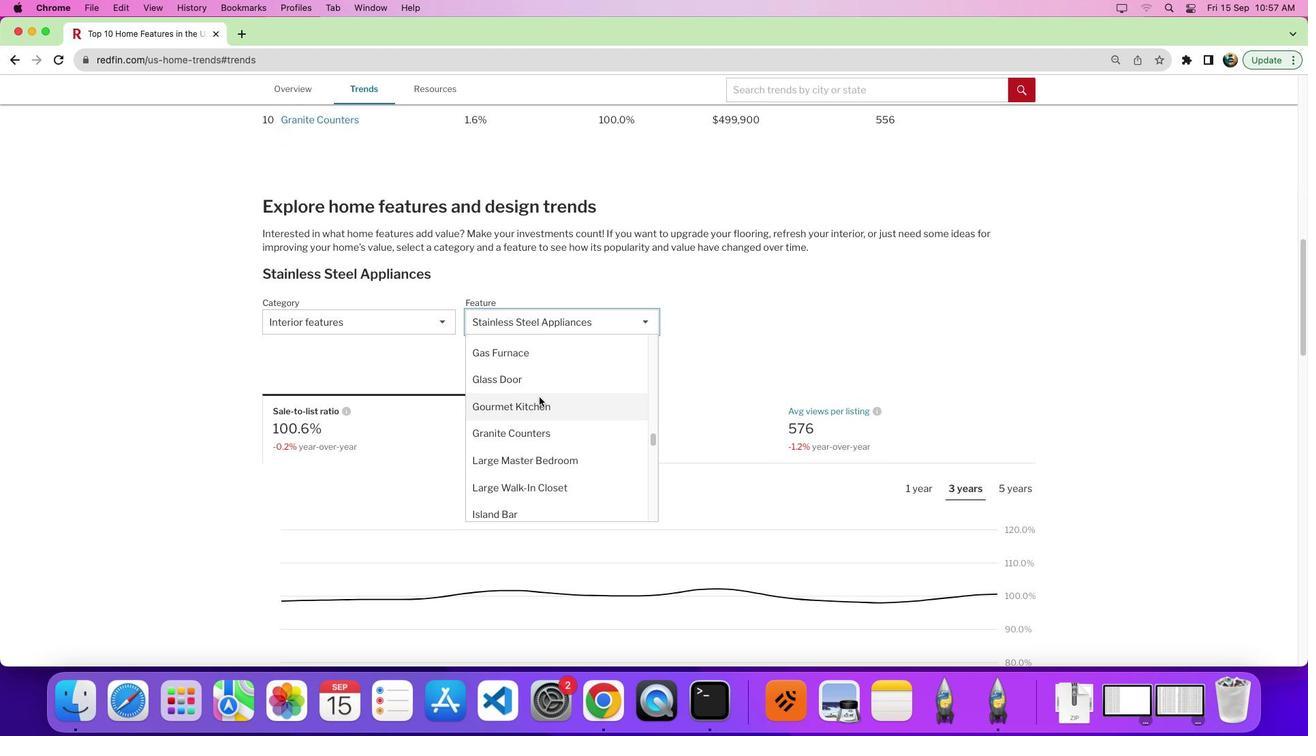 
Action: Mouse scrolled (539, 397) with delta (0, 0)
Screenshot: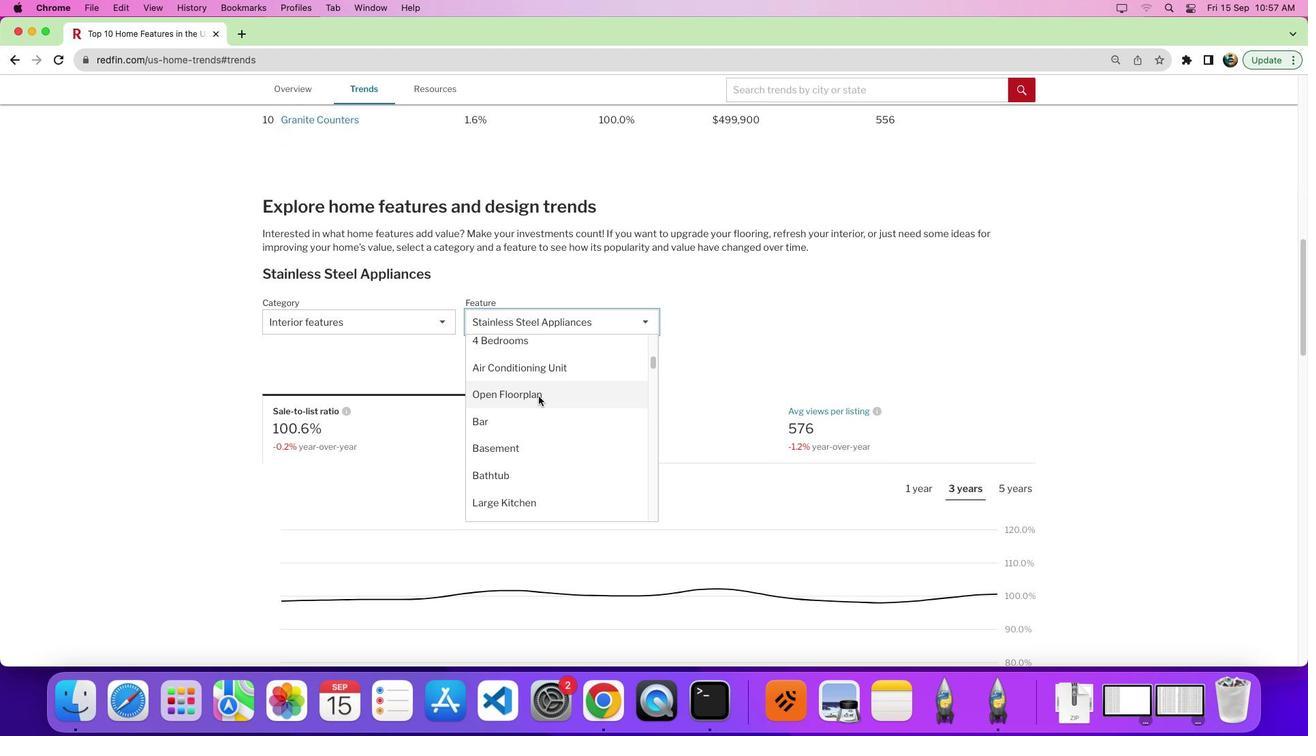 
Action: Mouse scrolled (539, 397) with delta (0, 1)
Screenshot: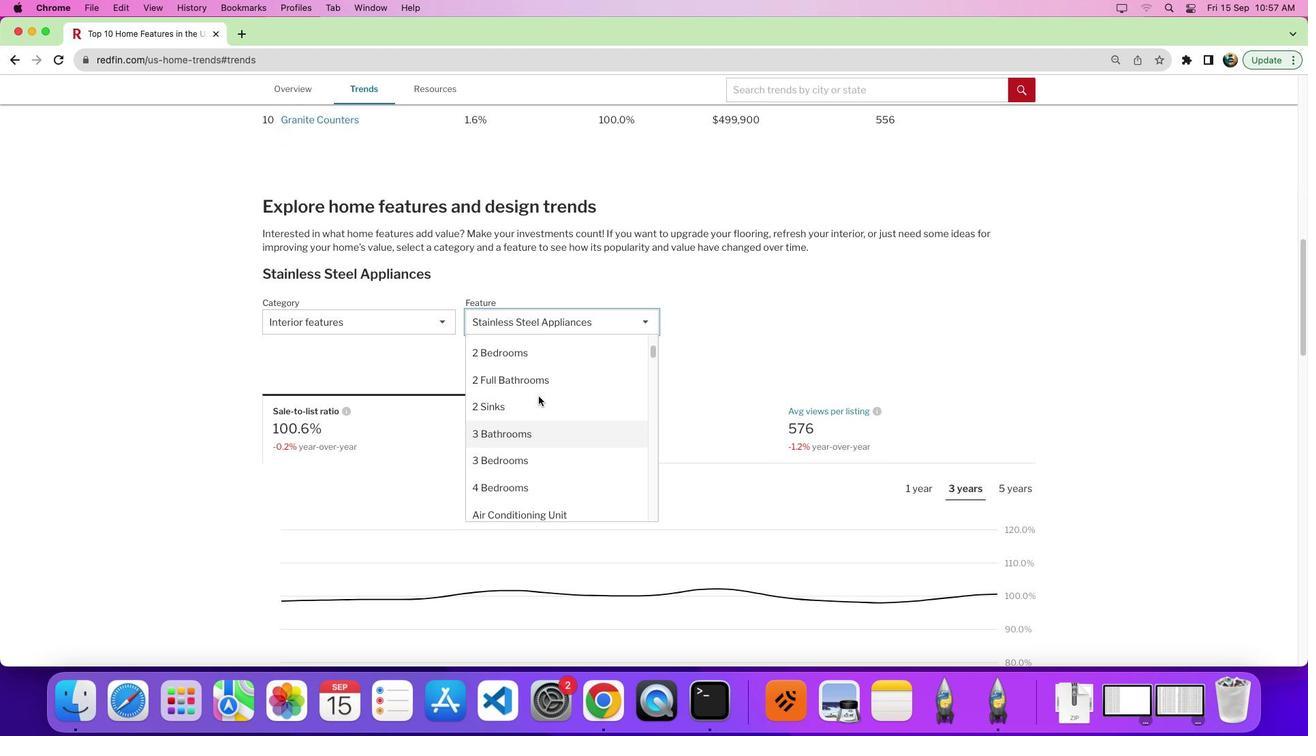 
Action: Mouse scrolled (539, 397) with delta (0, 6)
Screenshot: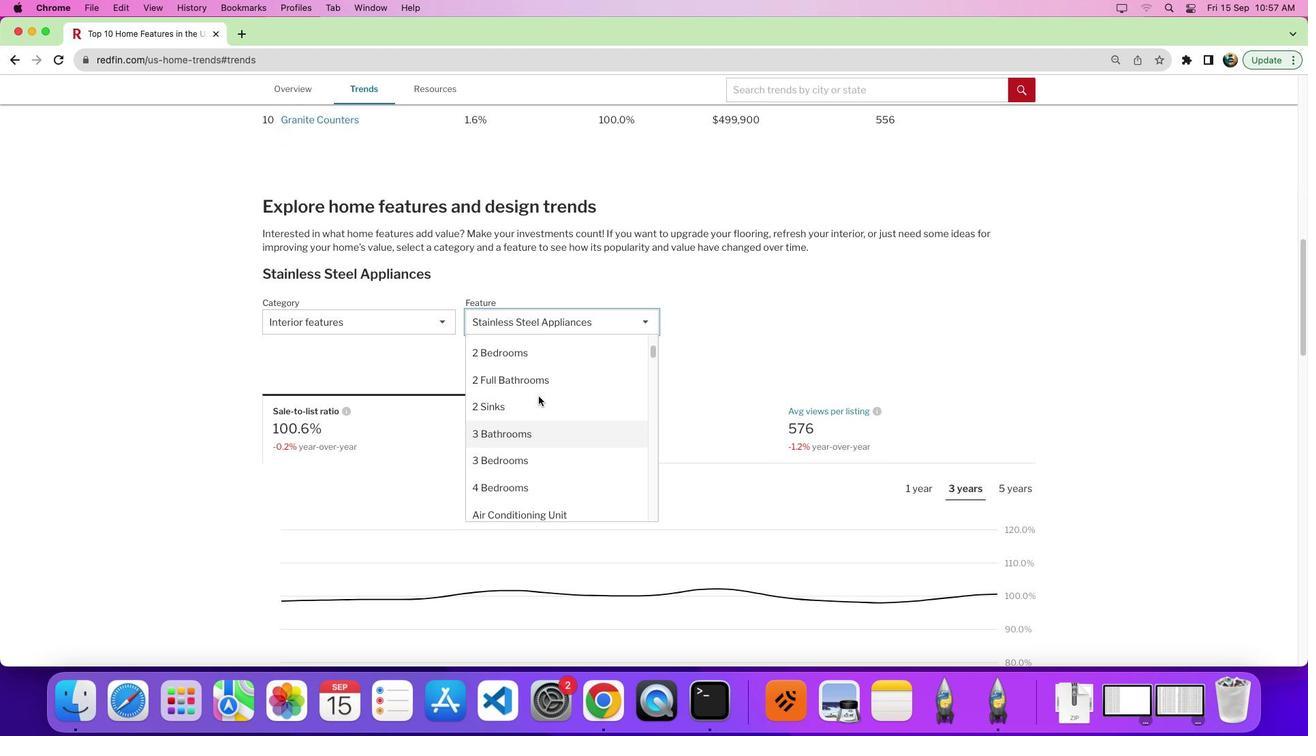 
Action: Mouse scrolled (539, 397) with delta (0, 9)
Screenshot: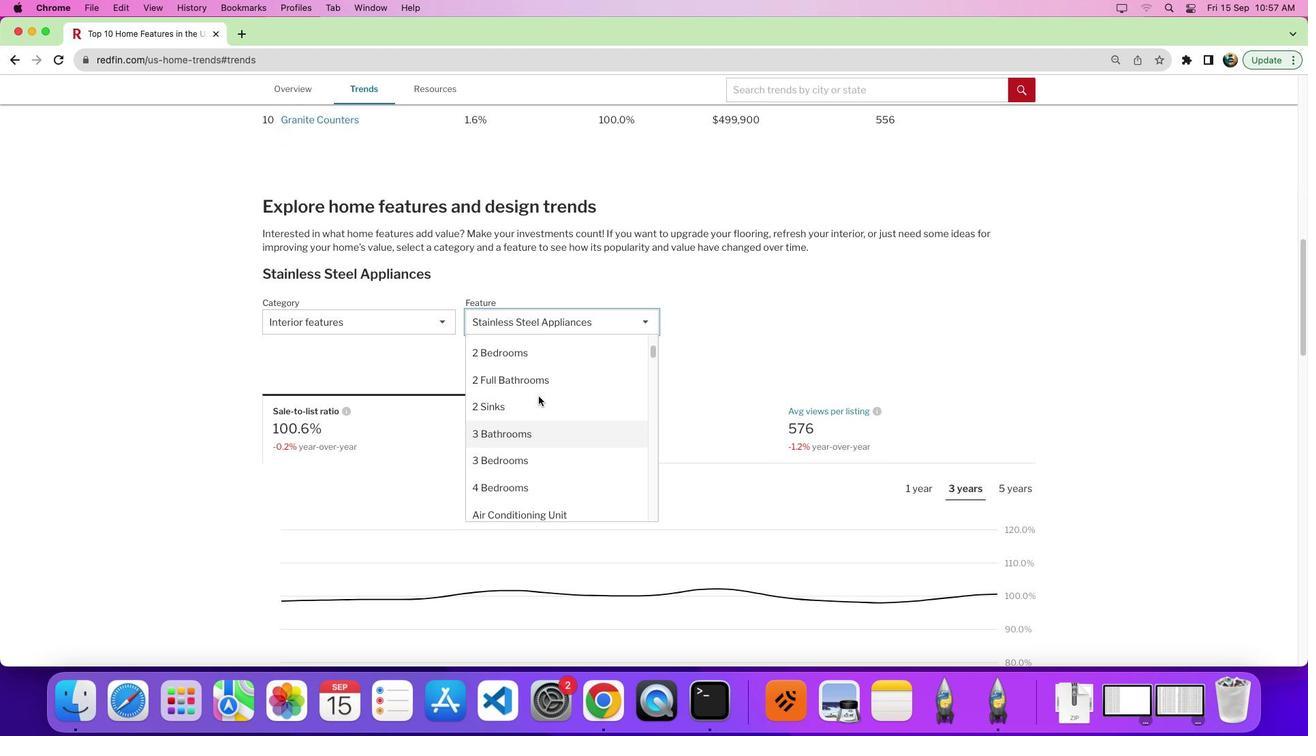 
Action: Mouse scrolled (539, 397) with delta (0, 10)
Screenshot: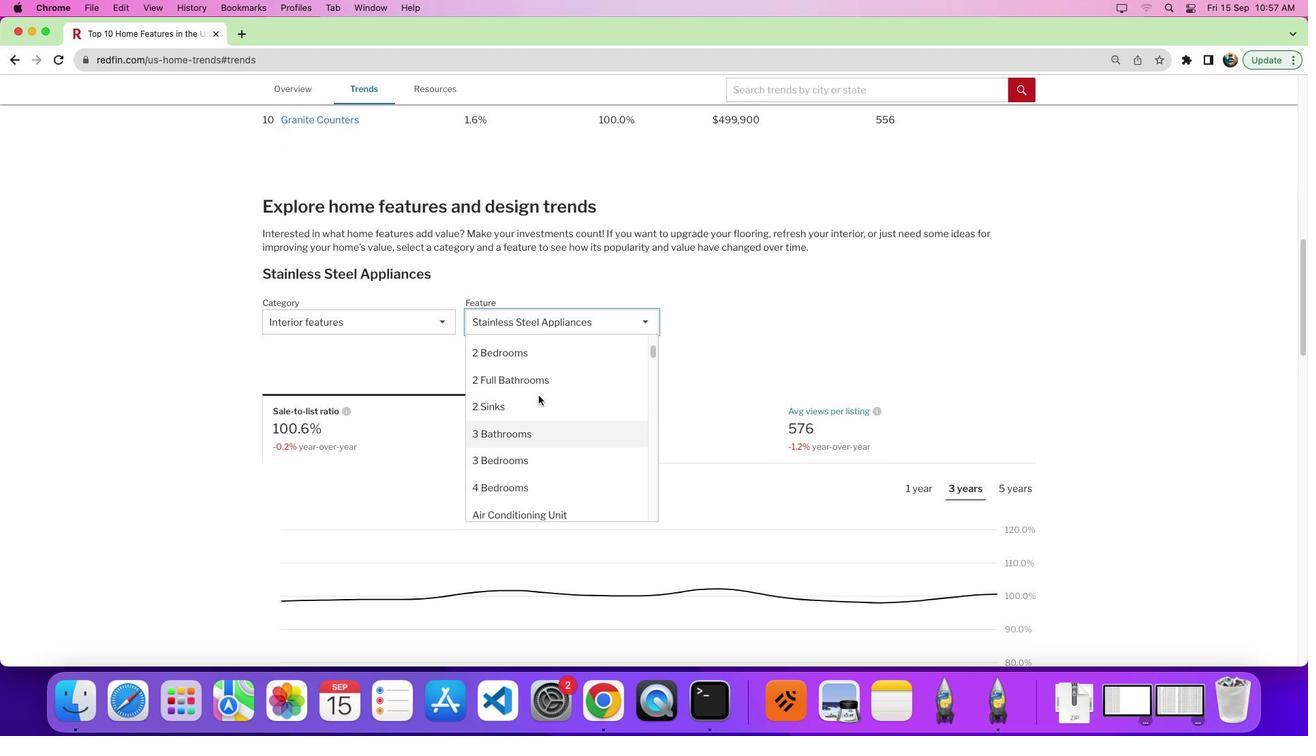 
Action: Mouse moved to (539, 395)
Screenshot: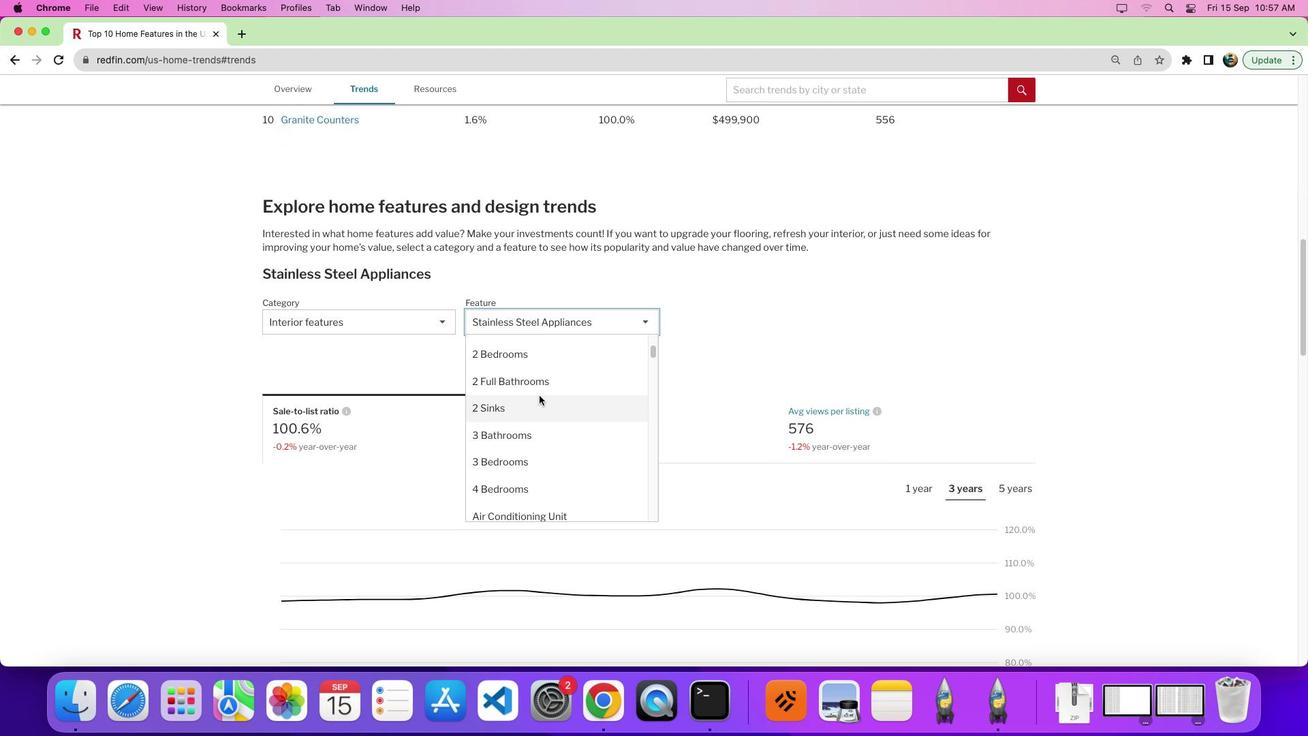 
Action: Mouse scrolled (539, 395) with delta (0, 0)
Screenshot: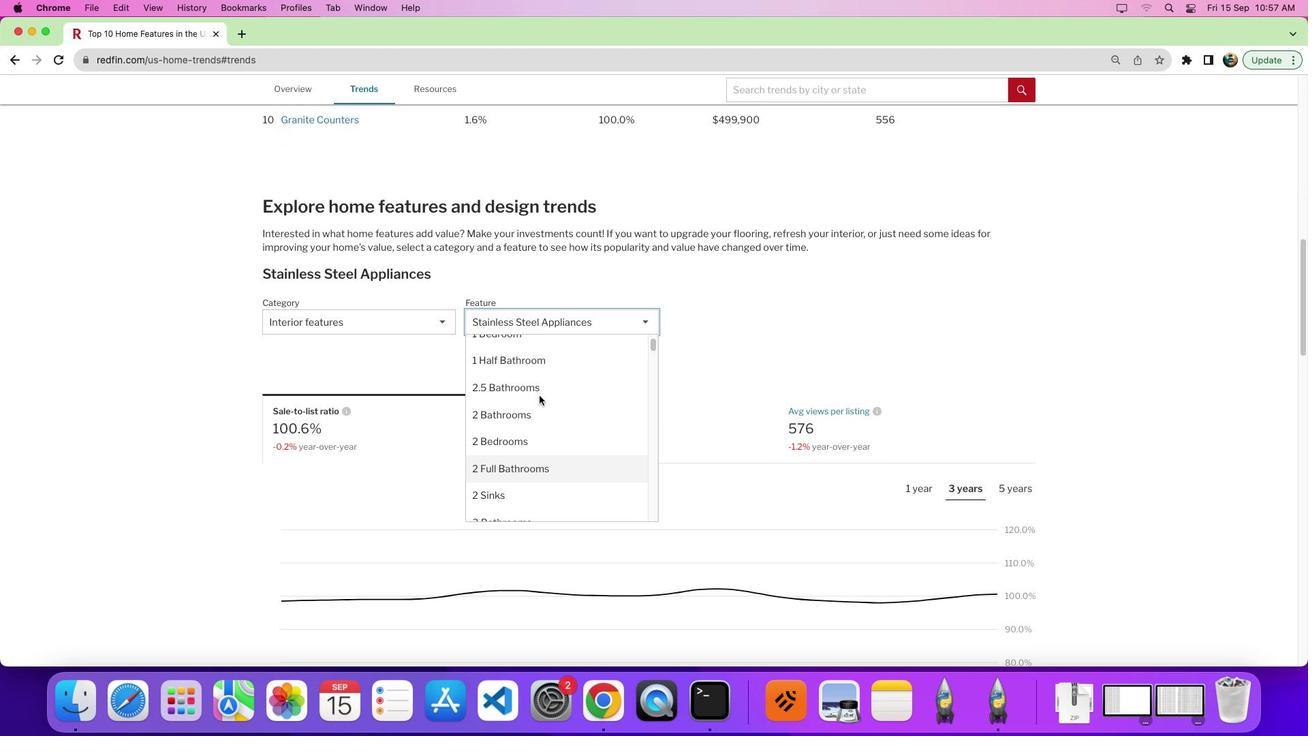 
Action: Mouse scrolled (539, 395) with delta (0, 1)
Screenshot: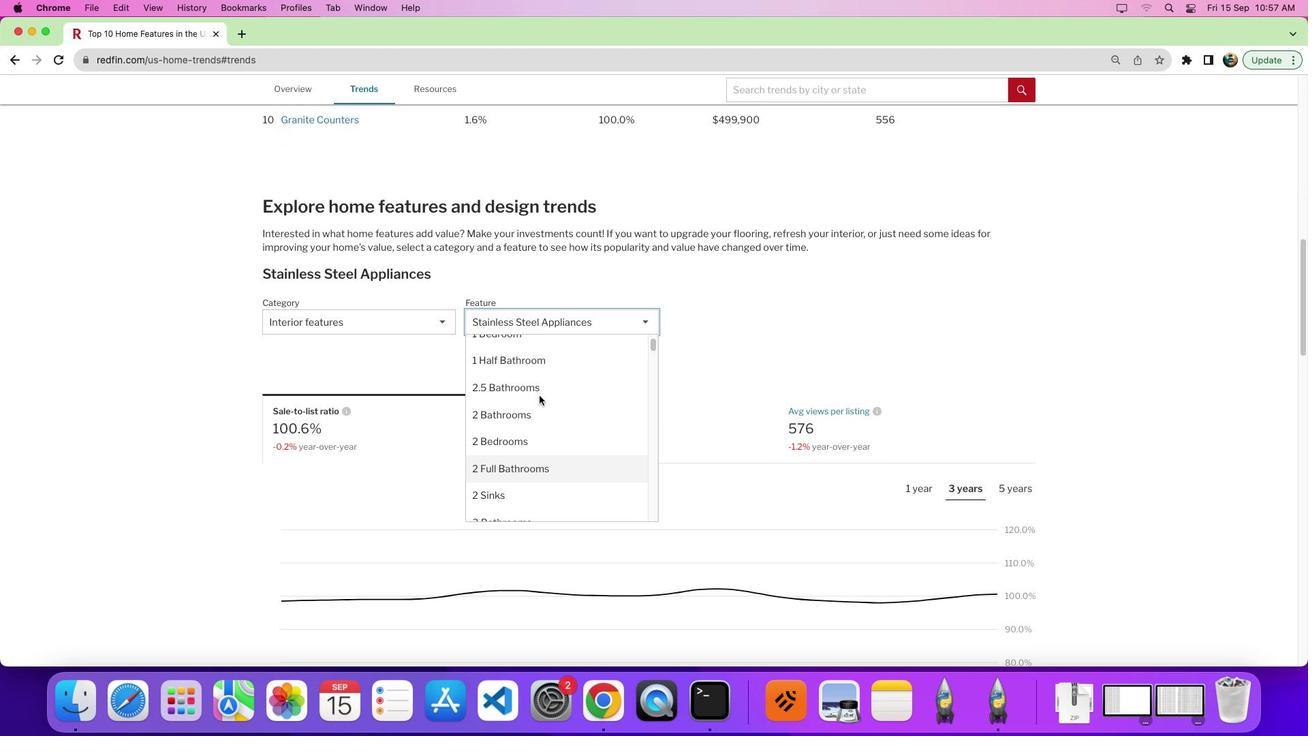 
Action: Mouse scrolled (539, 395) with delta (0, 6)
Screenshot: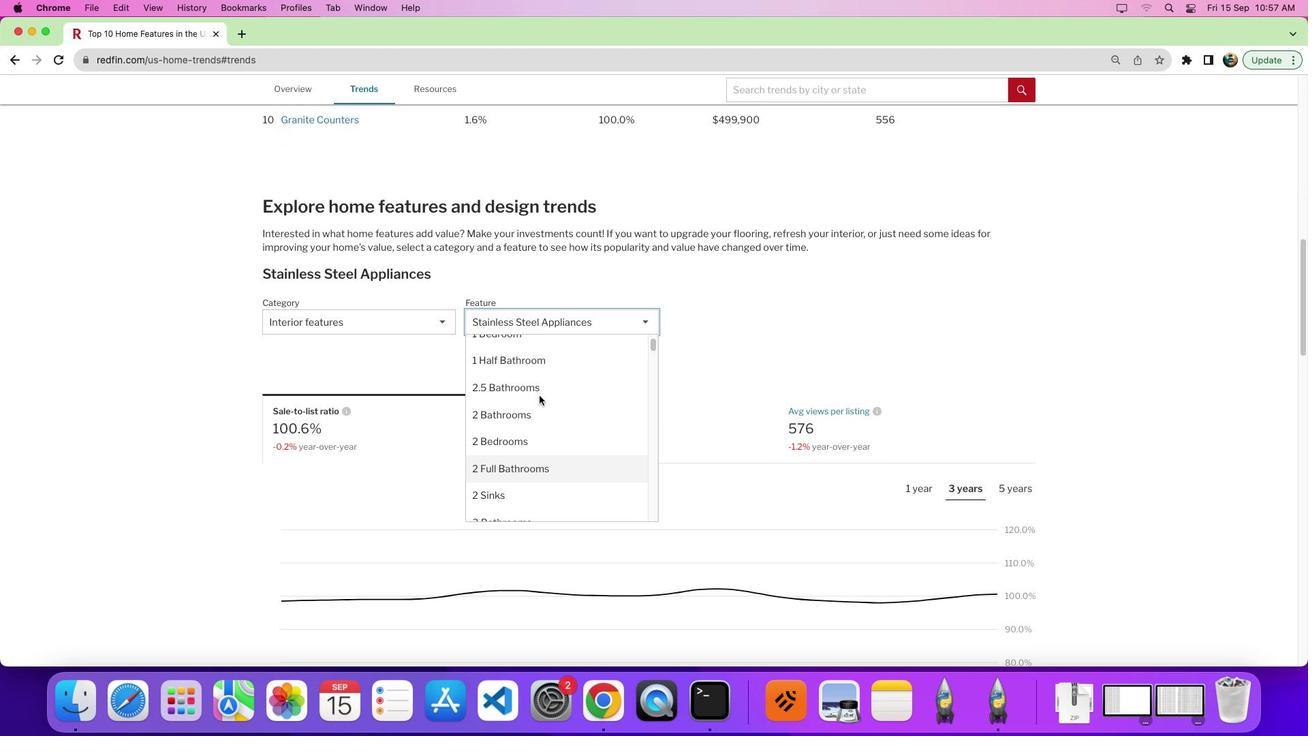 
Action: Mouse scrolled (539, 395) with delta (0, 9)
Screenshot: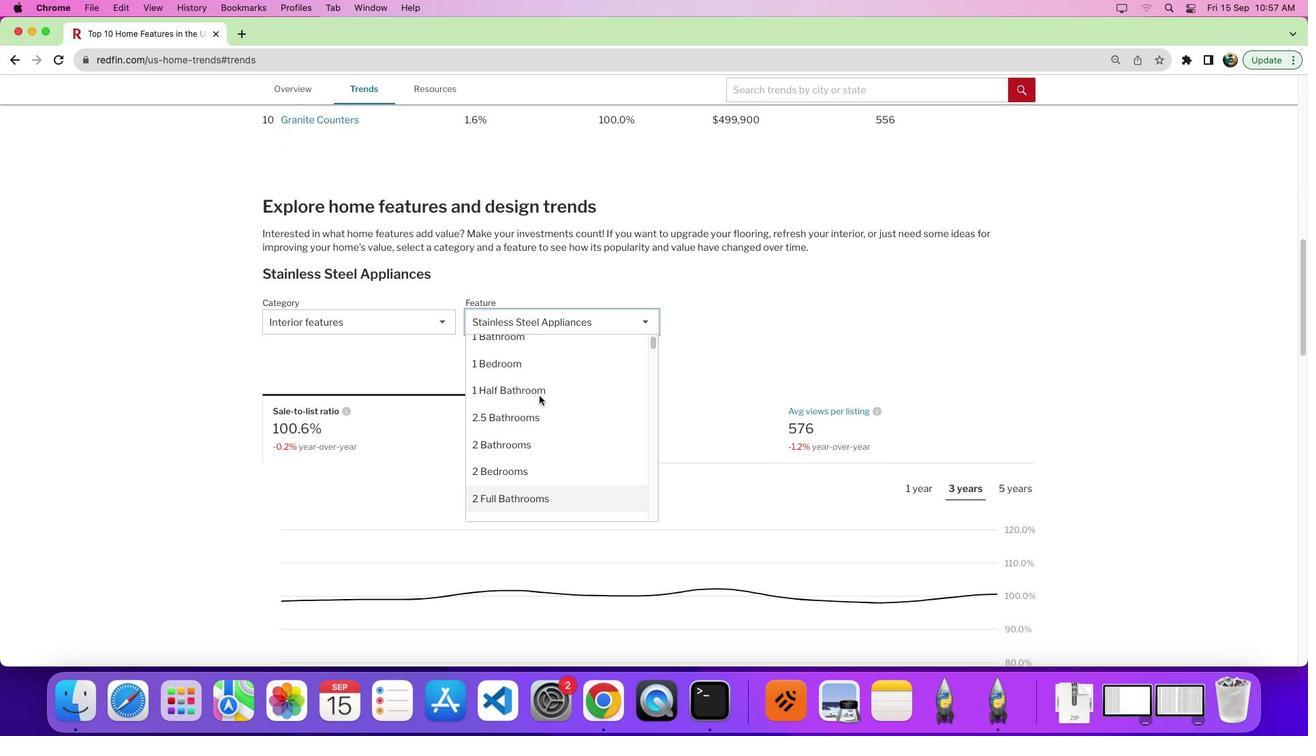 
Action: Mouse moved to (543, 395)
Screenshot: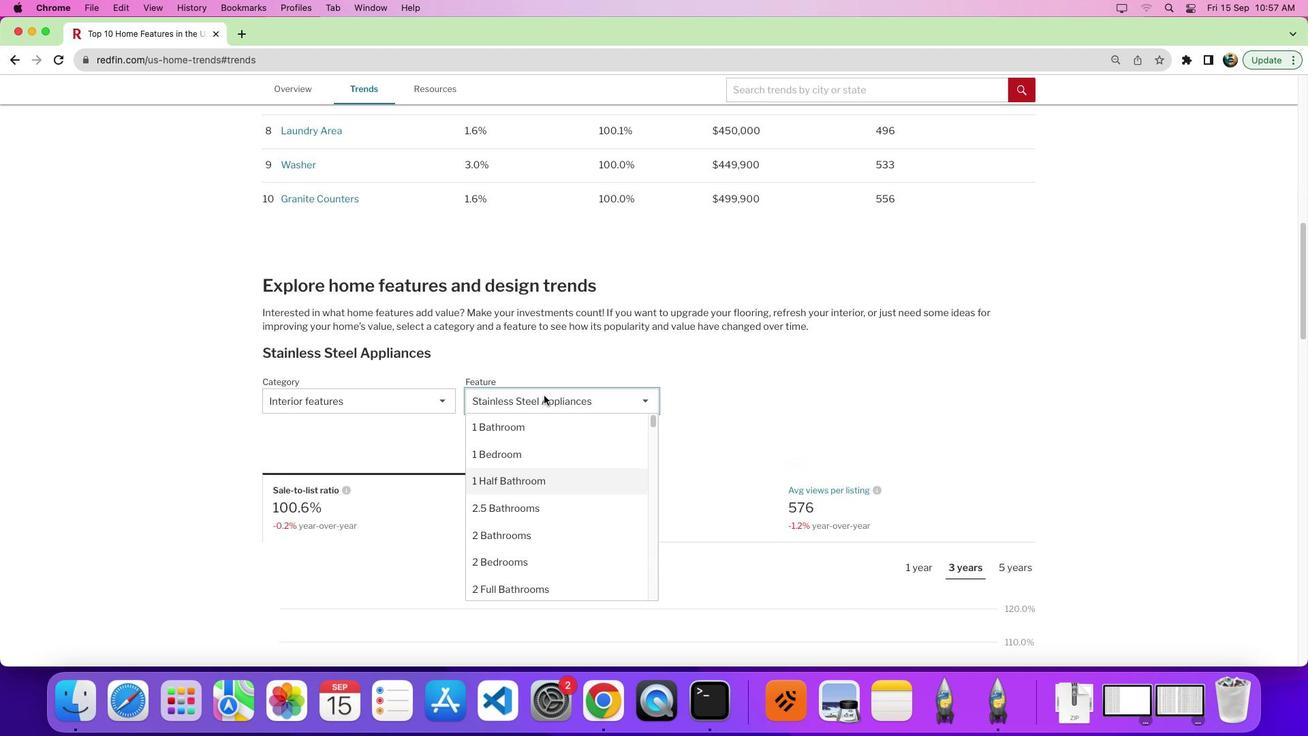
Action: Mouse scrolled (543, 395) with delta (0, 0)
Screenshot: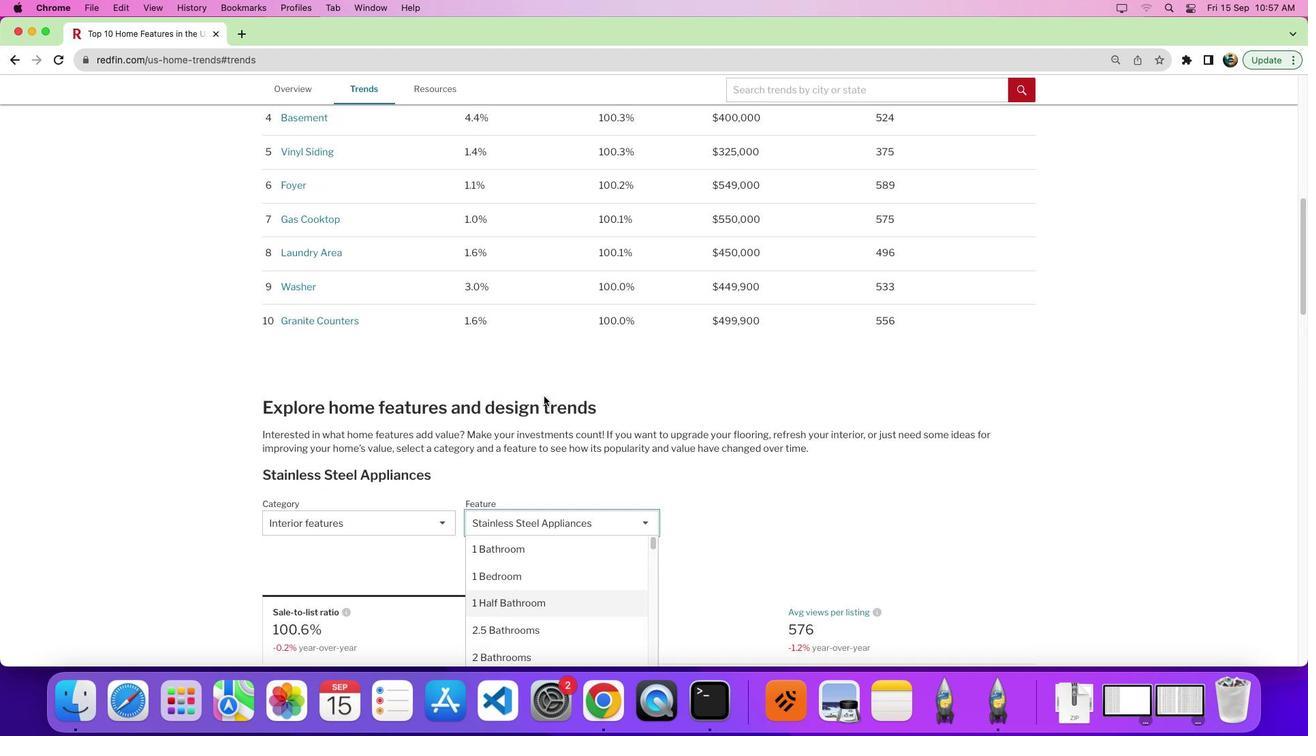 
Action: Mouse scrolled (543, 395) with delta (0, 0)
Screenshot: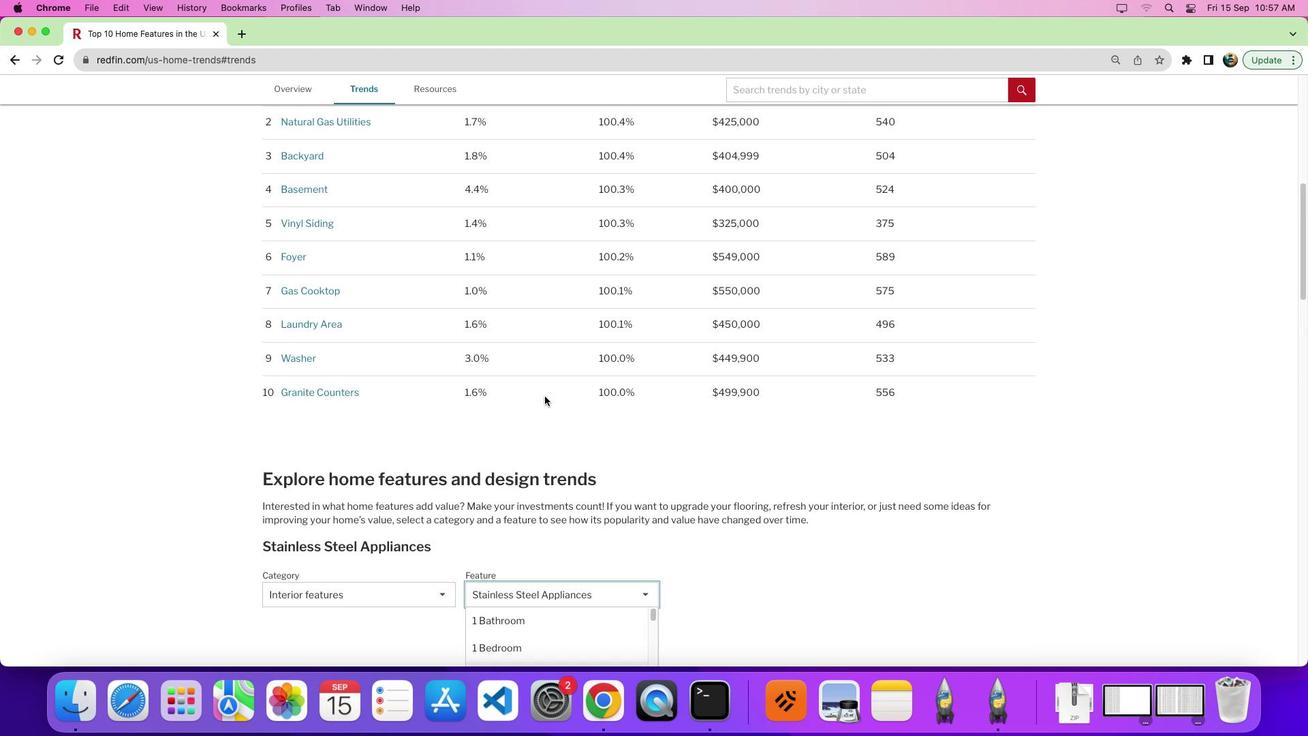 
Action: Mouse scrolled (543, 395) with delta (0, 5)
Screenshot: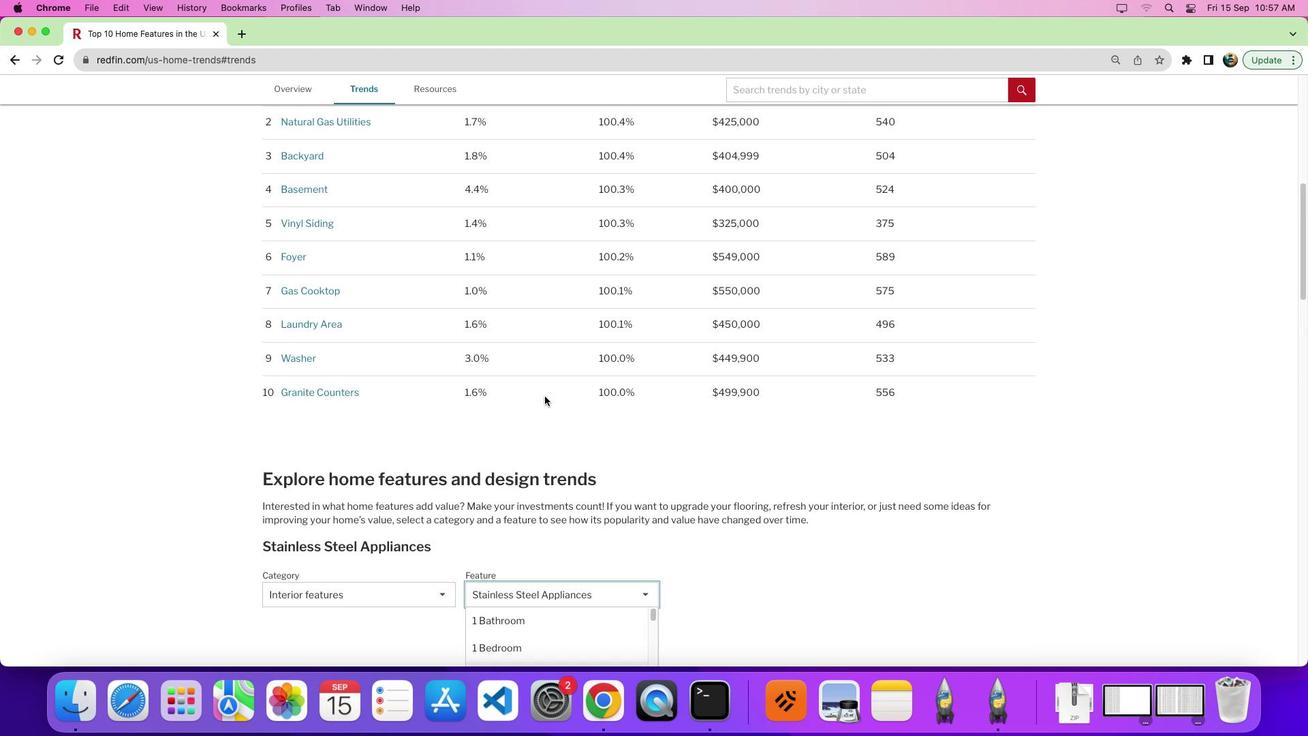 
Action: Mouse moved to (545, 406)
Screenshot: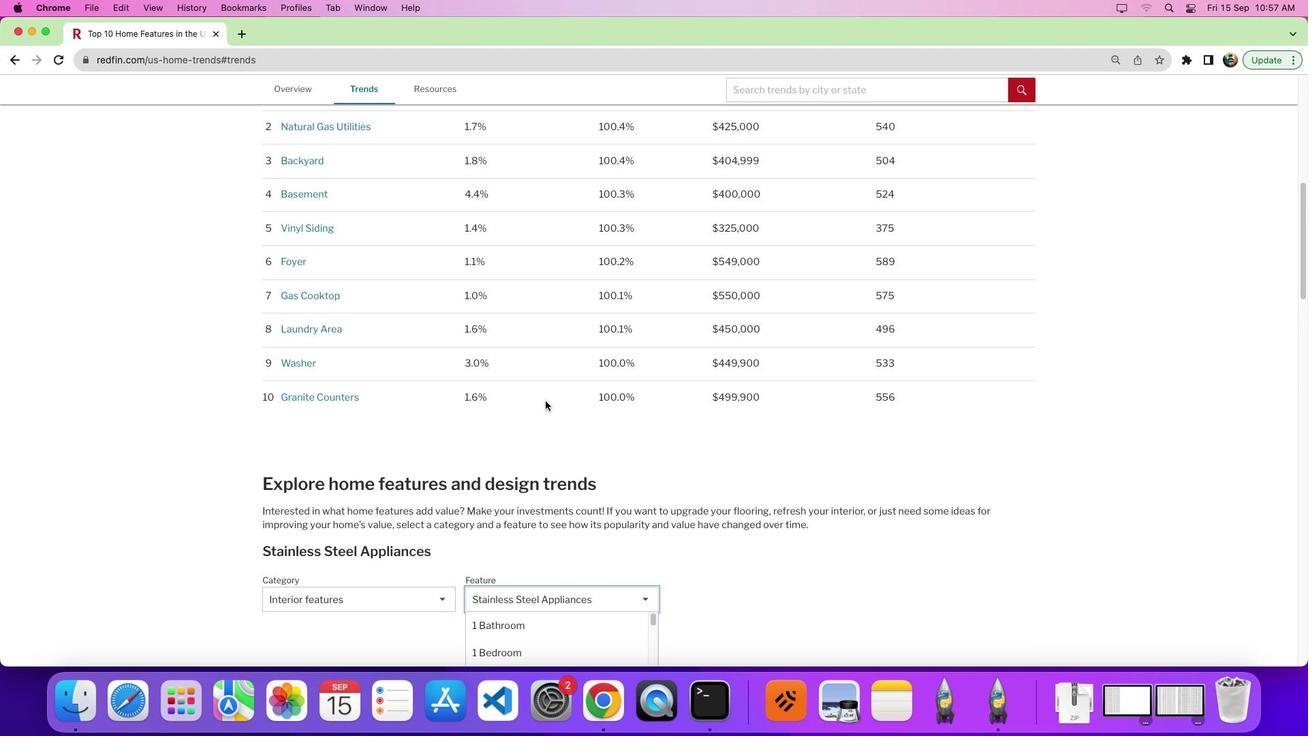 
Action: Mouse scrolled (545, 406) with delta (0, 0)
Screenshot: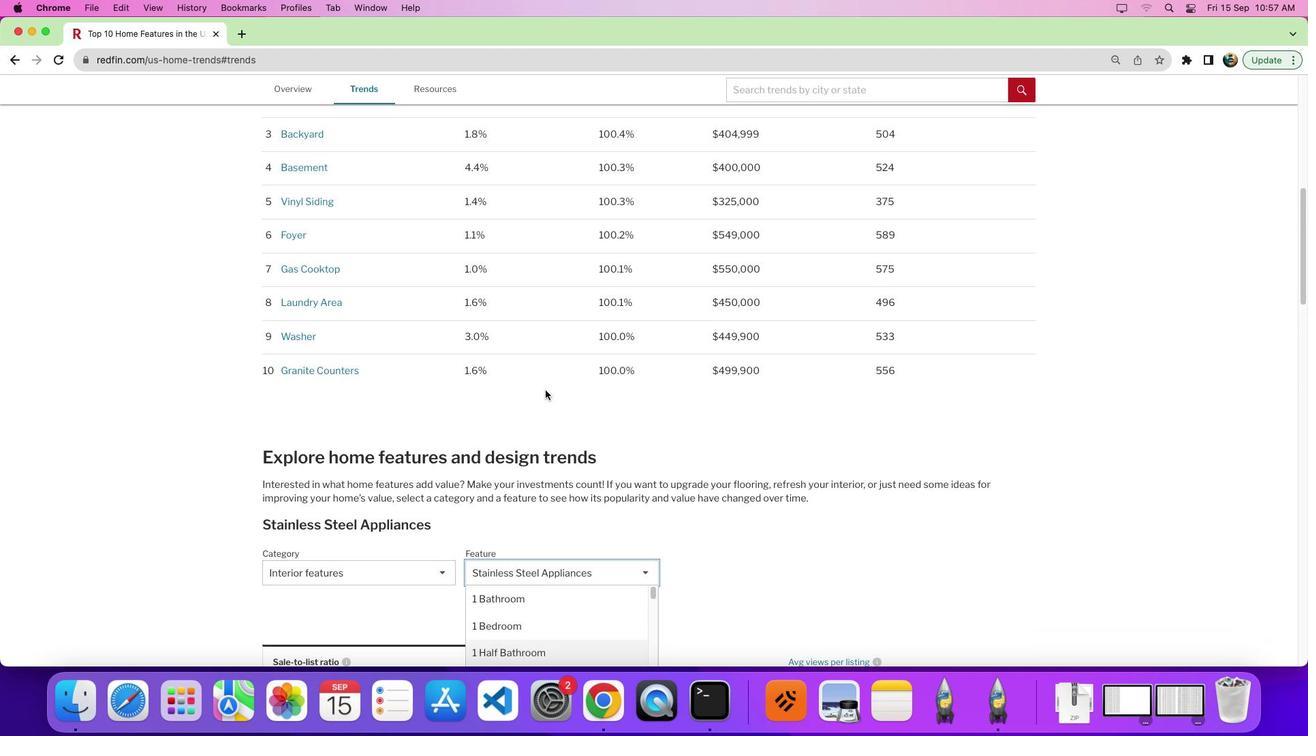 
Action: Mouse moved to (545, 400)
Screenshot: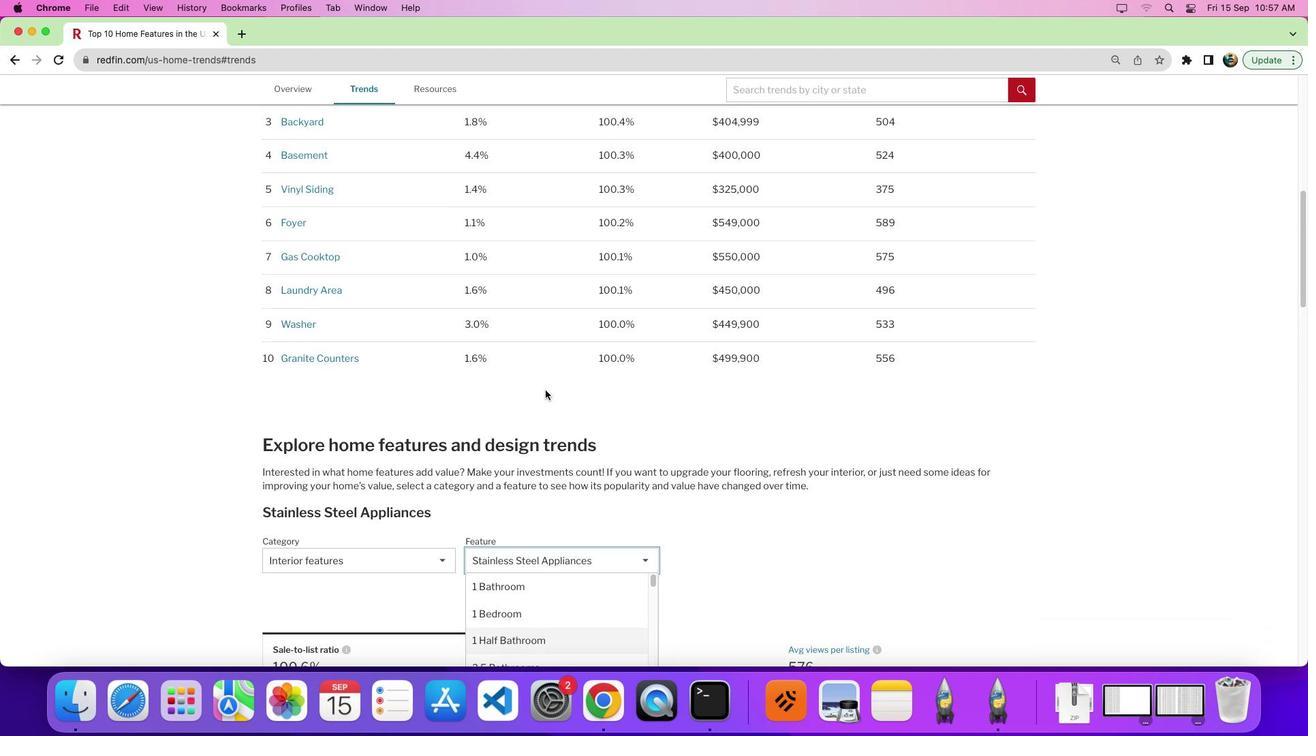 
Action: Mouse scrolled (545, 400) with delta (0, 0)
Screenshot: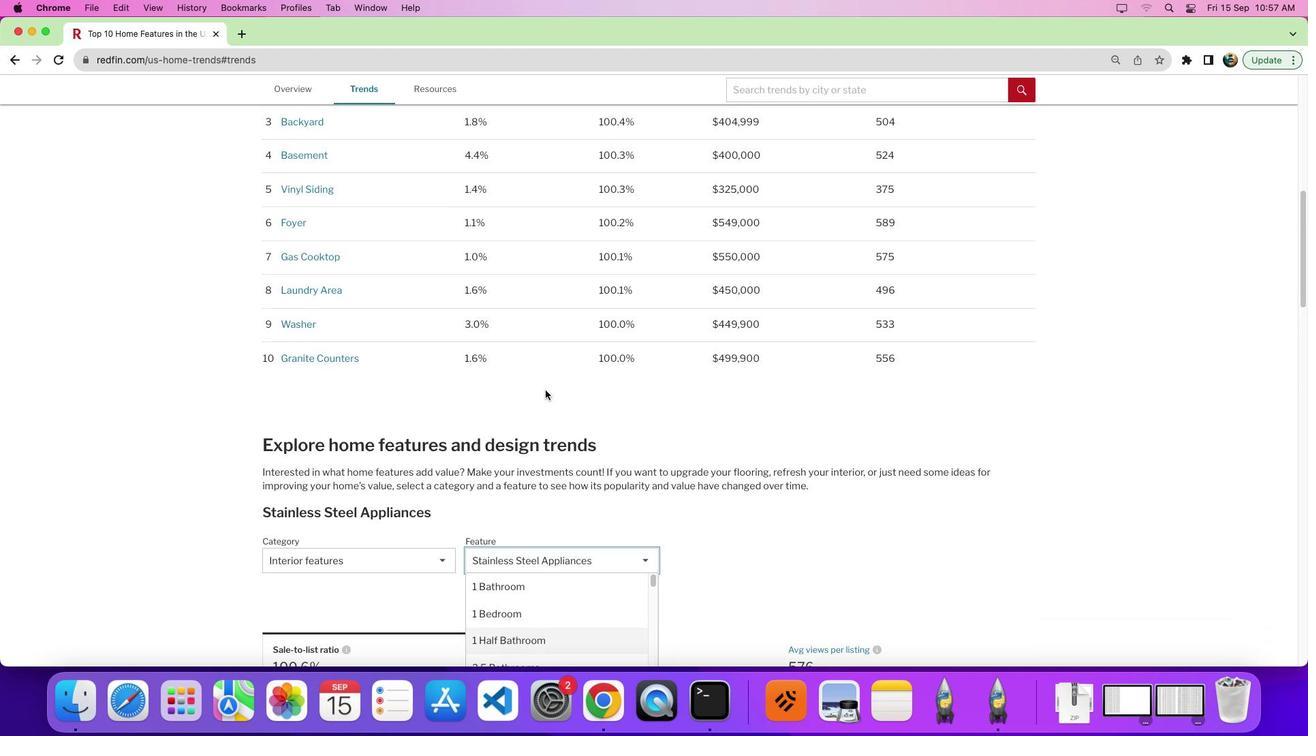 
Action: Mouse moved to (545, 389)
Screenshot: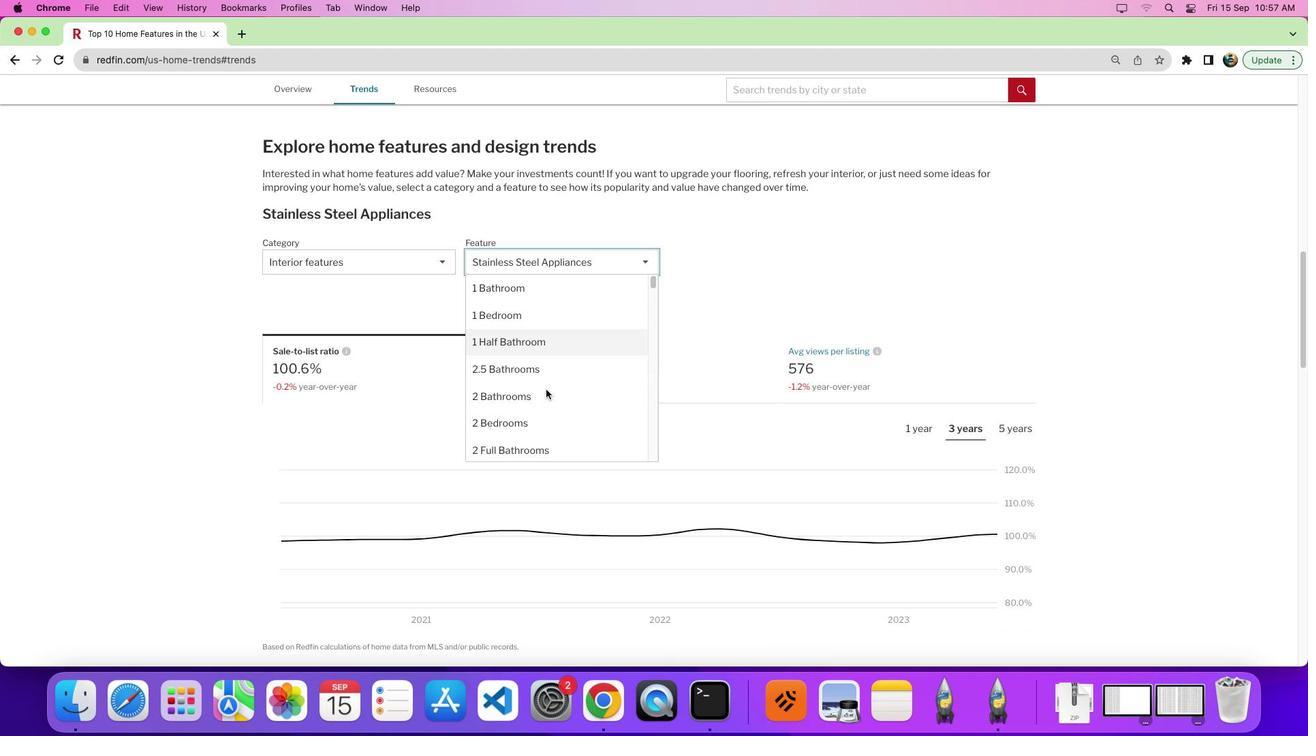 
Action: Mouse scrolled (545, 389) with delta (0, 0)
Screenshot: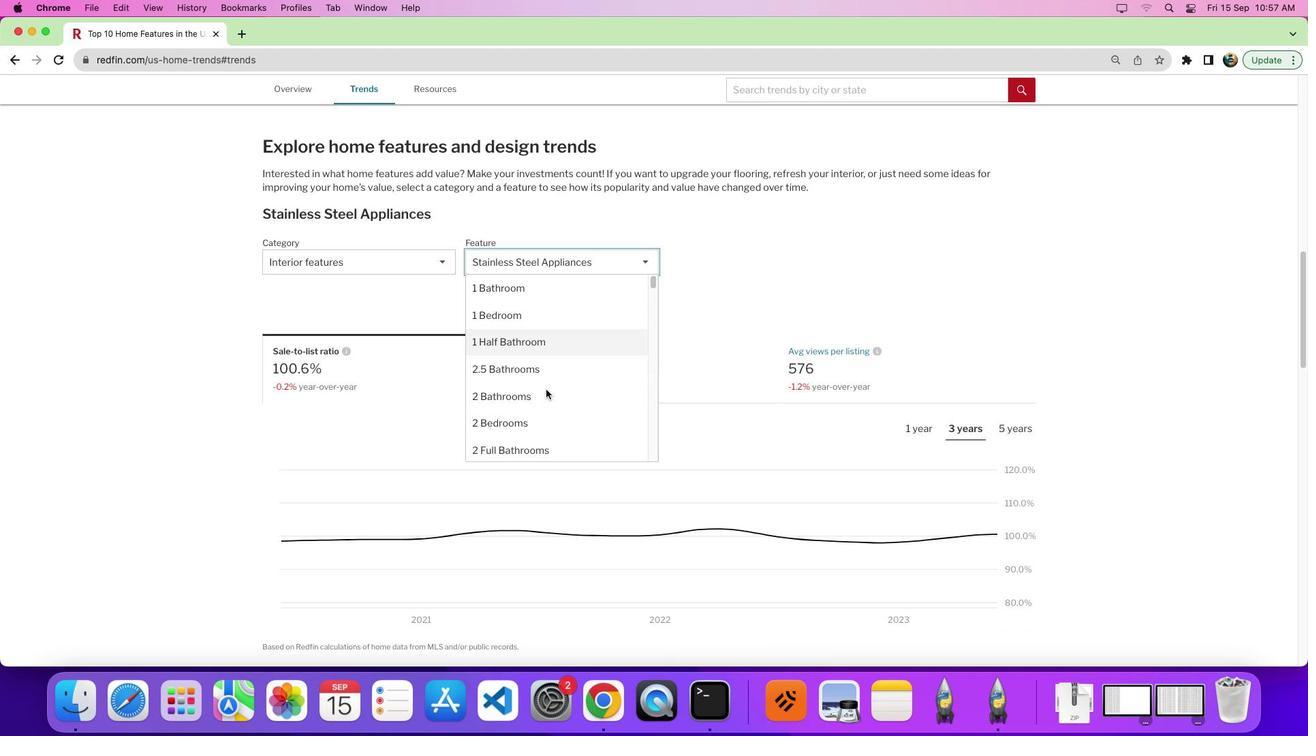 
Action: Mouse scrolled (545, 389) with delta (0, 0)
Screenshot: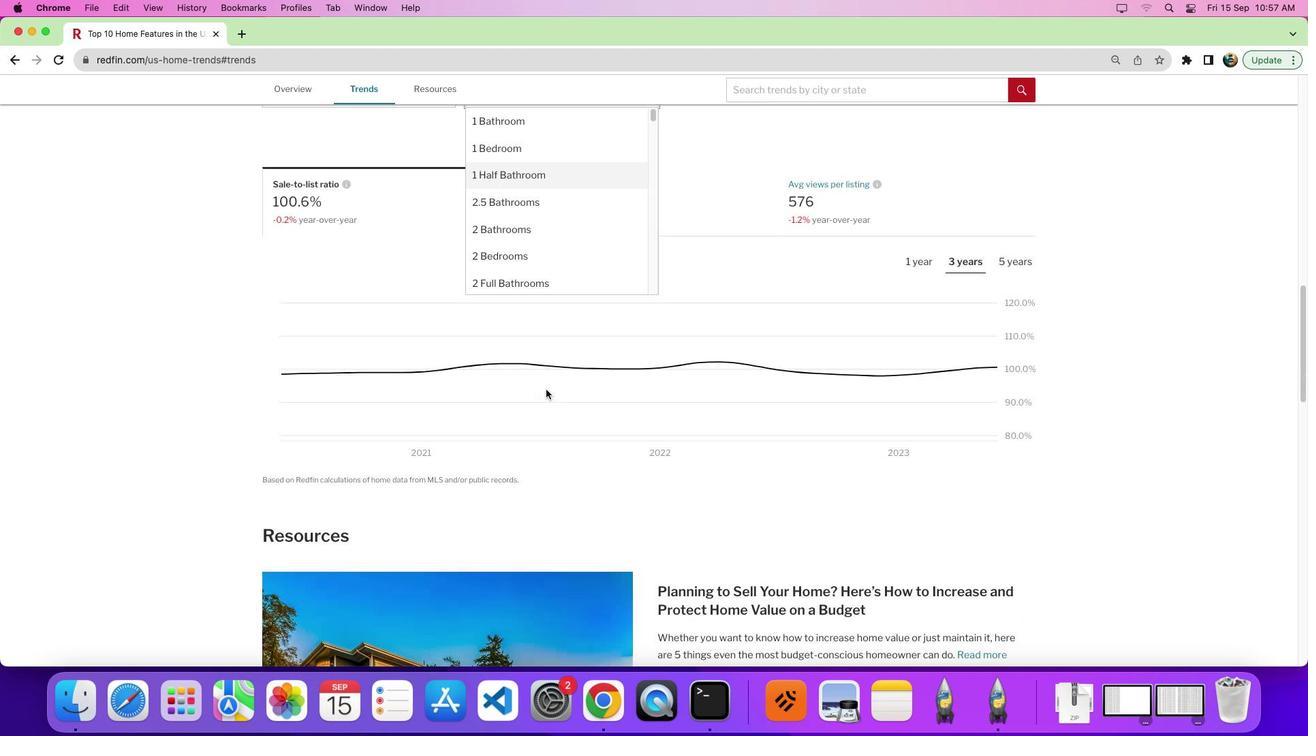 
Action: Mouse scrolled (545, 389) with delta (0, -6)
Screenshot: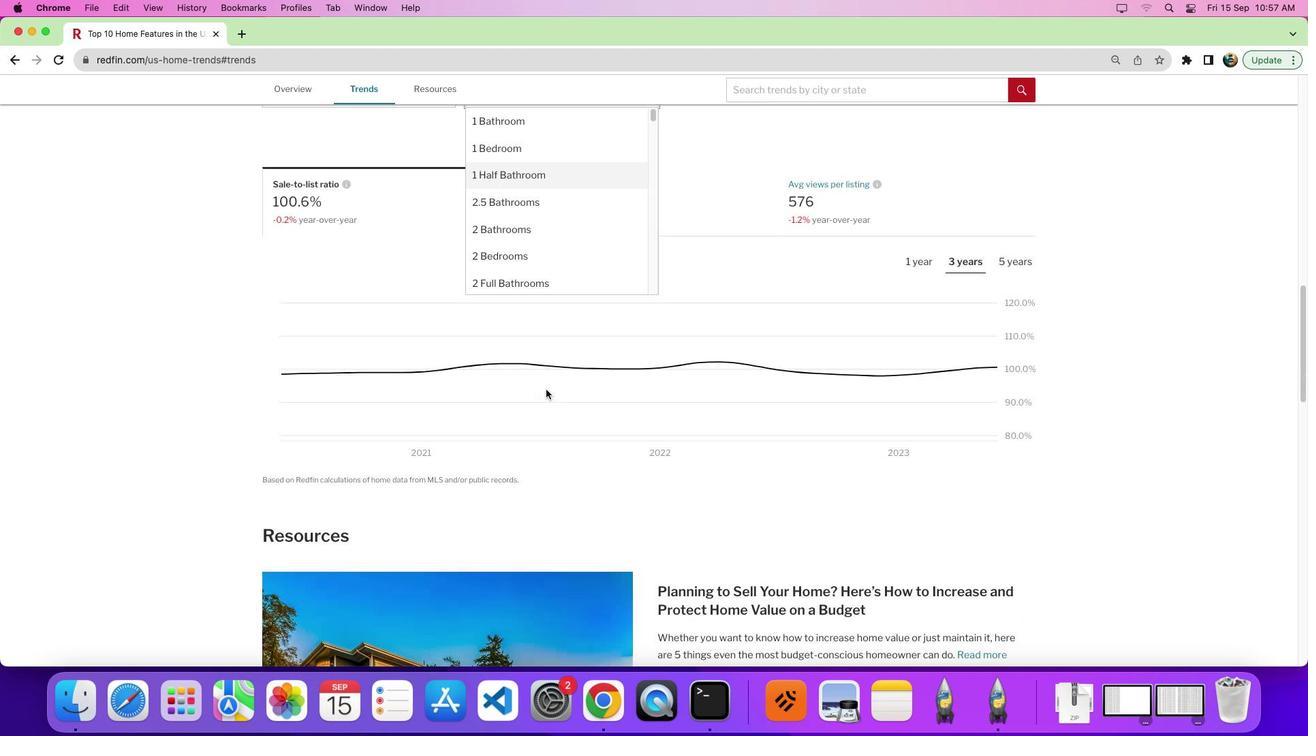 
Action: Mouse scrolled (545, 389) with delta (0, -6)
Screenshot: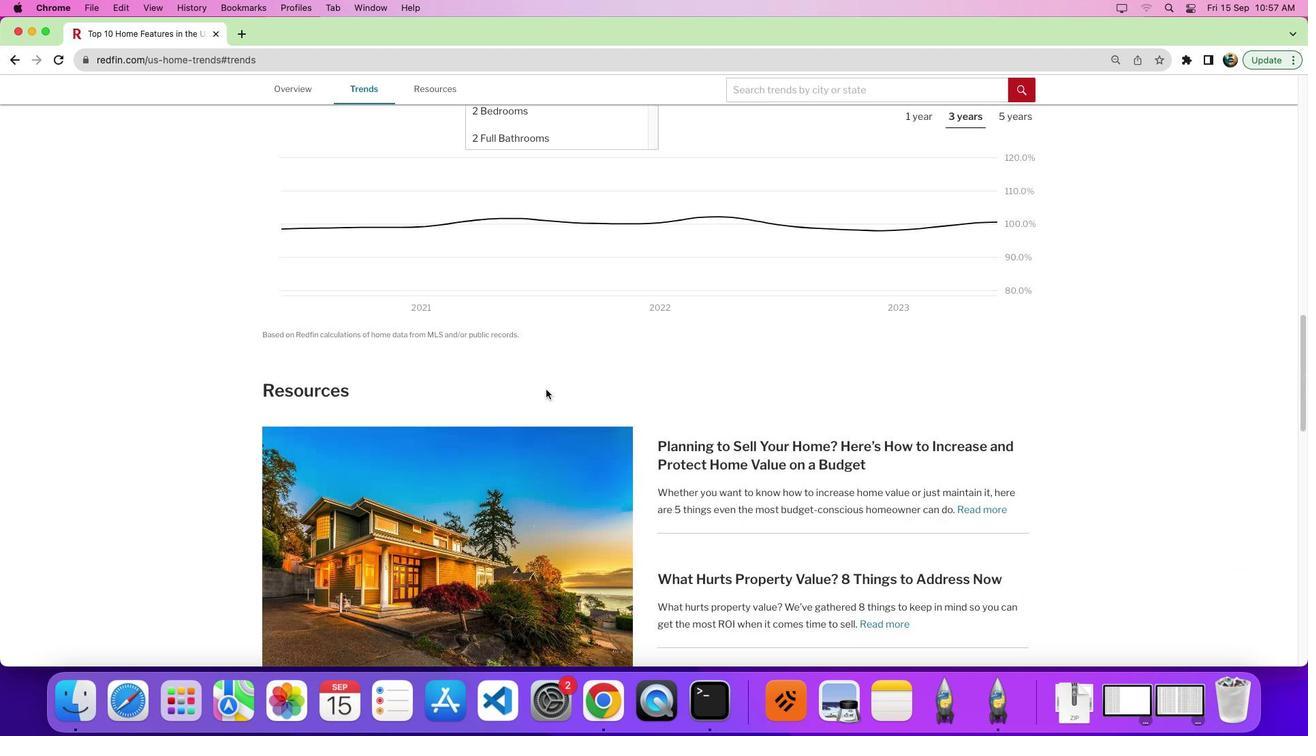 
Action: Mouse moved to (546, 377)
Screenshot: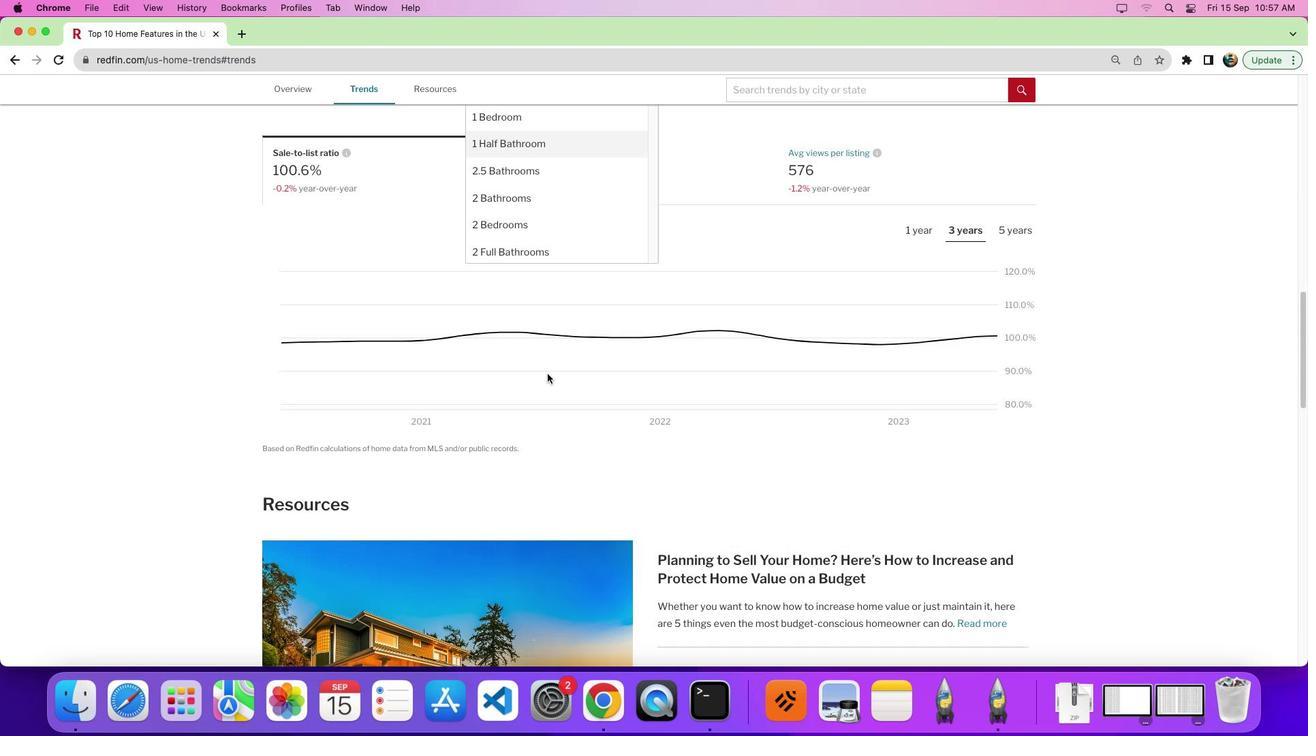 
Action: Mouse scrolled (546, 377) with delta (0, 0)
Screenshot: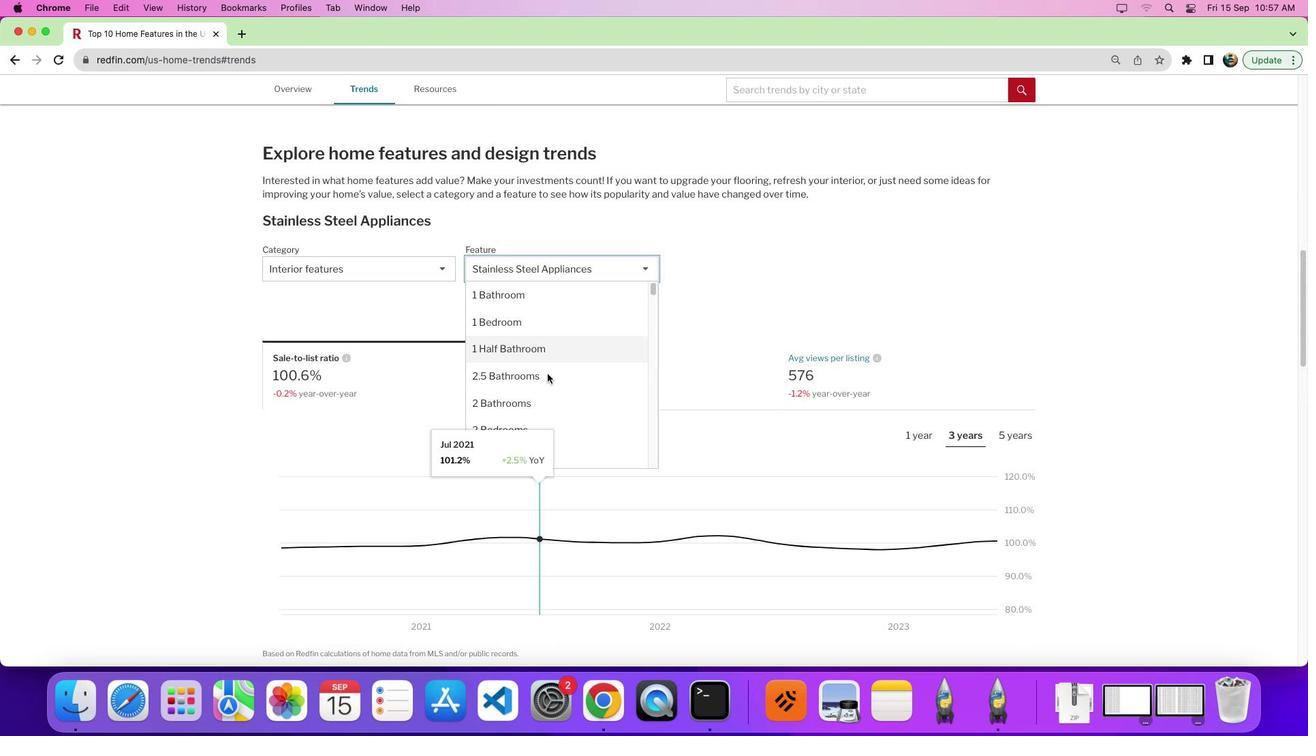 
Action: Mouse moved to (546, 377)
Screenshot: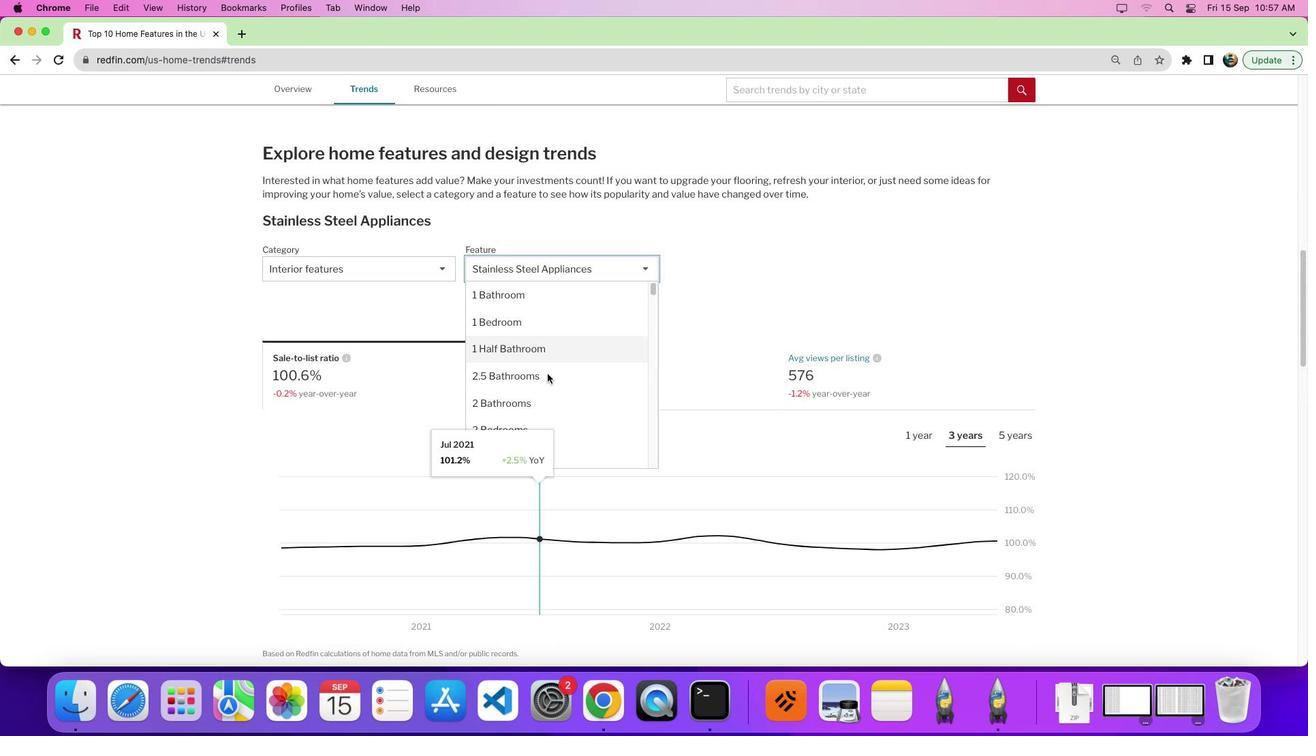 
Action: Mouse scrolled (546, 377) with delta (0, 1)
Screenshot: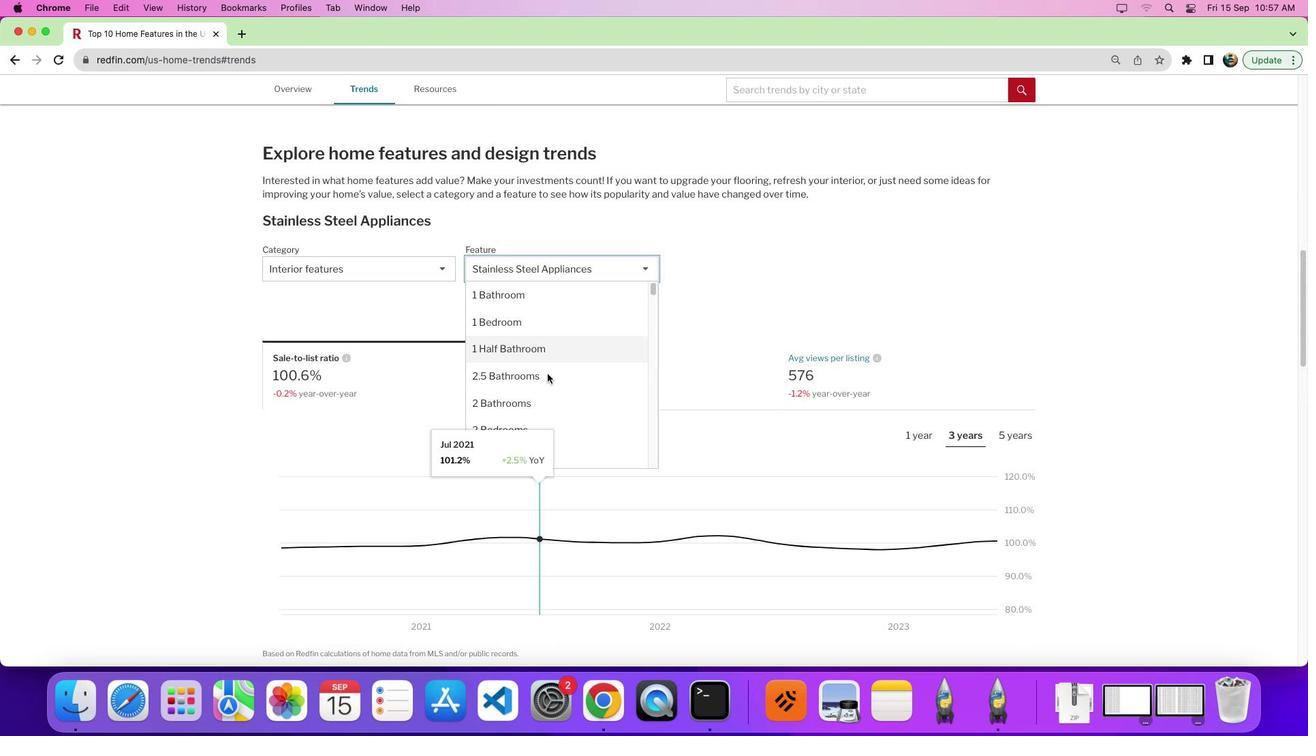 
Action: Mouse moved to (546, 376)
Screenshot: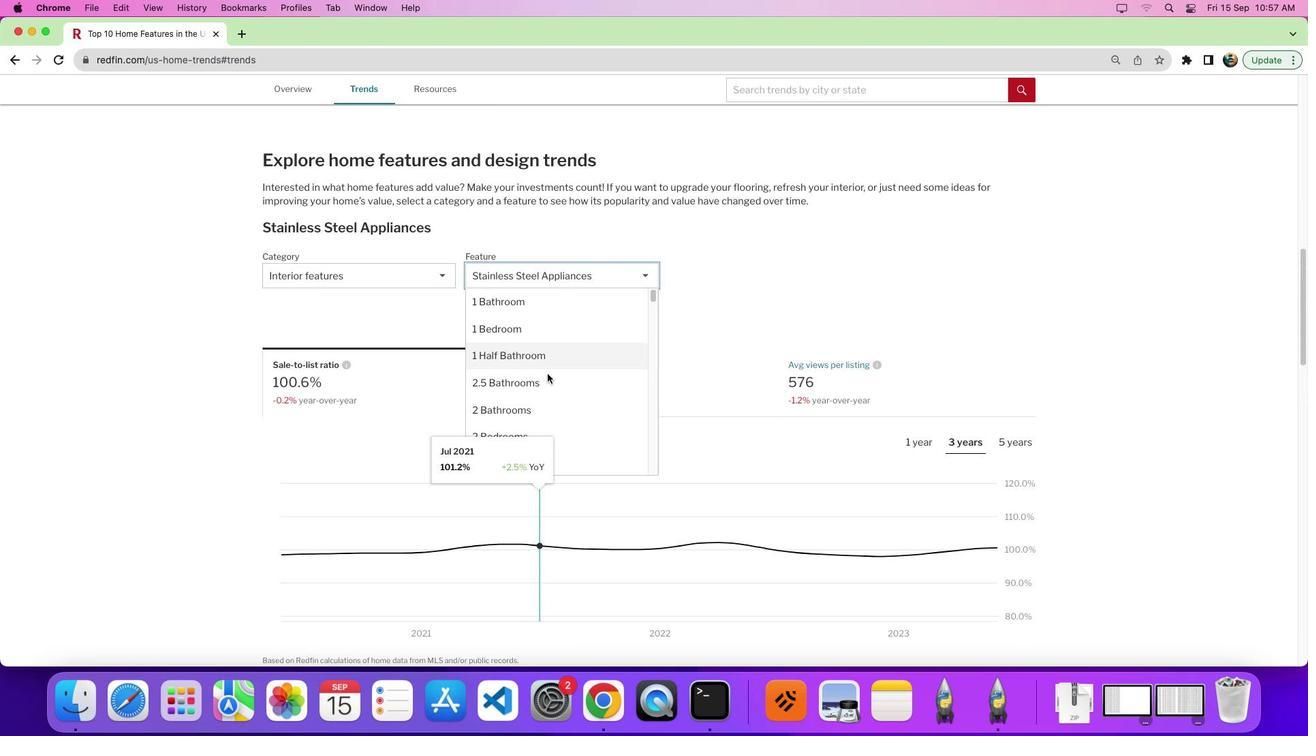 
Action: Mouse scrolled (546, 376) with delta (0, 6)
Screenshot: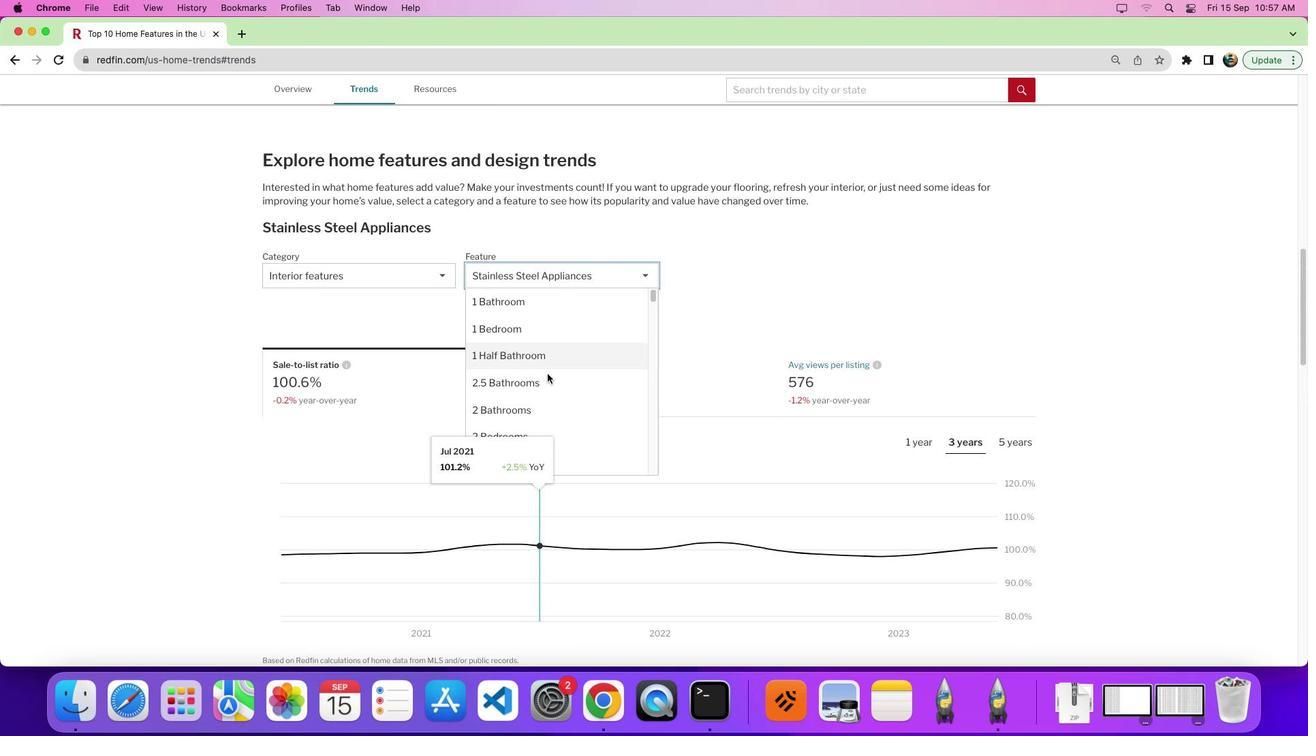 
Action: Mouse moved to (536, 352)
Screenshot: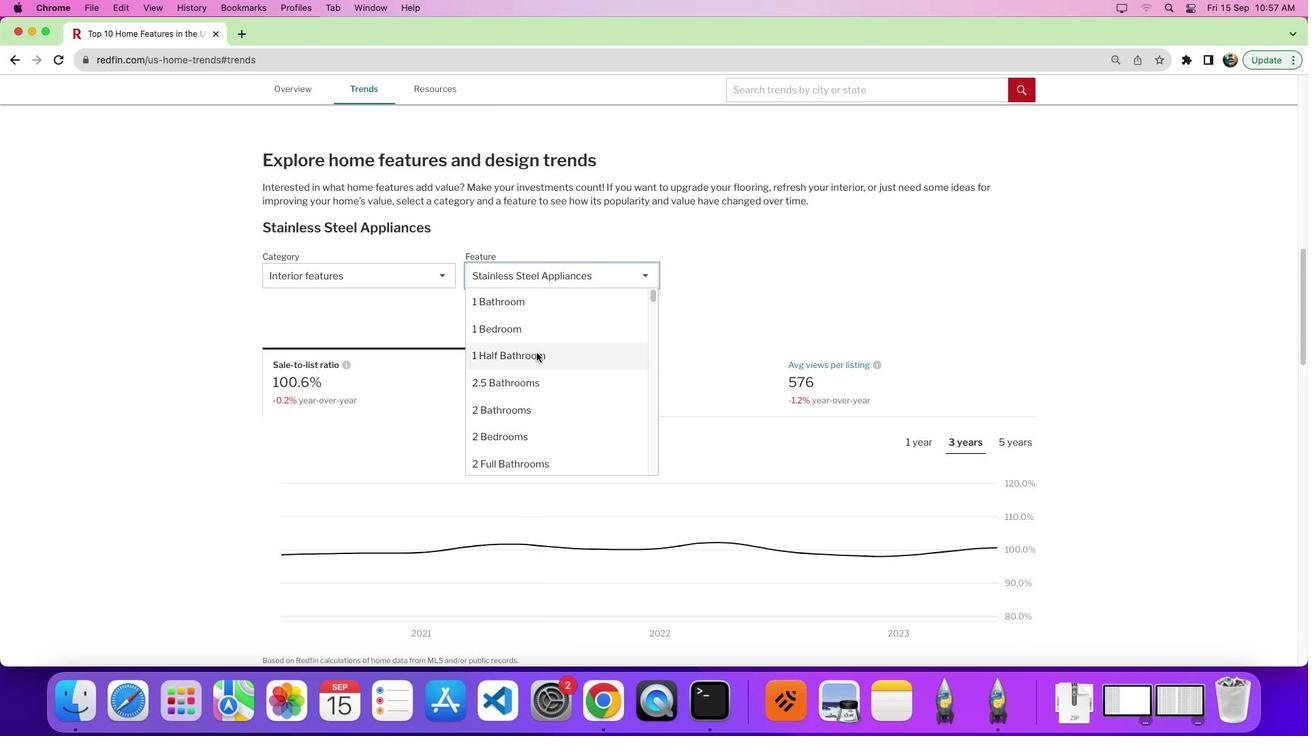 
Action: Mouse pressed left at (536, 352)
Screenshot: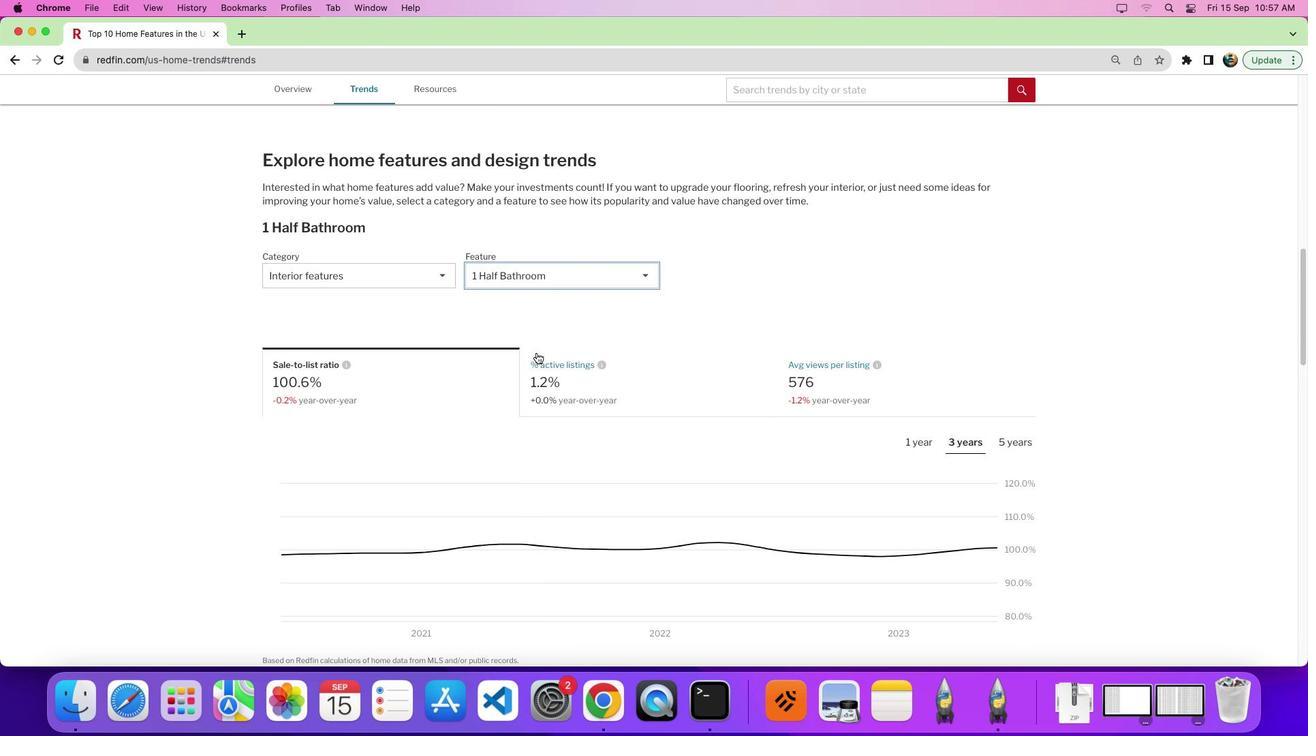 
Action: Mouse moved to (592, 372)
Screenshot: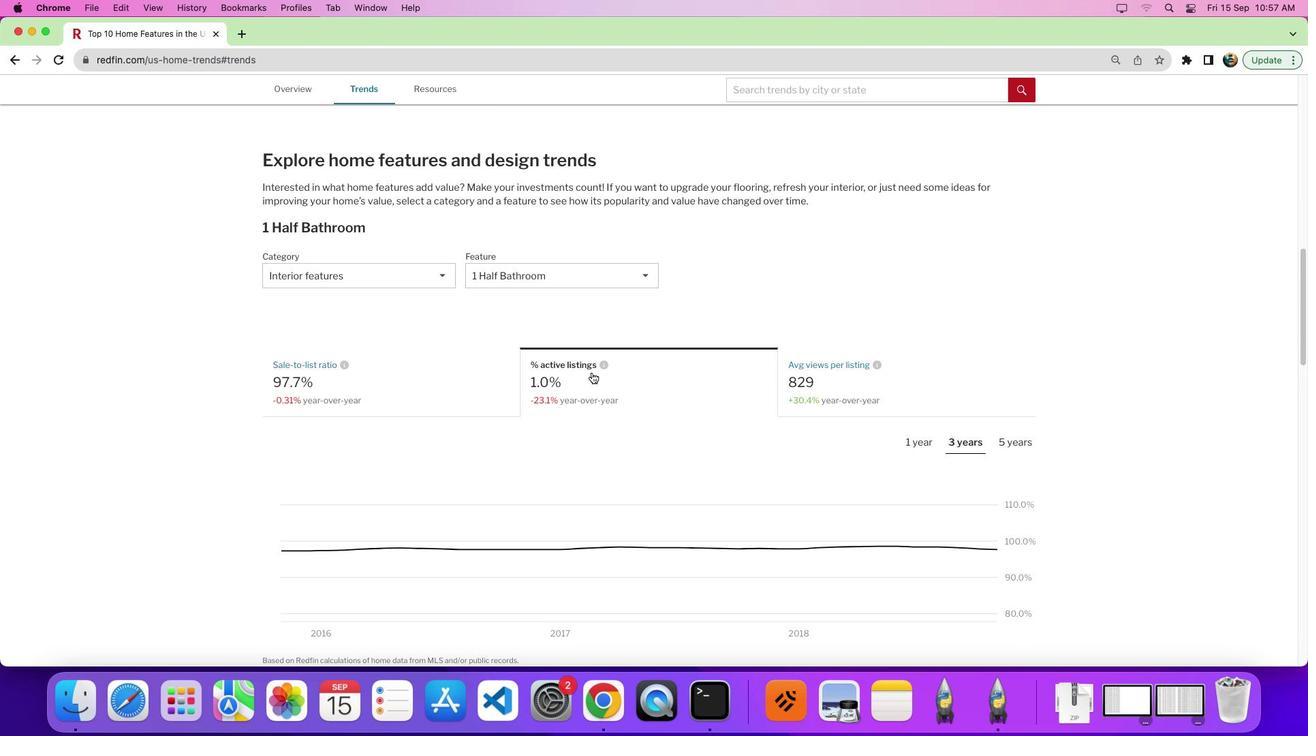 
Action: Mouse pressed left at (592, 372)
Screenshot: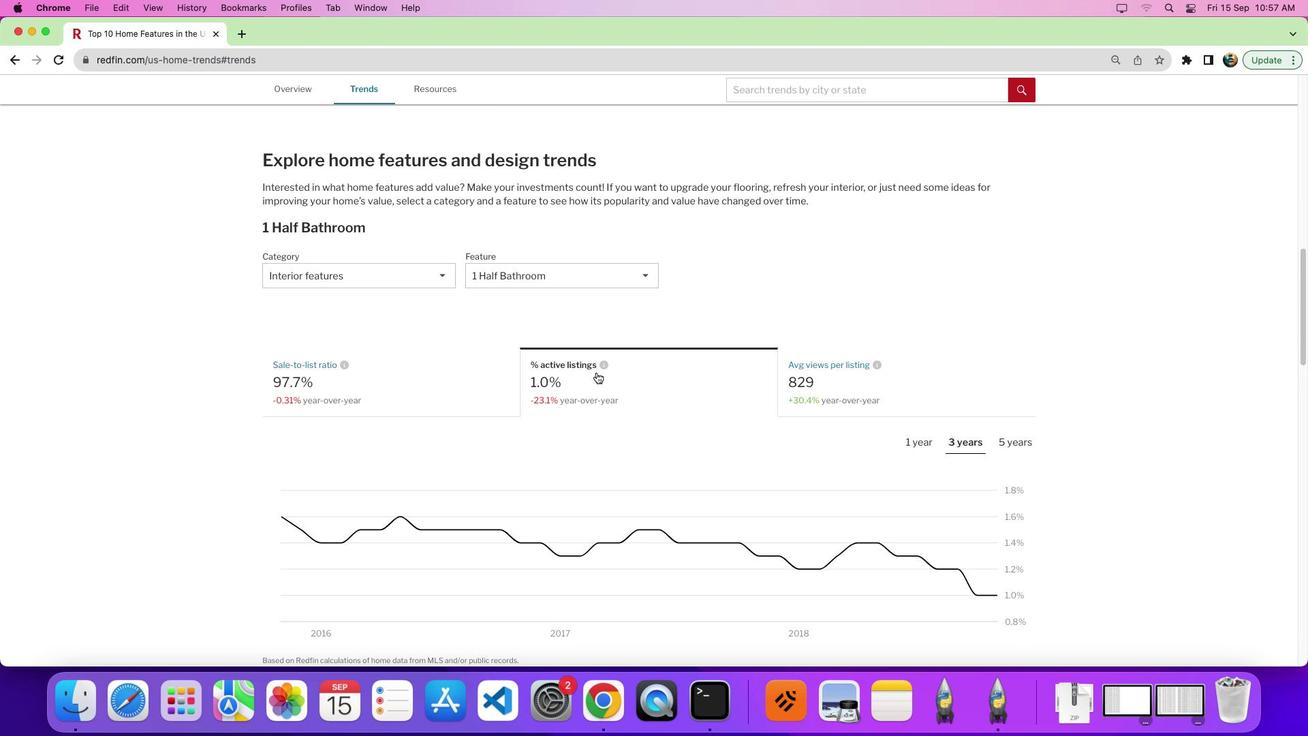 
Action: Mouse moved to (924, 443)
Screenshot: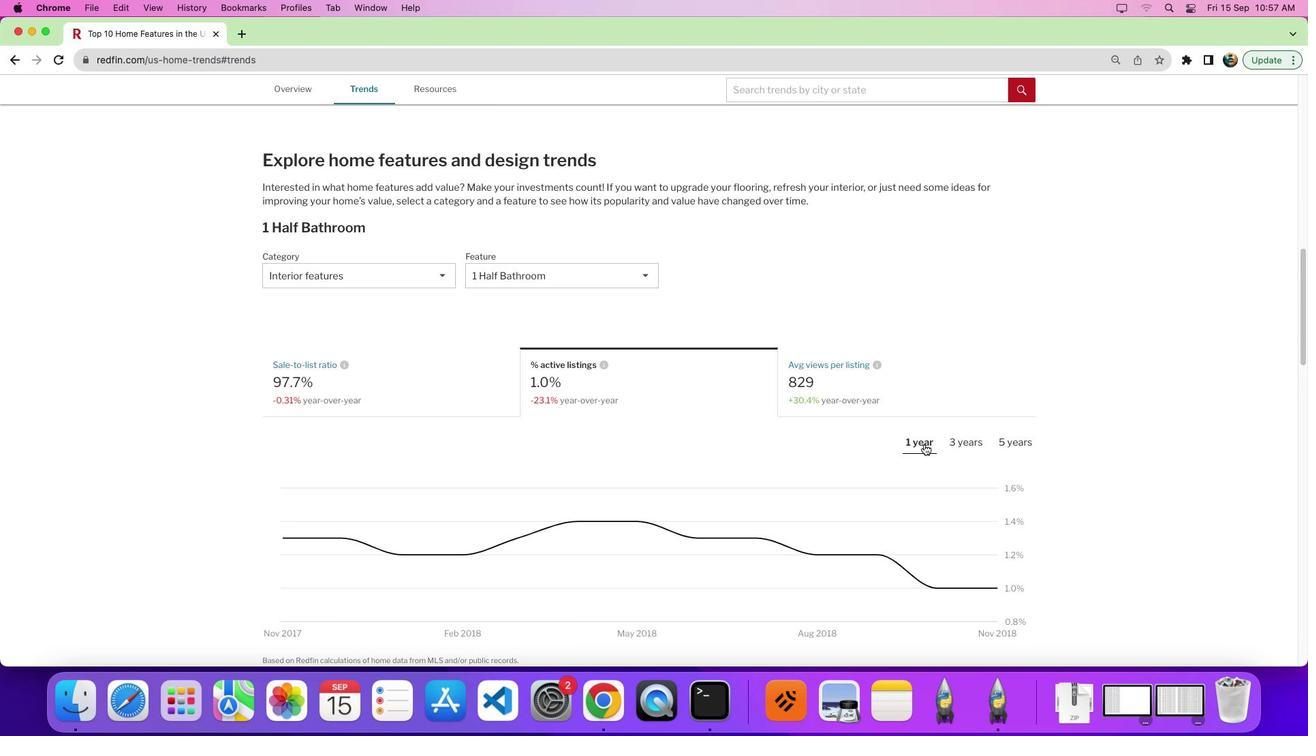 
Action: Mouse pressed left at (924, 443)
Screenshot: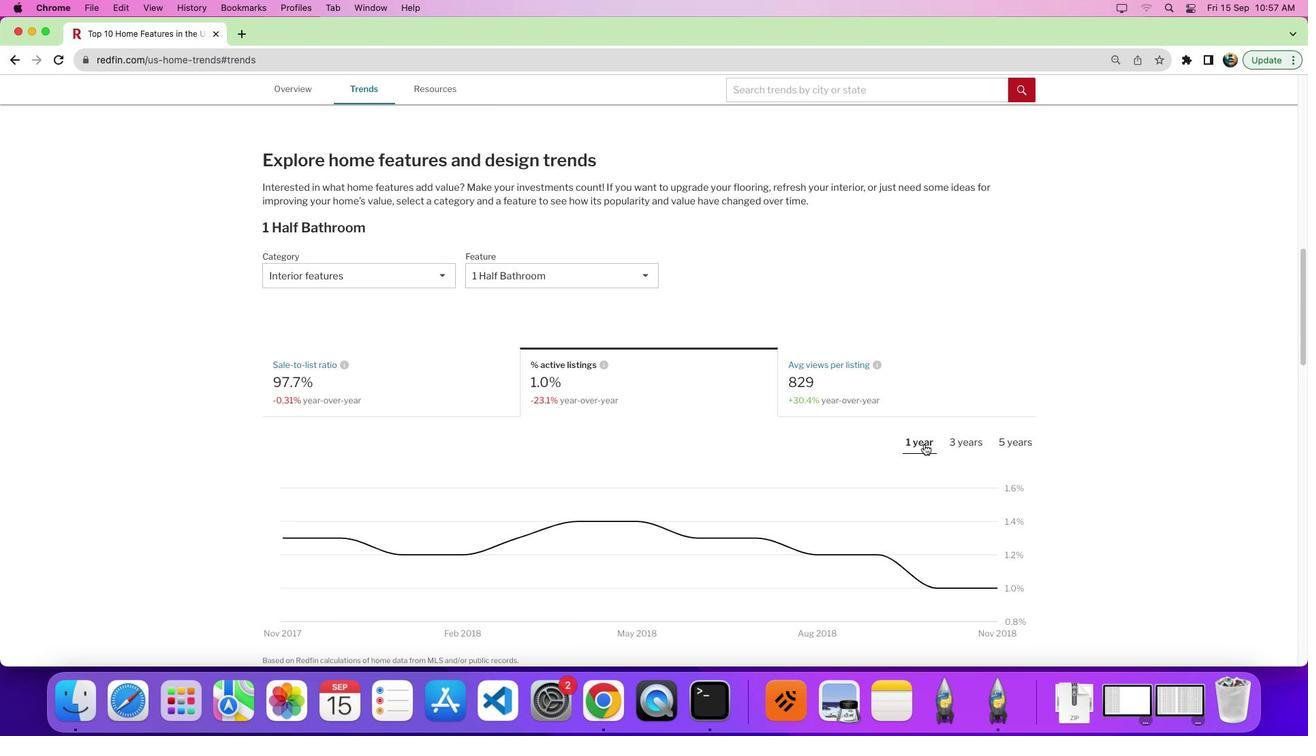 
Action: Mouse moved to (847, 457)
Screenshot: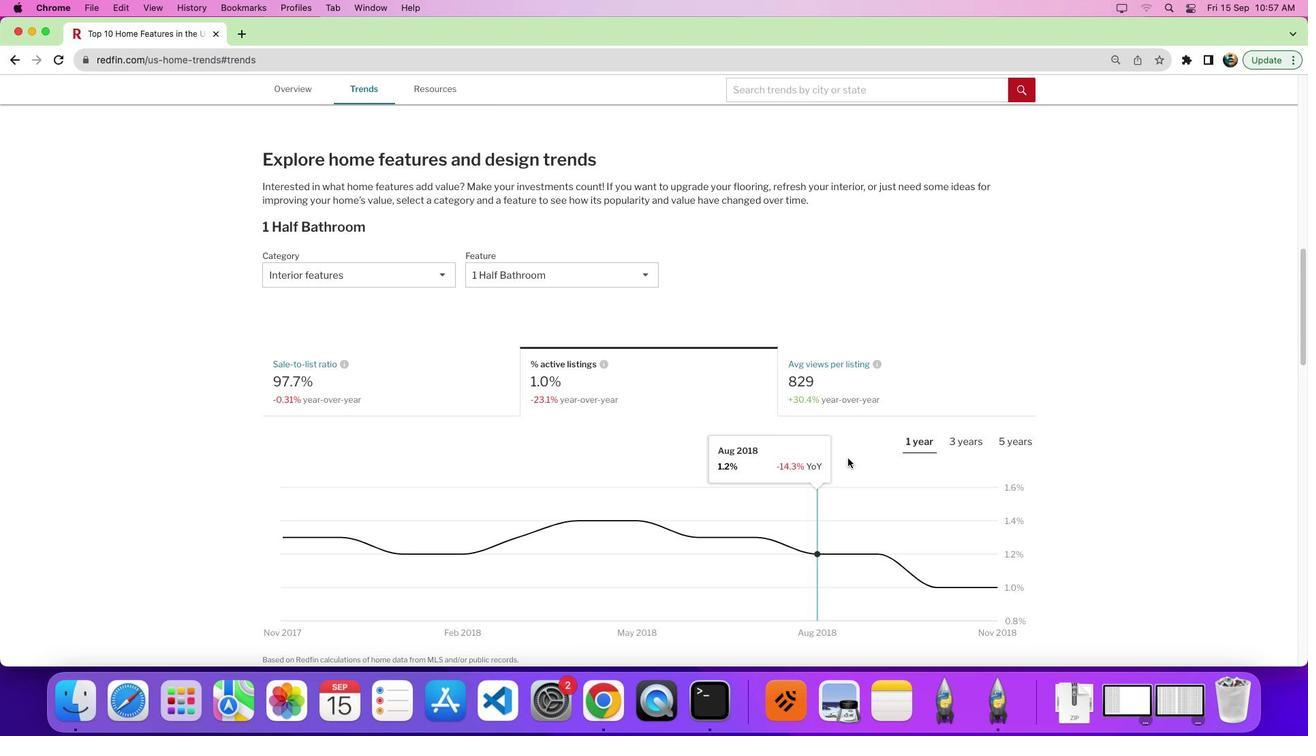
Action: Mouse scrolled (847, 457) with delta (0, 0)
Screenshot: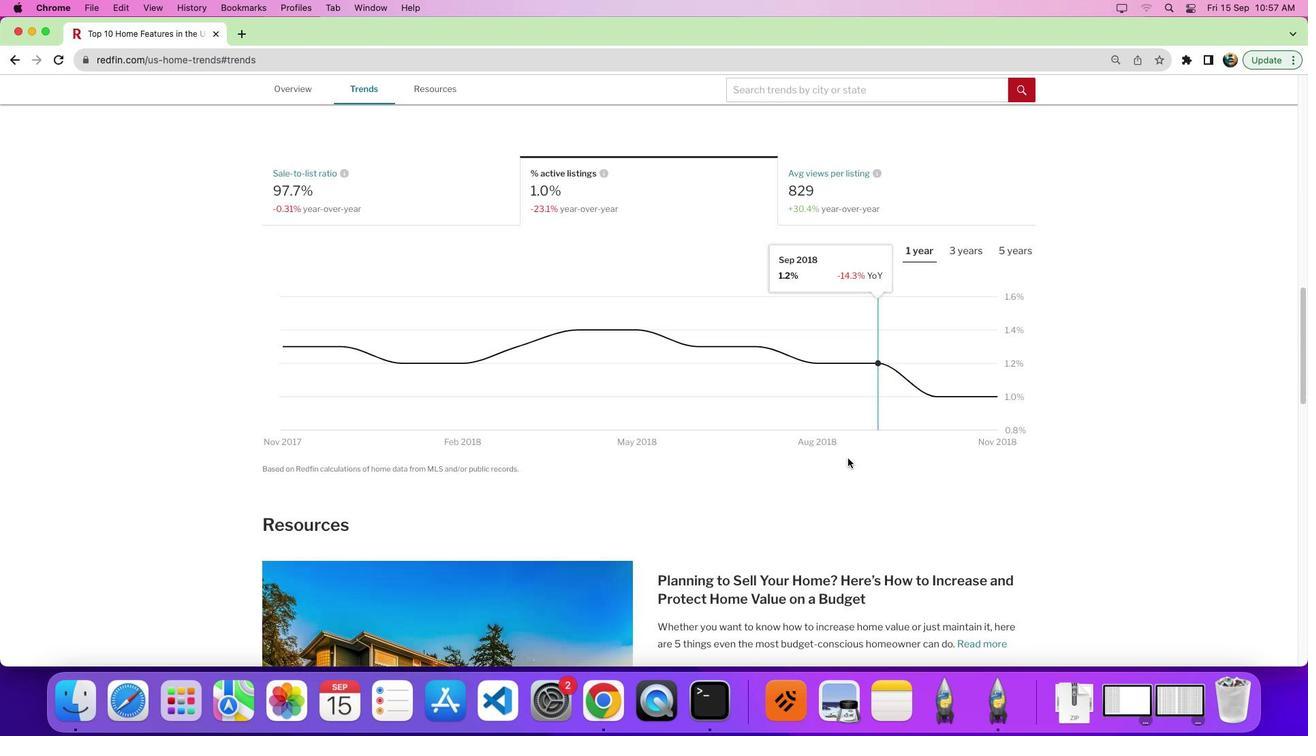 
Action: Mouse scrolled (847, 457) with delta (0, -1)
Screenshot: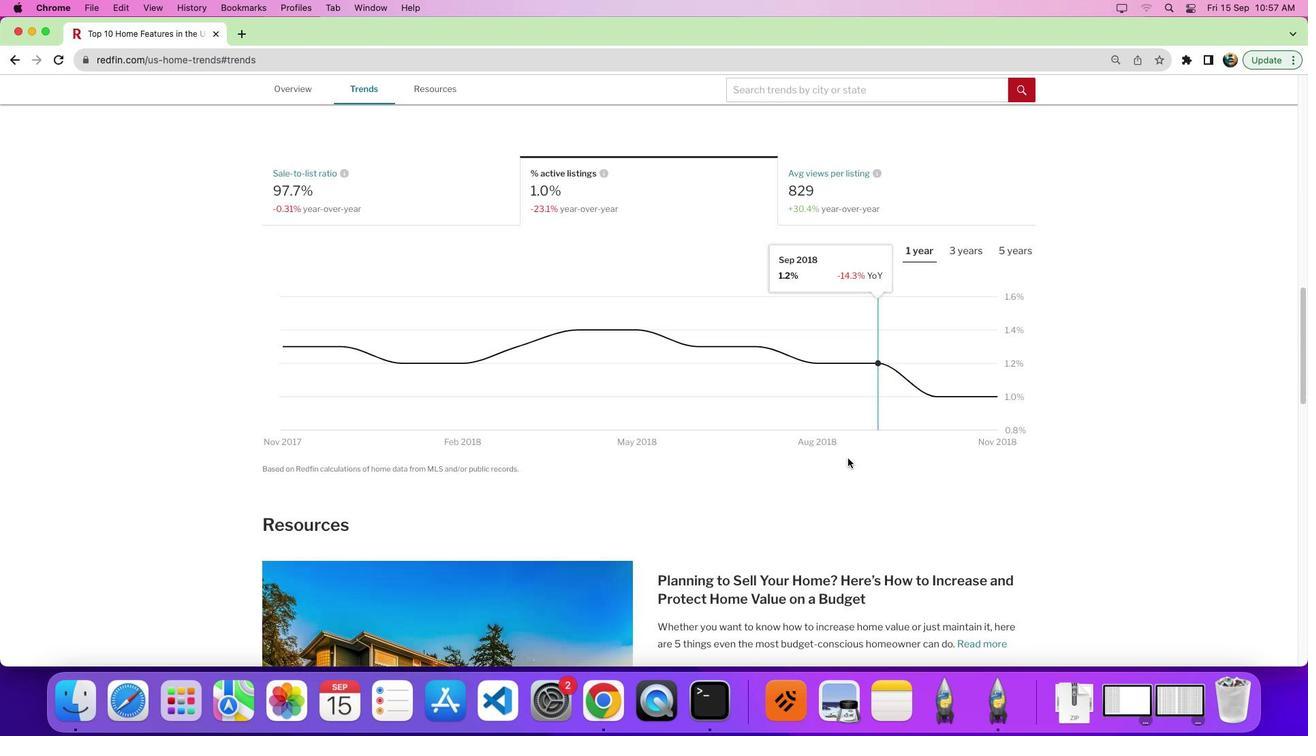
Action: Mouse moved to (848, 458)
Screenshot: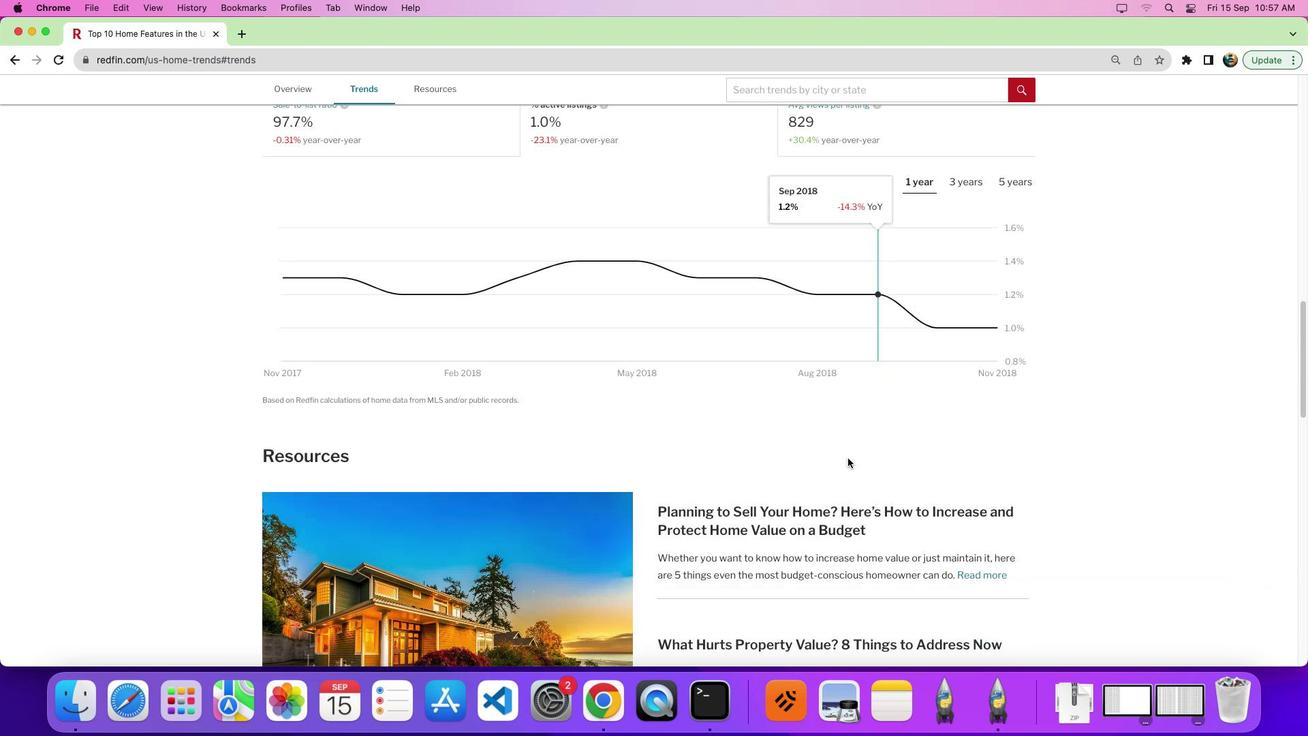 
Action: Mouse scrolled (848, 458) with delta (0, -4)
Screenshot: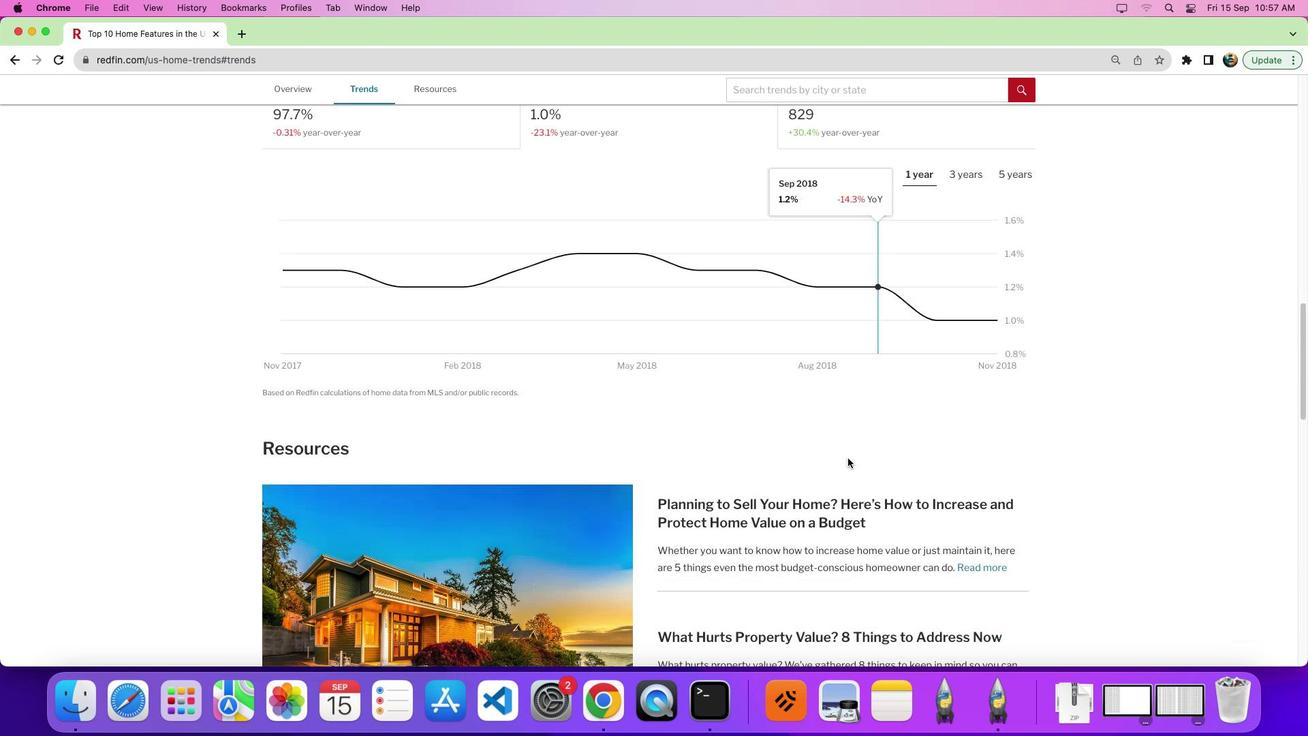 
Action: Mouse scrolled (848, 458) with delta (0, 0)
Screenshot: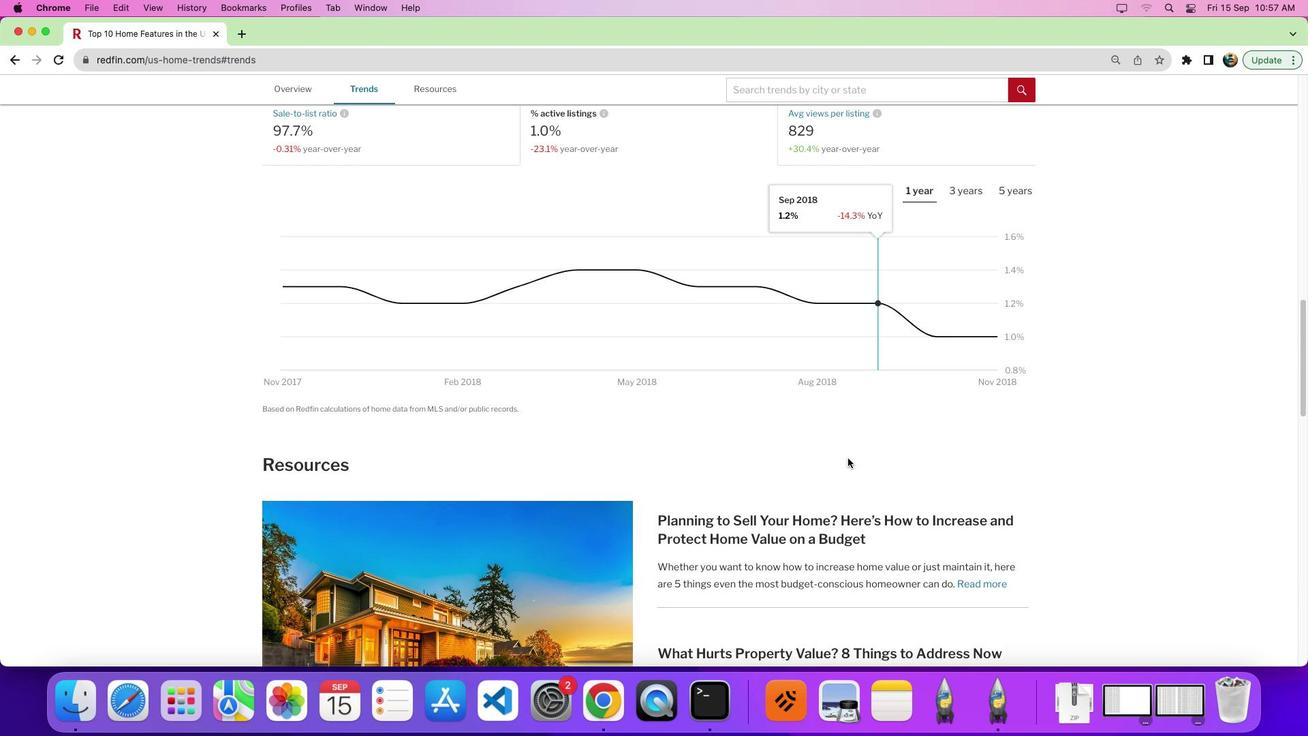 
Action: Mouse scrolled (848, 458) with delta (0, 0)
Screenshot: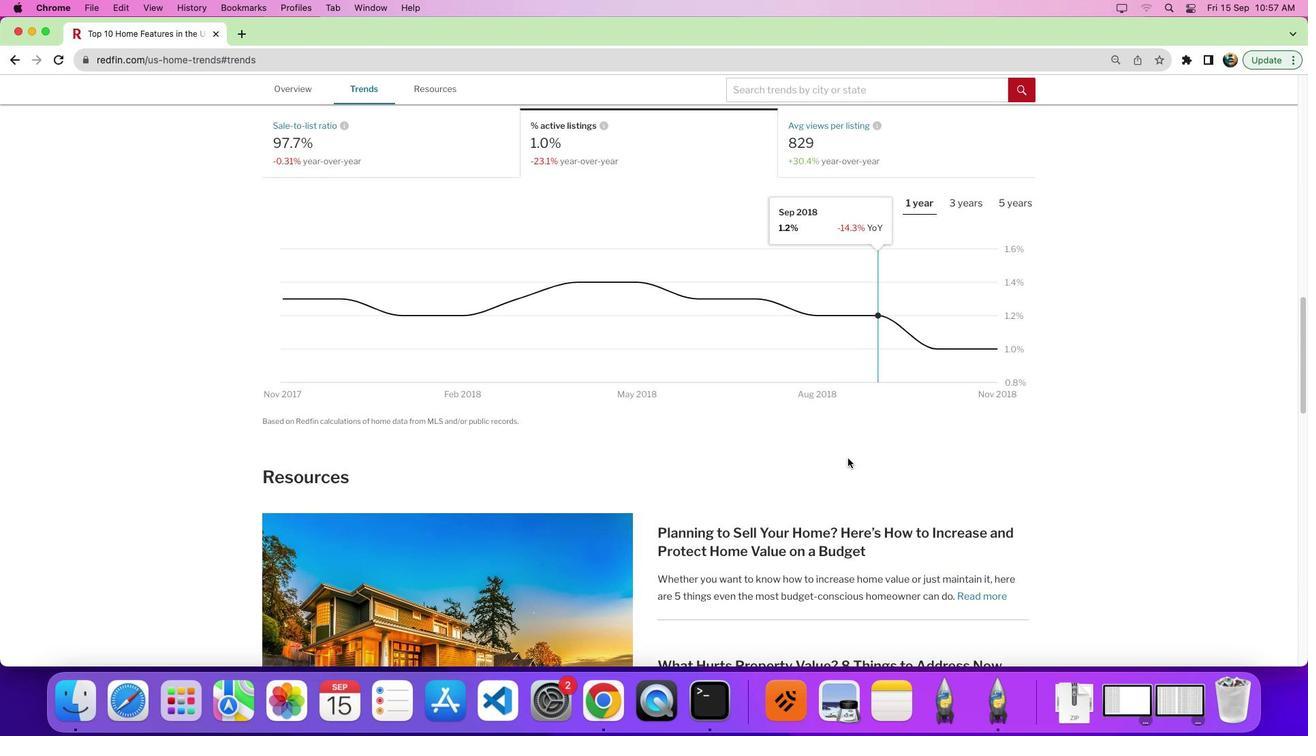 
Action: Mouse moved to (849, 456)
Screenshot: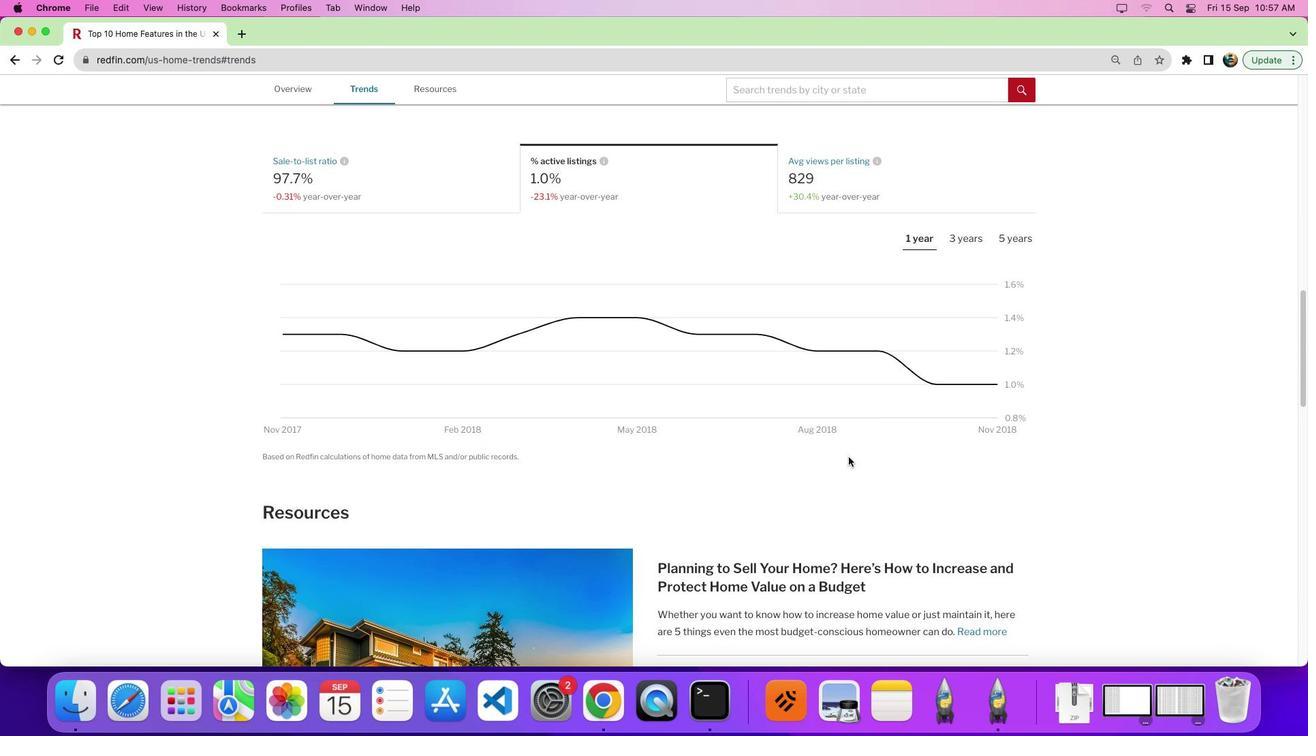
Action: Mouse scrolled (849, 456) with delta (0, 0)
Screenshot: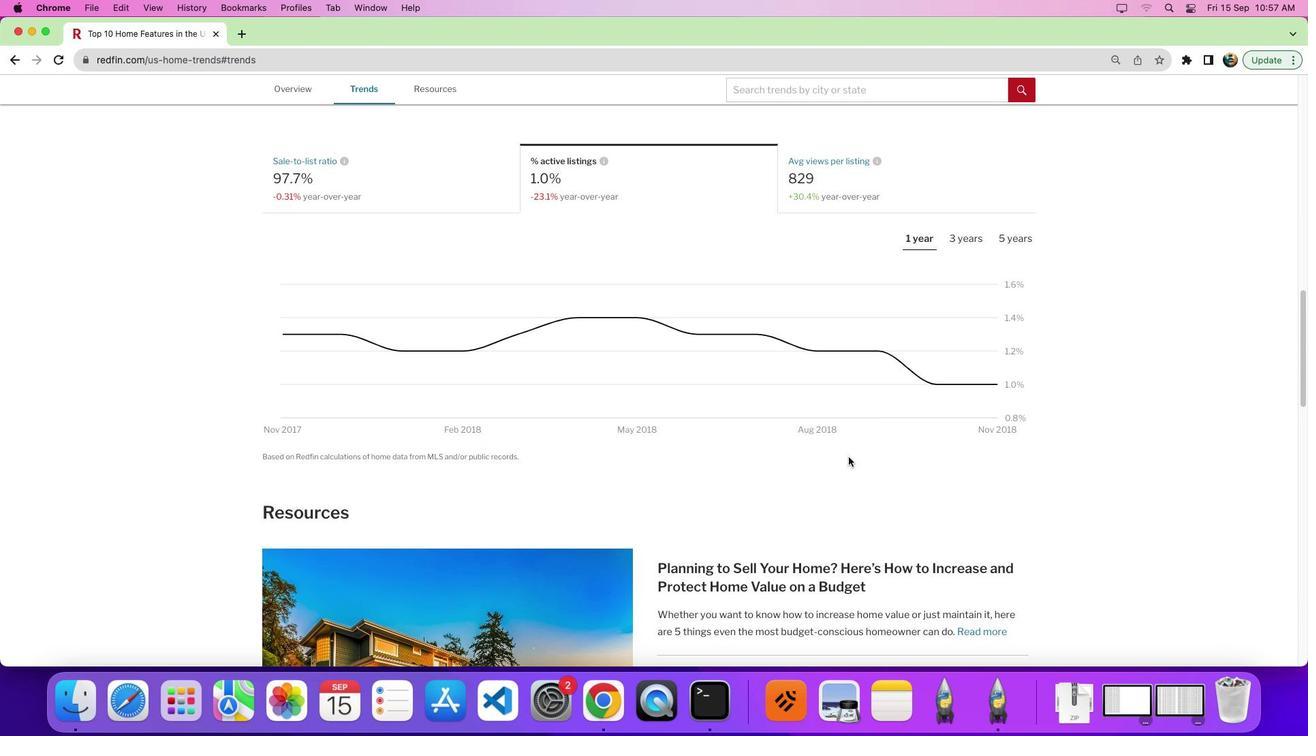 
Action: Mouse scrolled (849, 456) with delta (0, 0)
Screenshot: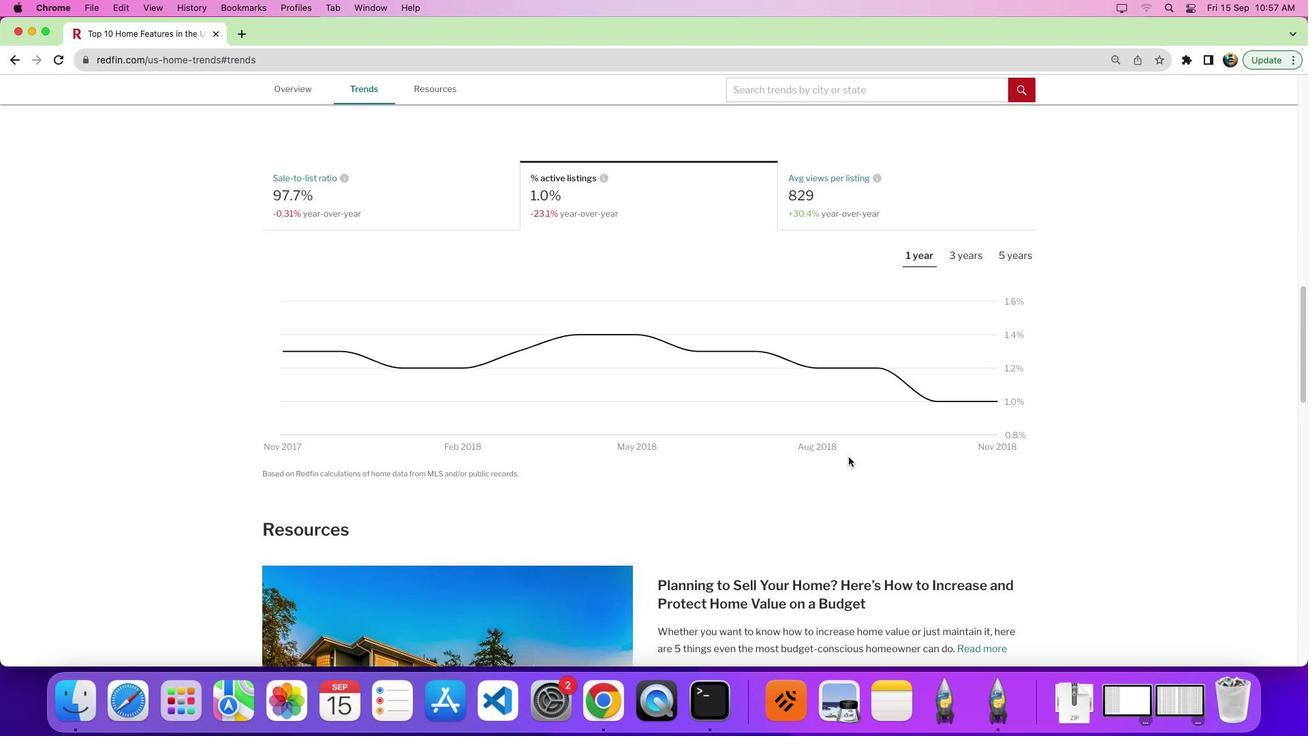 
